 Task: Search Airbnb stays in Lake Placid, New York. 
Action: Mouse moved to (419, 74)
Screenshot: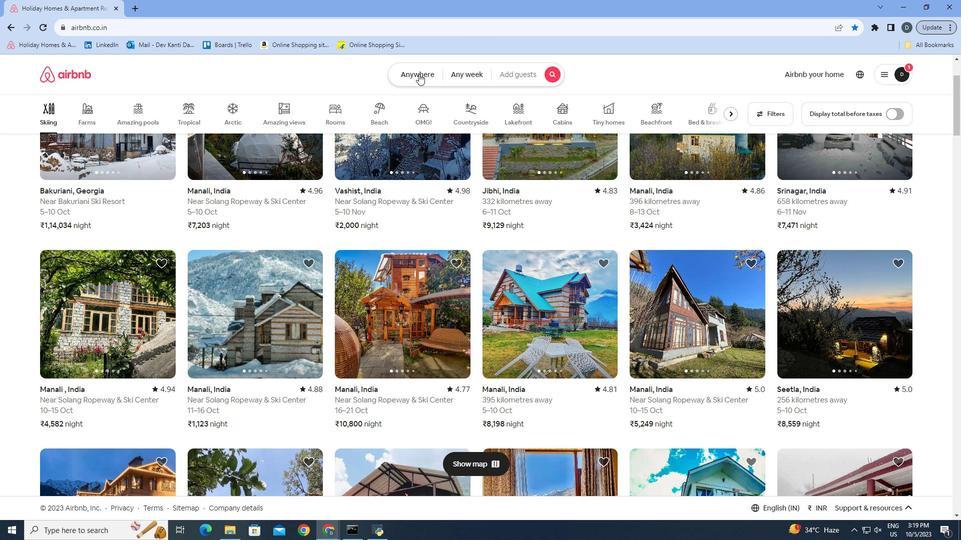 
Action: Mouse pressed left at (419, 74)
Screenshot: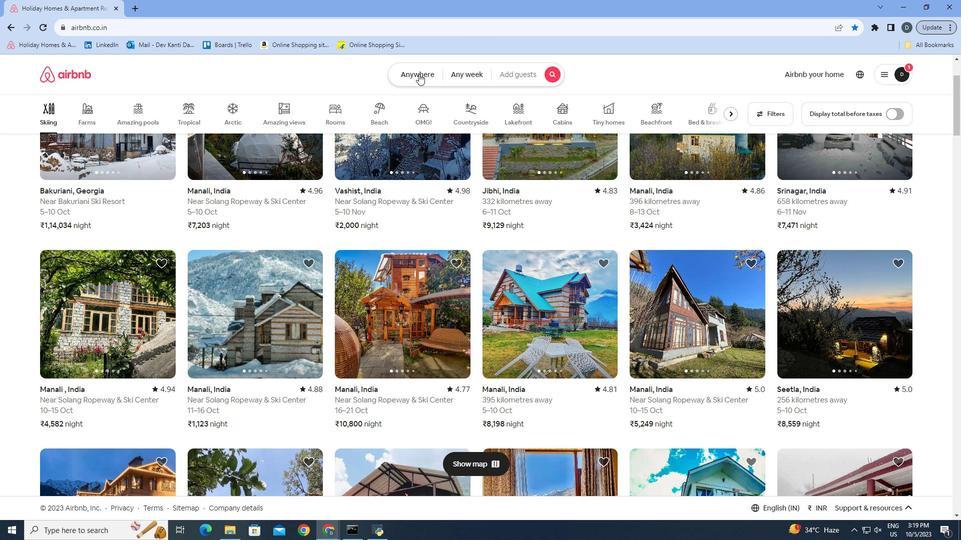 
Action: Mouse moved to (349, 115)
Screenshot: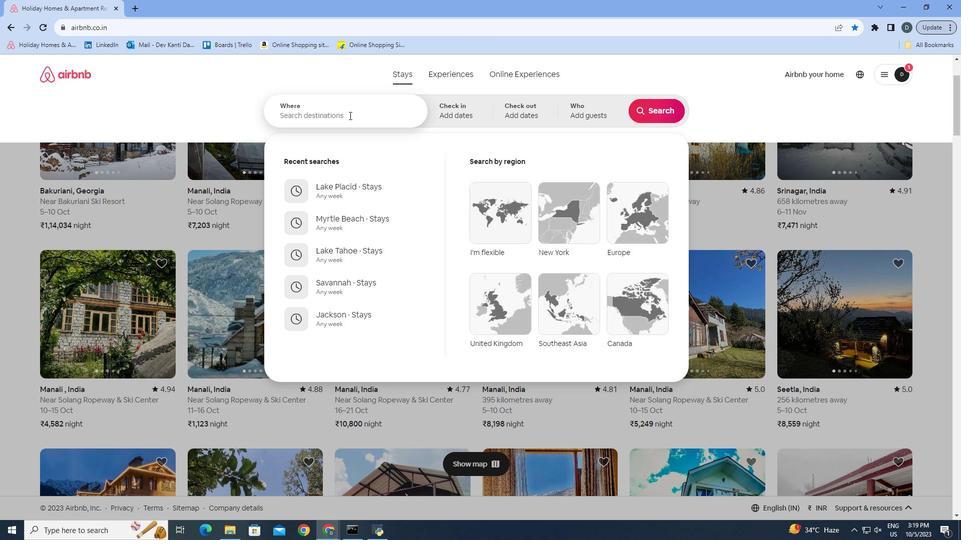
Action: Mouse pressed left at (349, 115)
Screenshot: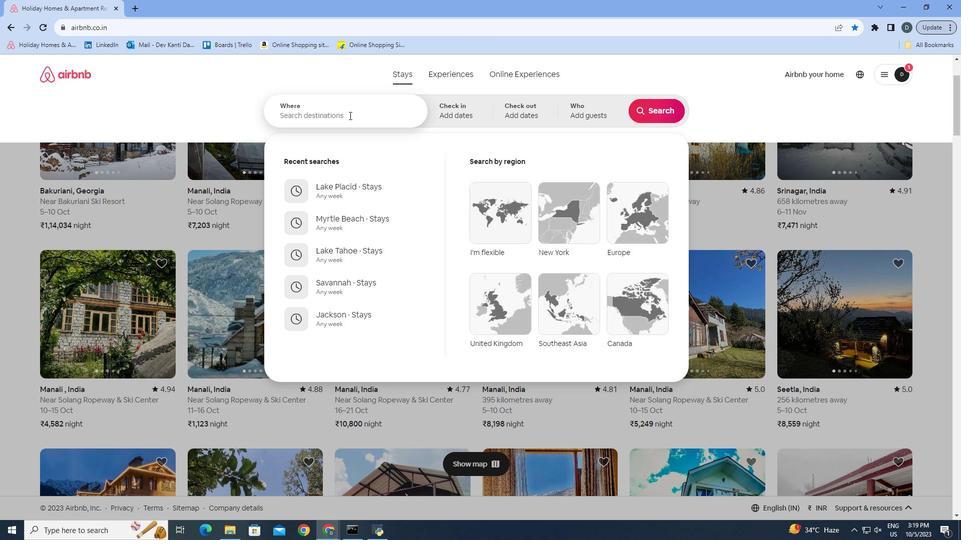 
Action: Mouse moved to (336, 117)
Screenshot: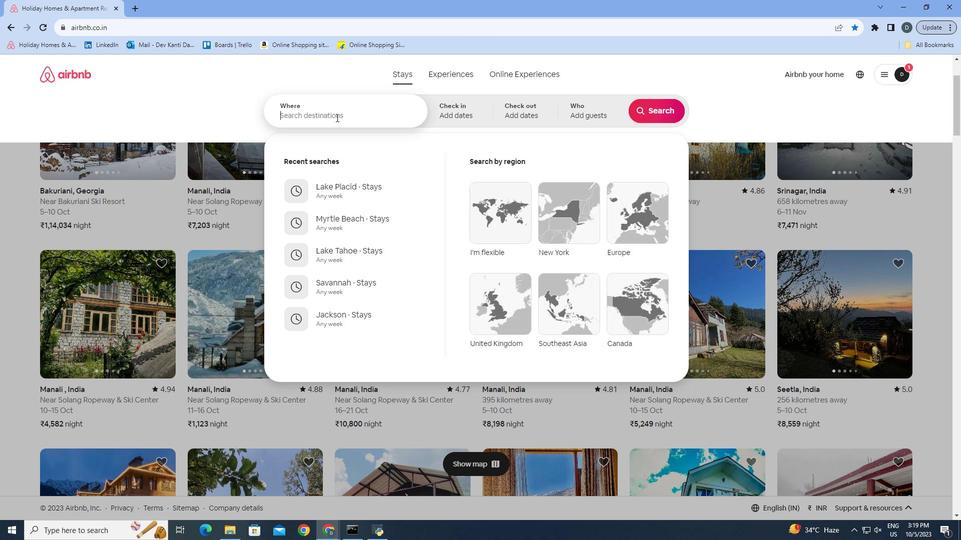 
Action: Key pressed <Key.shift>
Screenshot: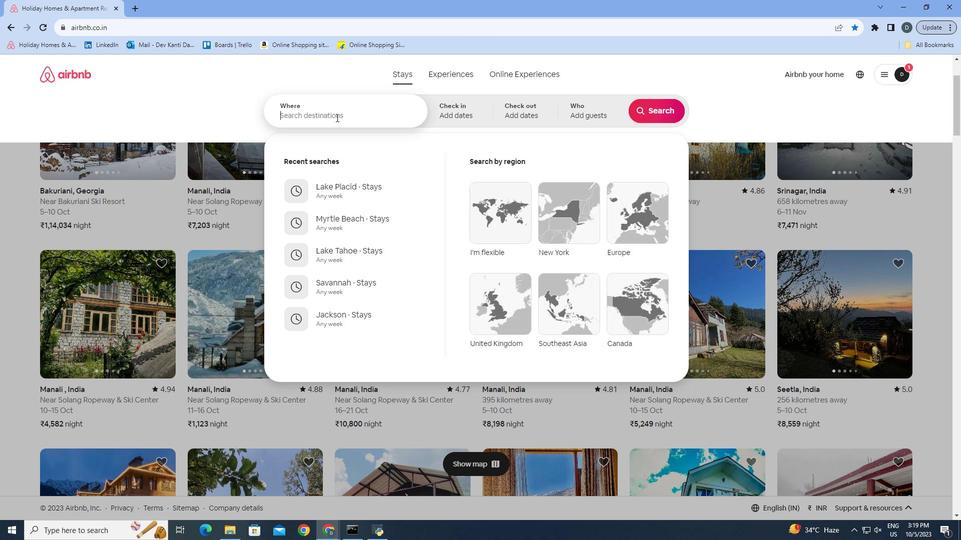 
Action: Mouse moved to (334, 114)
Screenshot: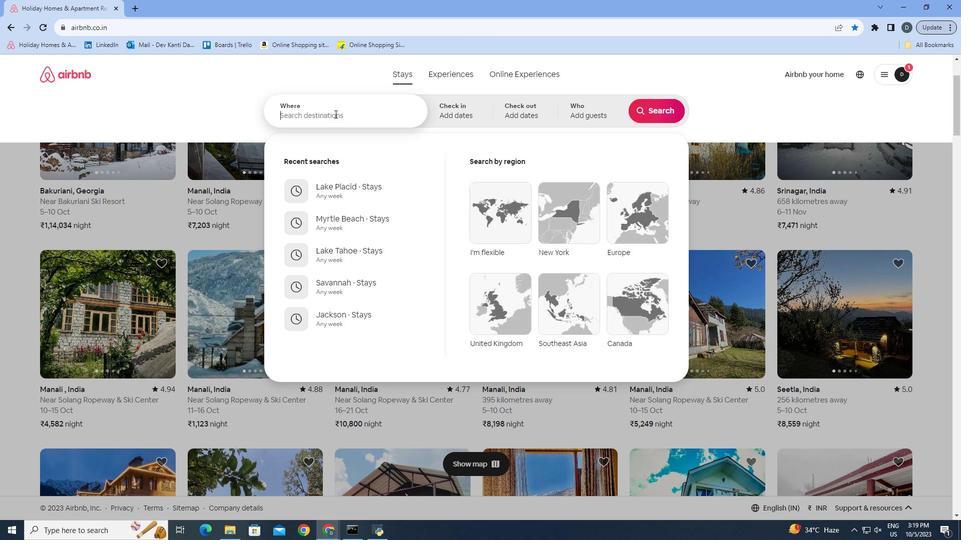
Action: Key pressed <Key.shift><Key.shift><Key.shift><Key.shift>
Screenshot: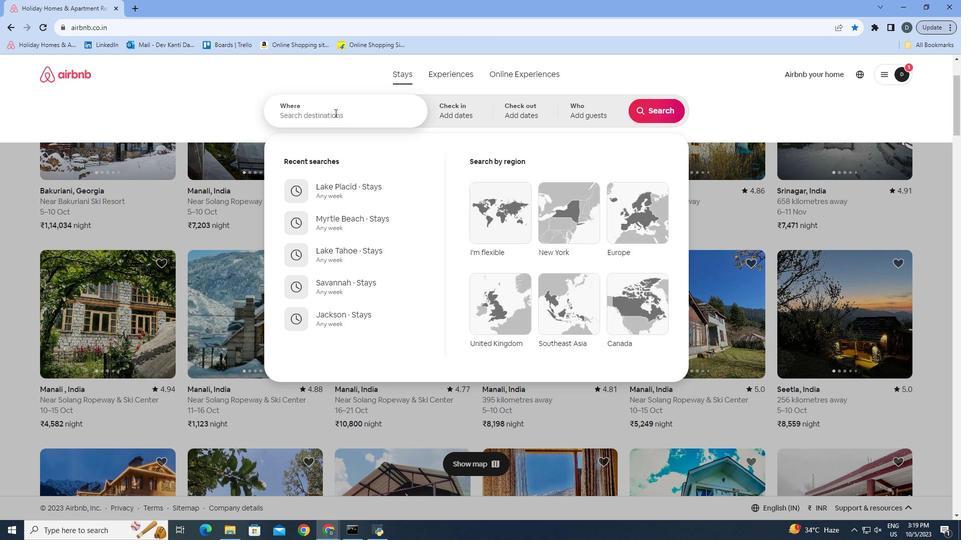 
Action: Mouse moved to (334, 113)
Screenshot: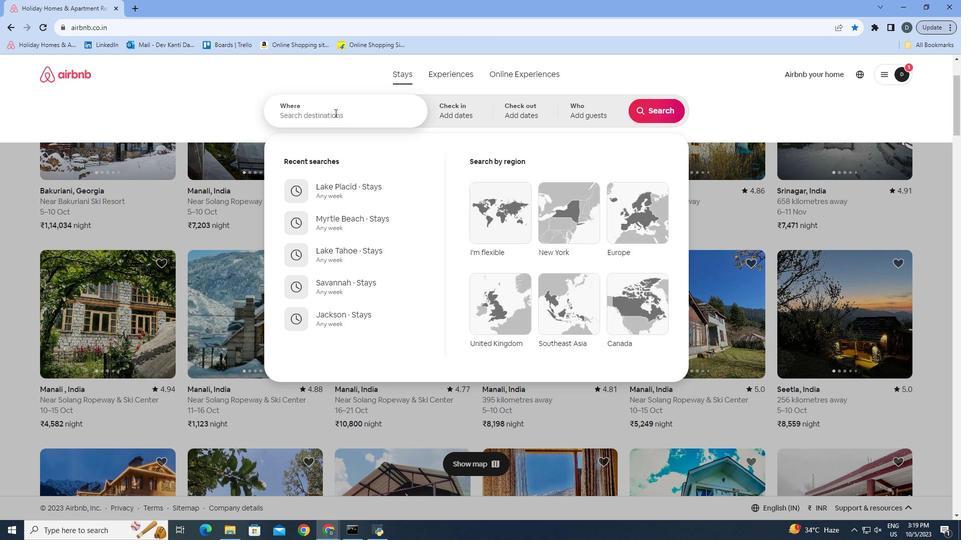 
Action: Key pressed <Key.shift>
Screenshot: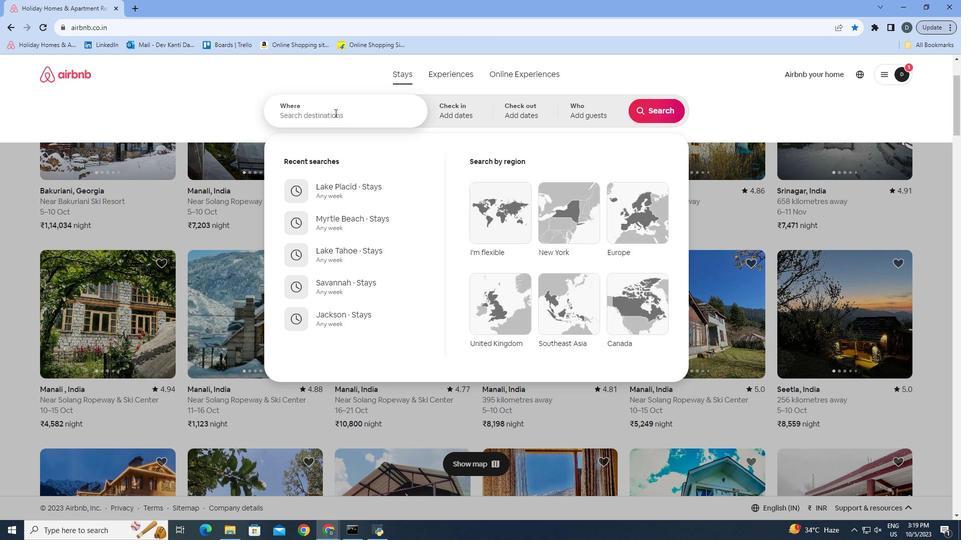 
Action: Mouse moved to (334, 113)
Screenshot: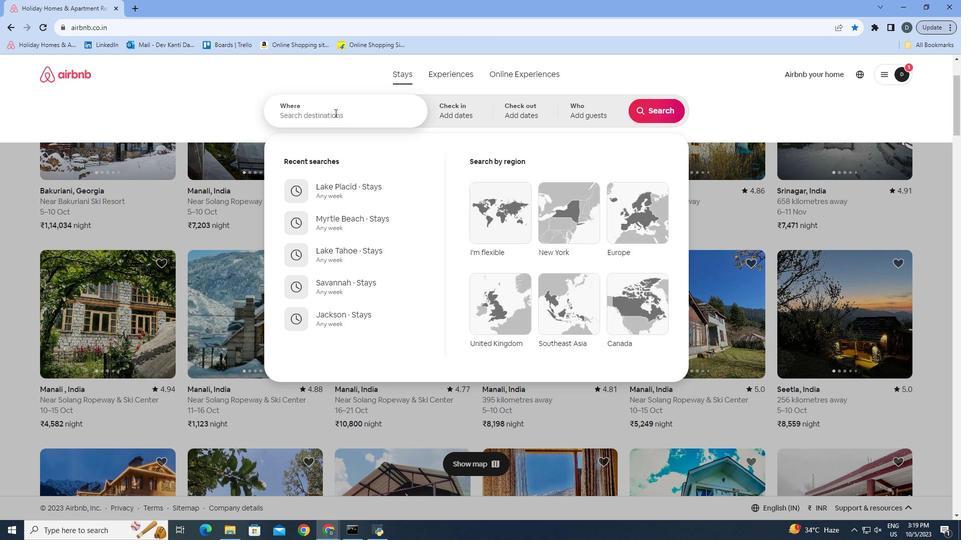 
Action: Key pressed <Key.shift>
Screenshot: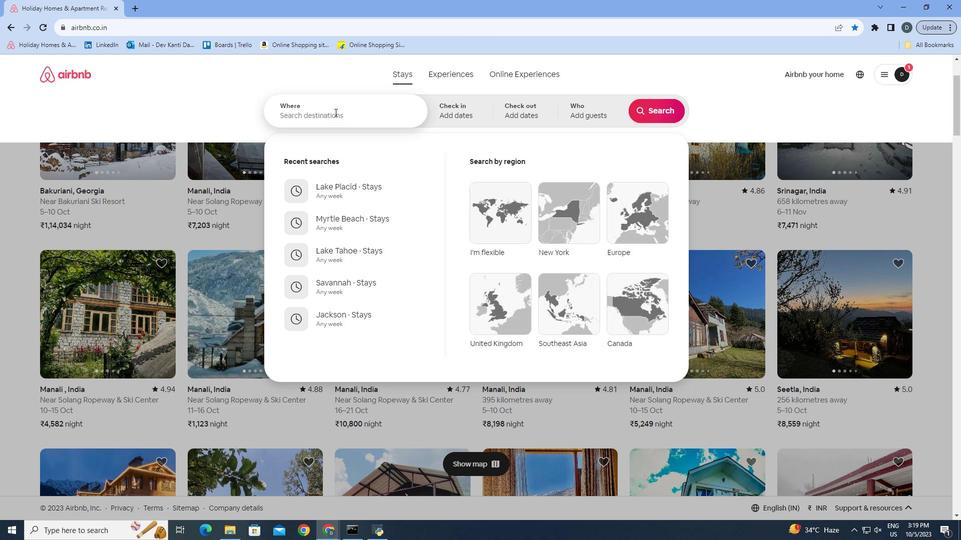 
Action: Mouse moved to (334, 112)
Screenshot: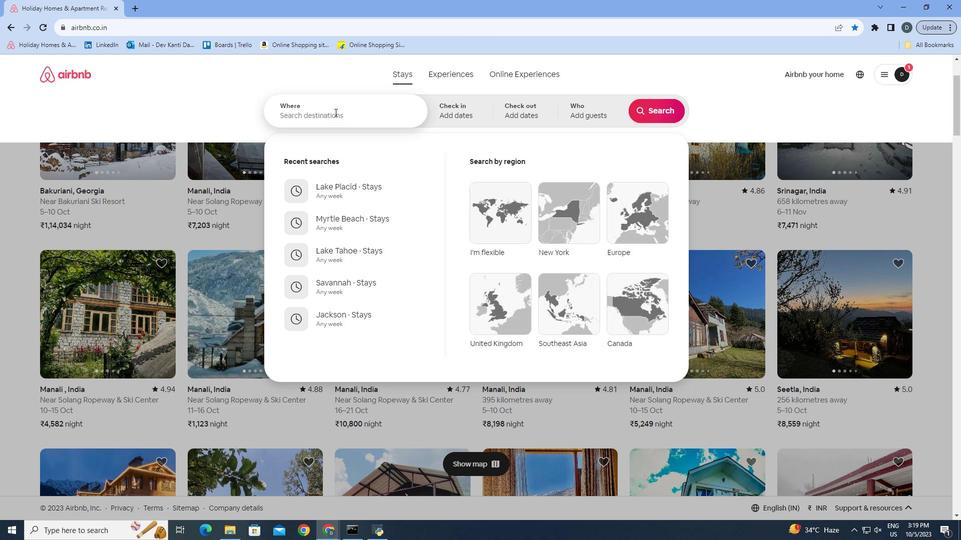 
Action: Key pressed <Key.shift>
Screenshot: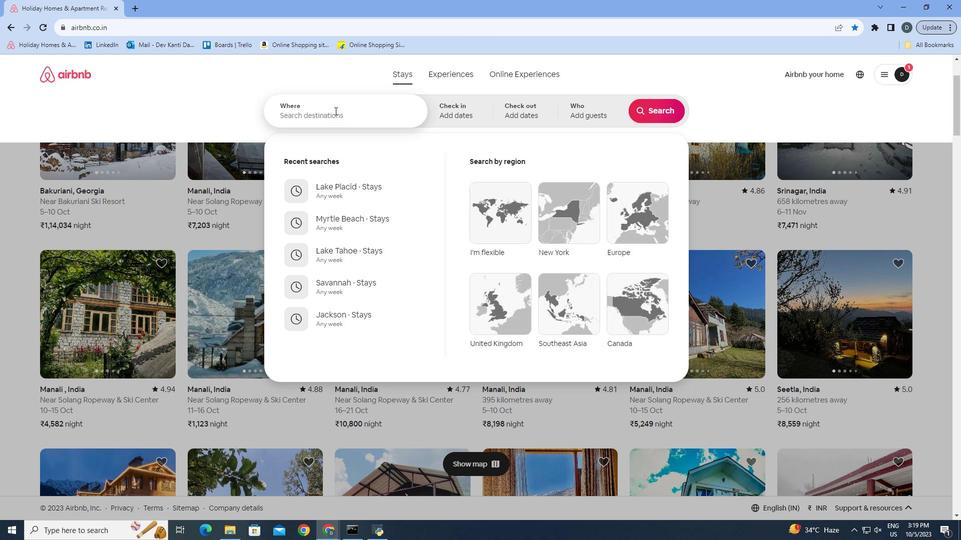 
Action: Mouse moved to (334, 112)
Screenshot: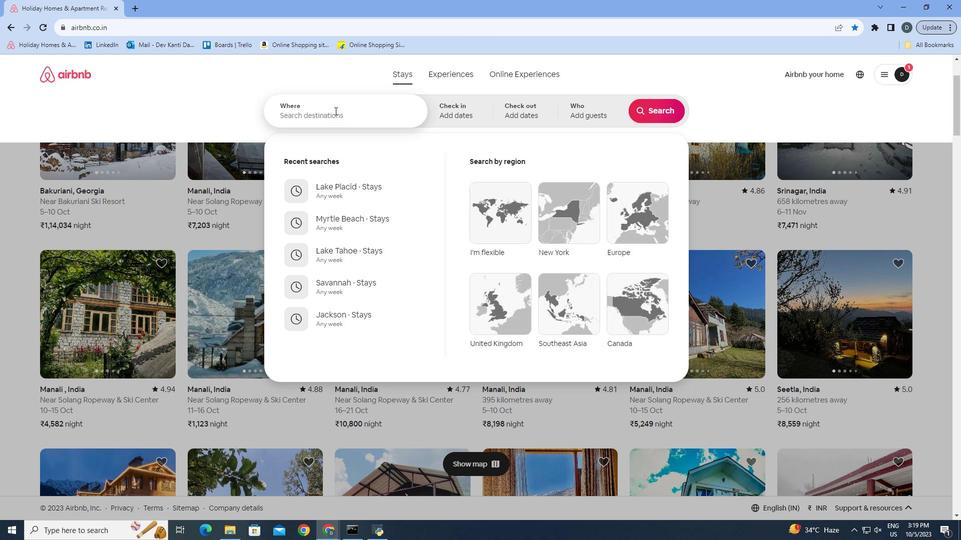 
Action: Key pressed <Key.shift>
Screenshot: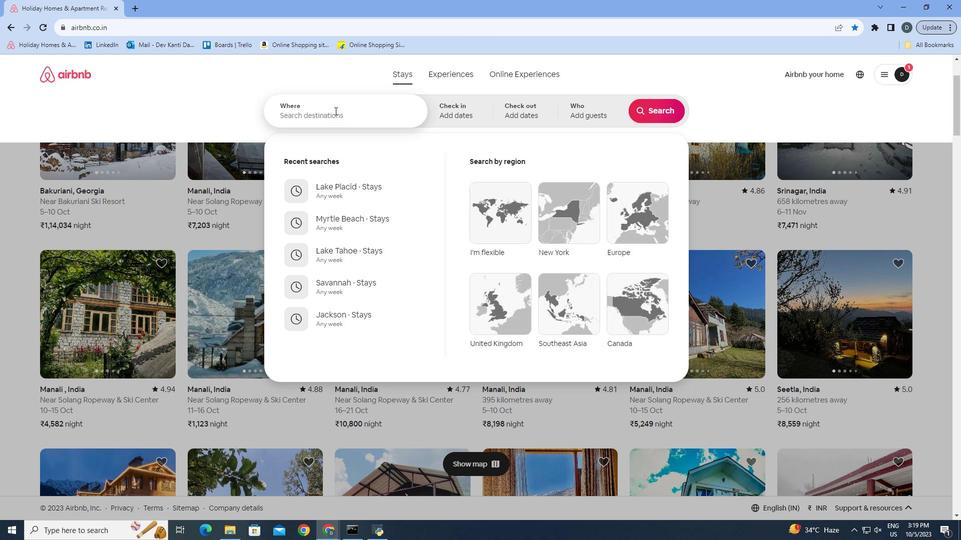 
Action: Mouse moved to (334, 111)
Screenshot: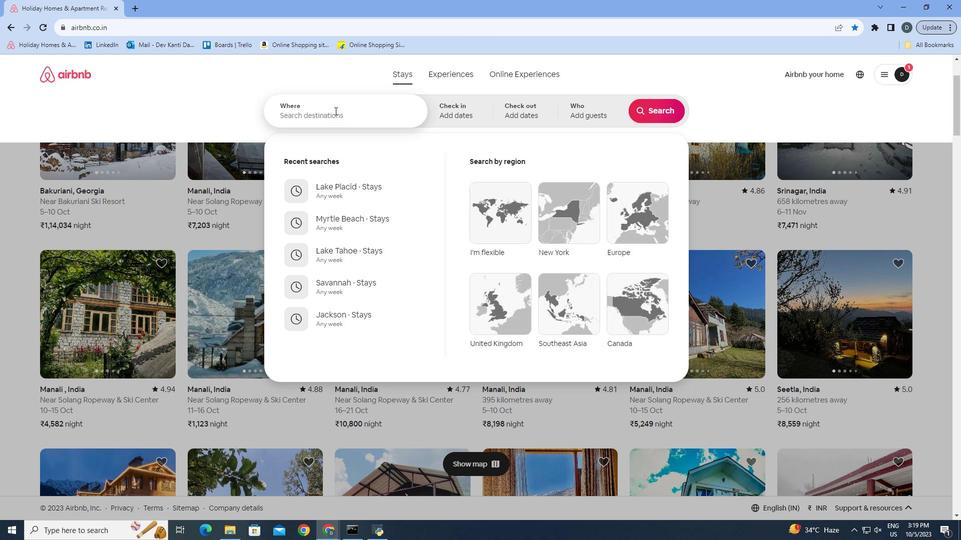 
Action: Key pressed L
Screenshot: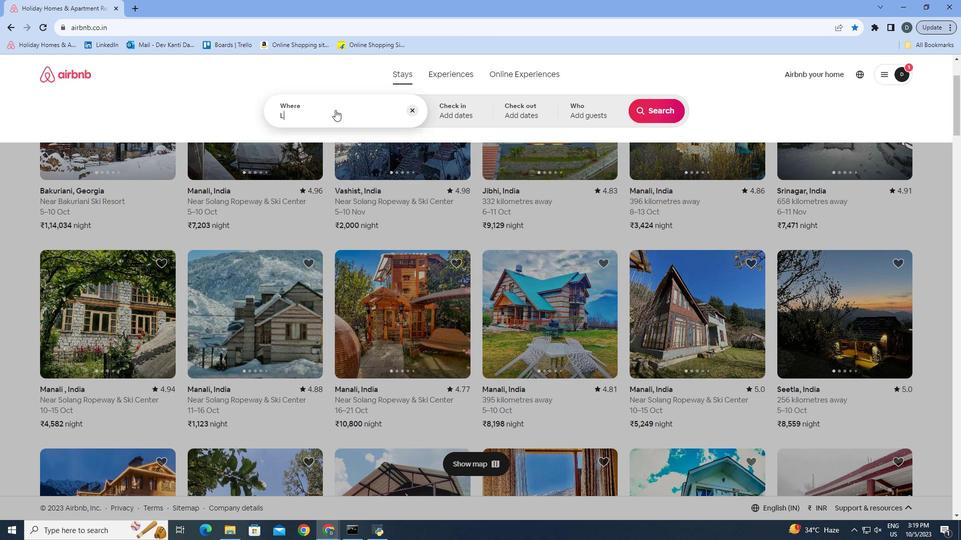 
Action: Mouse moved to (336, 105)
Screenshot: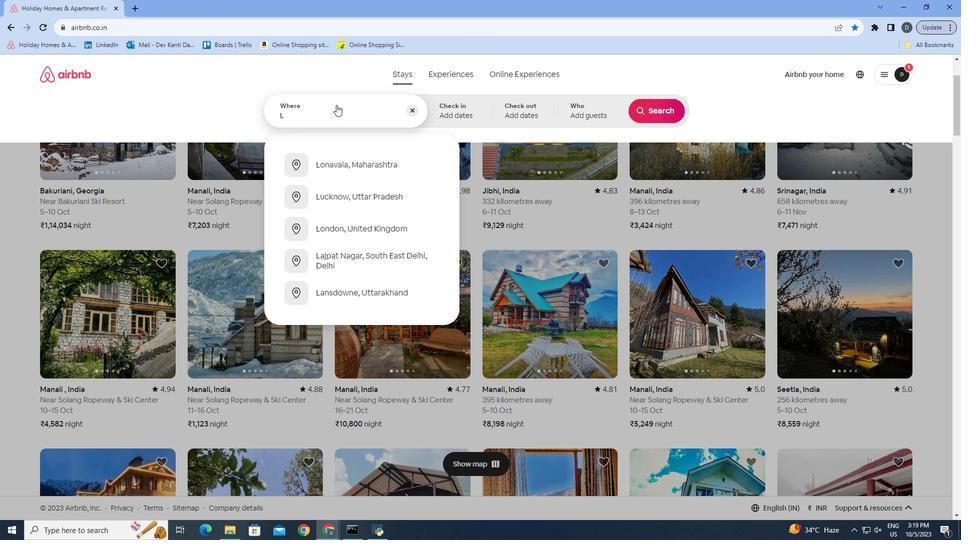 
Action: Key pressed a
Screenshot: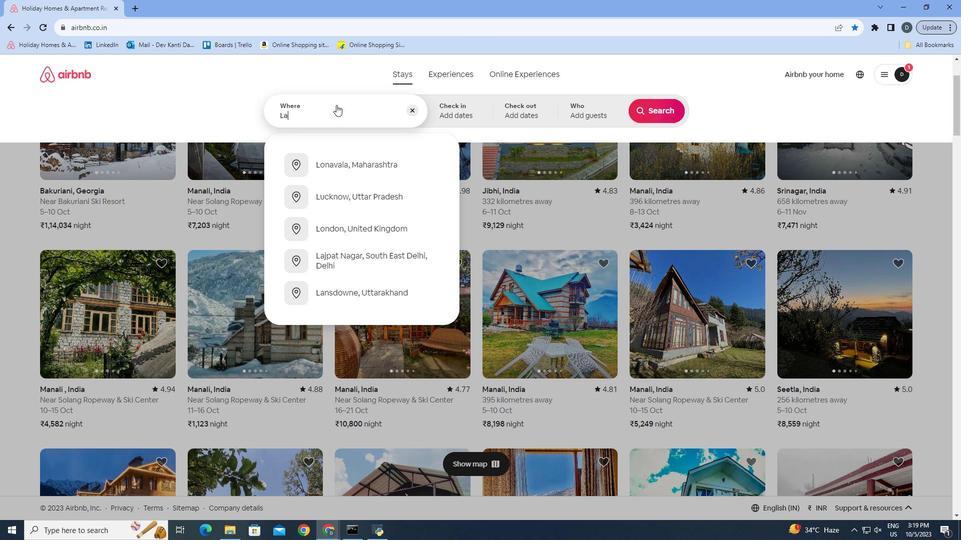 
Action: Mouse moved to (335, 106)
Screenshot: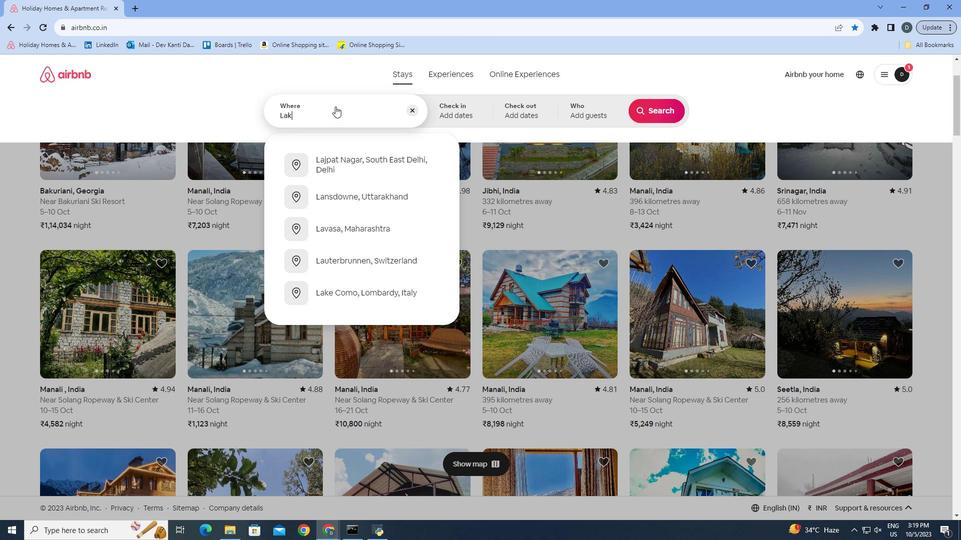 
Action: Key pressed k
Screenshot: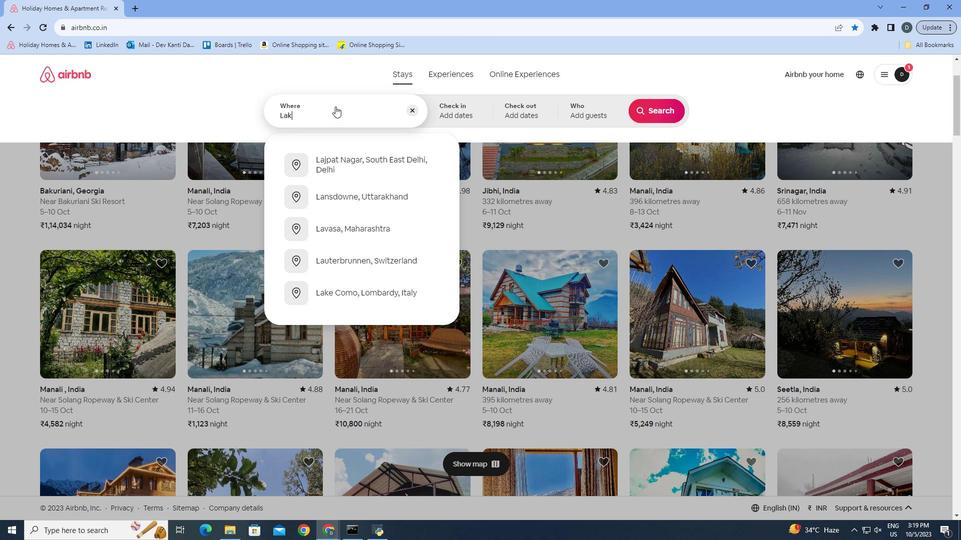 
Action: Mouse moved to (335, 106)
Screenshot: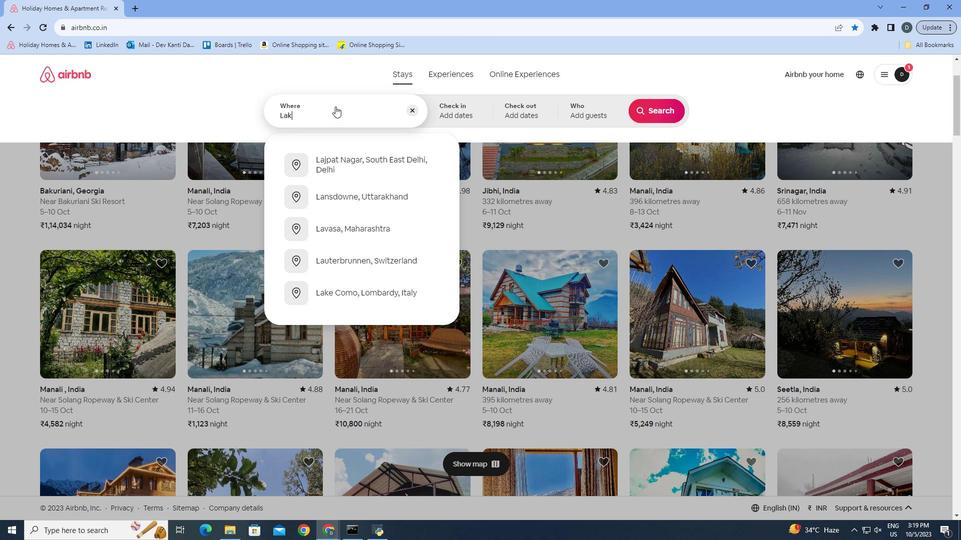 
Action: Key pressed e<Key.space><Key.shift><Key.shift><Key.shift><Key.shift><Key.shift><Key.shift><Key.shift>P
Screenshot: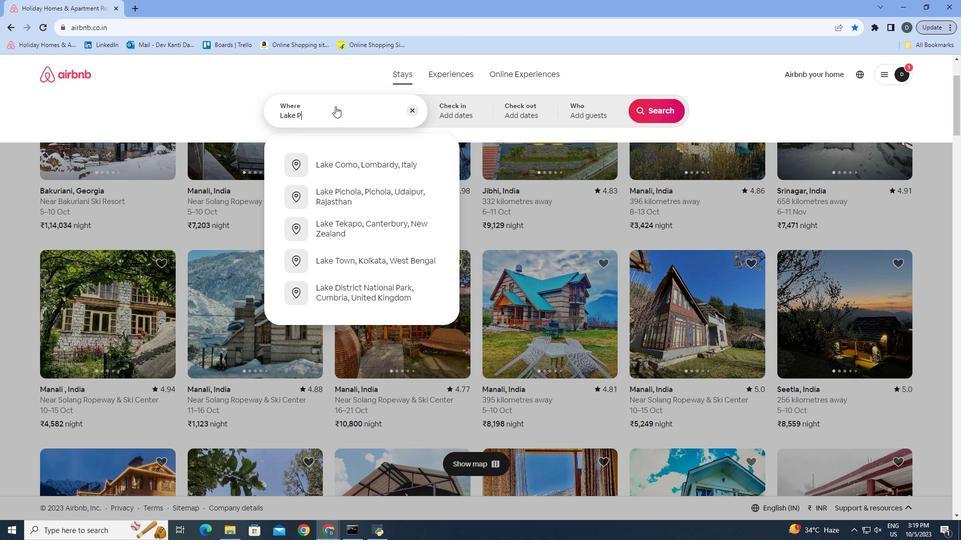
Action: Mouse moved to (309, 109)
Screenshot: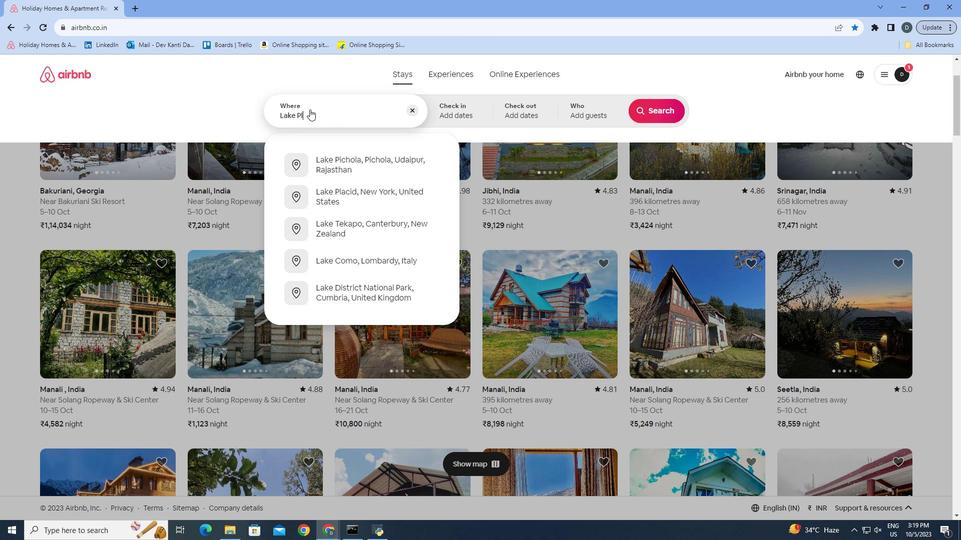
Action: Key pressed la
Screenshot: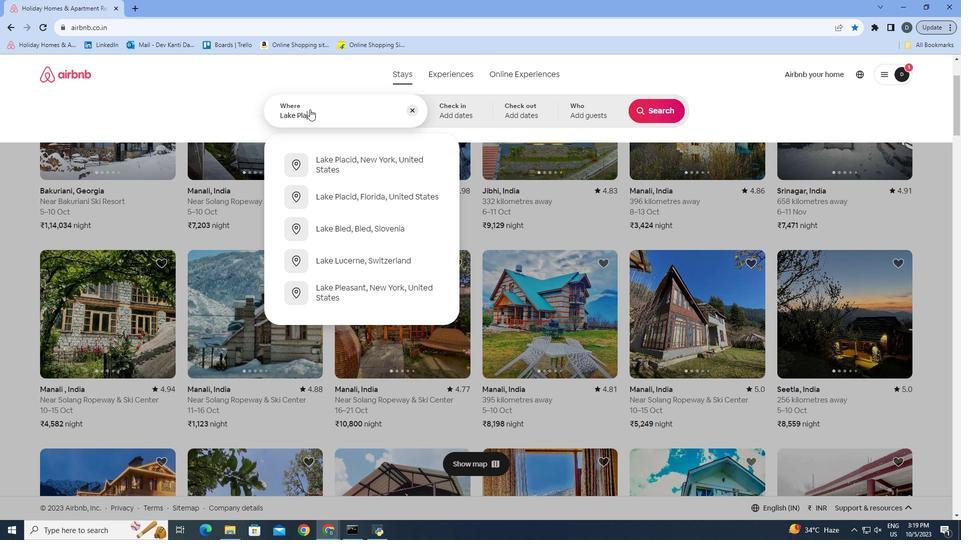 
Action: Mouse moved to (309, 109)
Screenshot: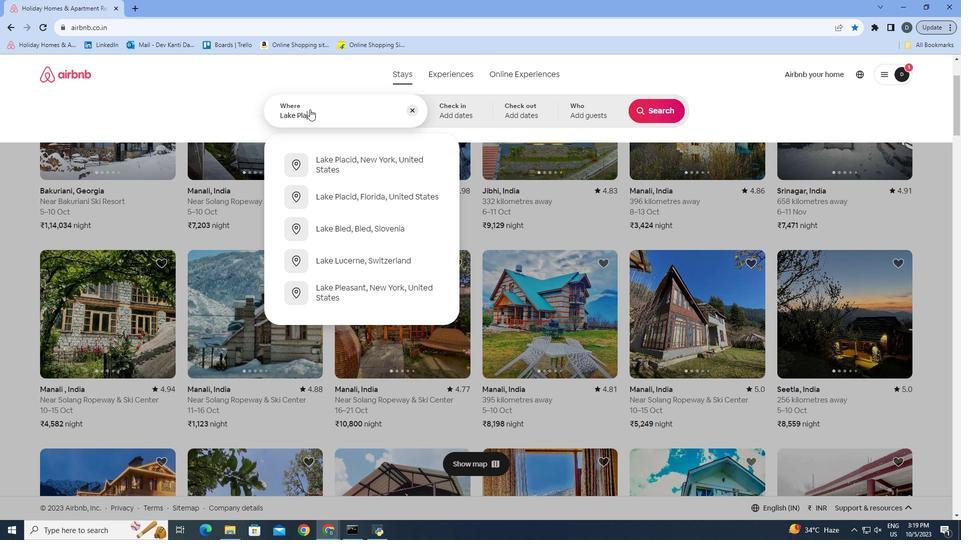 
Action: Key pressed cid
Screenshot: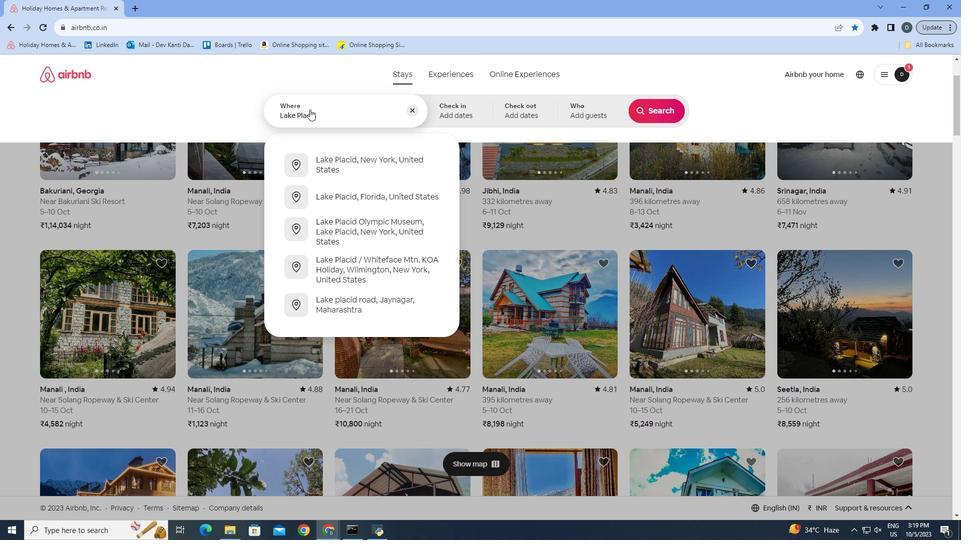 
Action: Mouse moved to (356, 160)
Screenshot: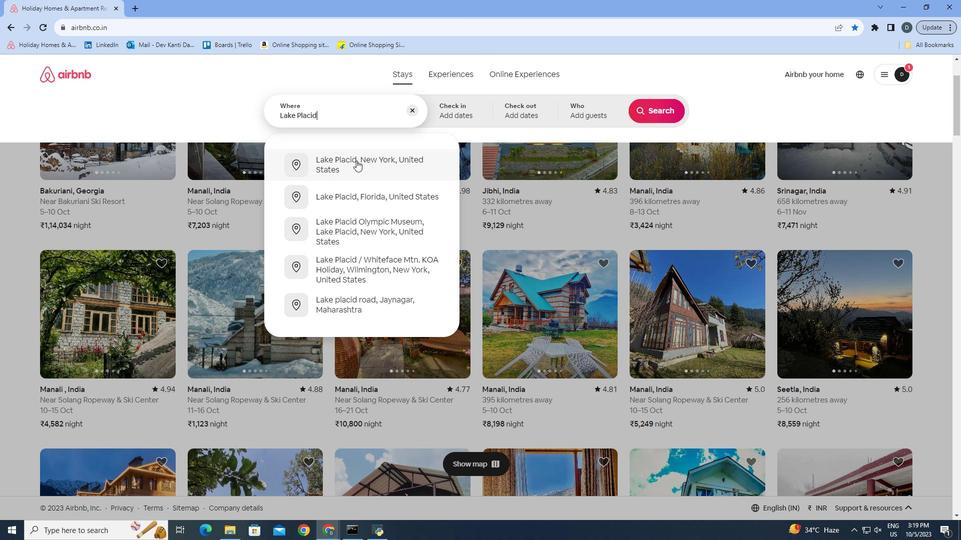 
Action: Mouse pressed left at (356, 160)
Screenshot: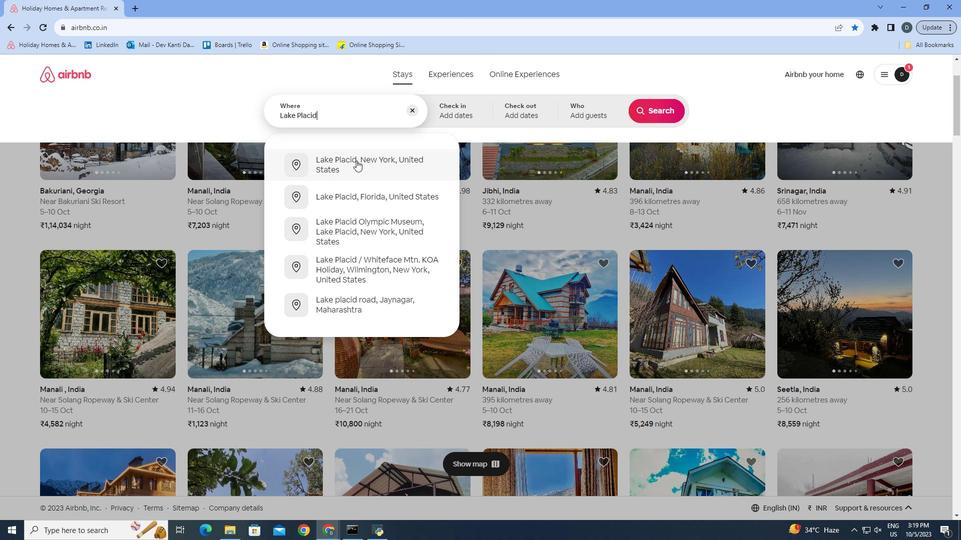 
Action: Mouse moved to (647, 110)
Screenshot: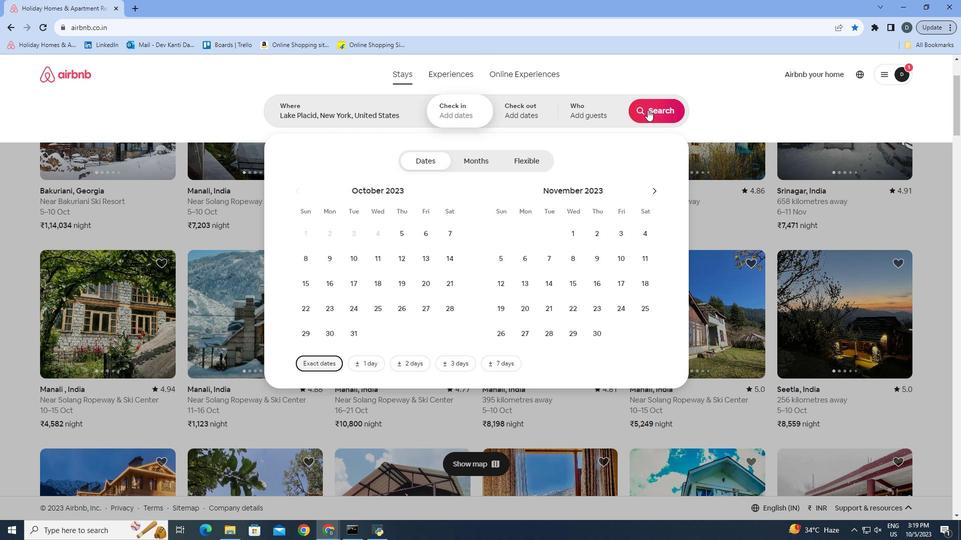 
Action: Mouse pressed left at (647, 110)
Screenshot: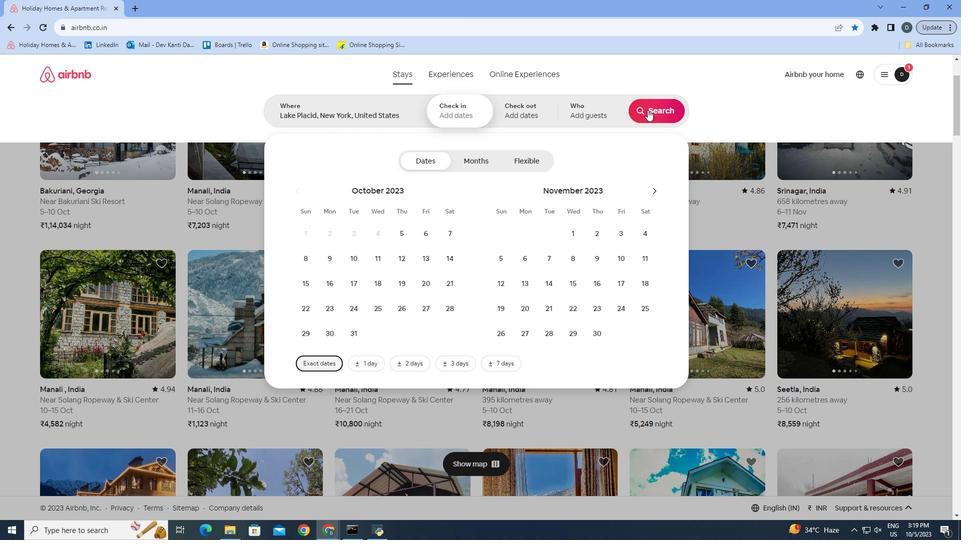 
Action: Mouse moved to (584, 151)
Screenshot: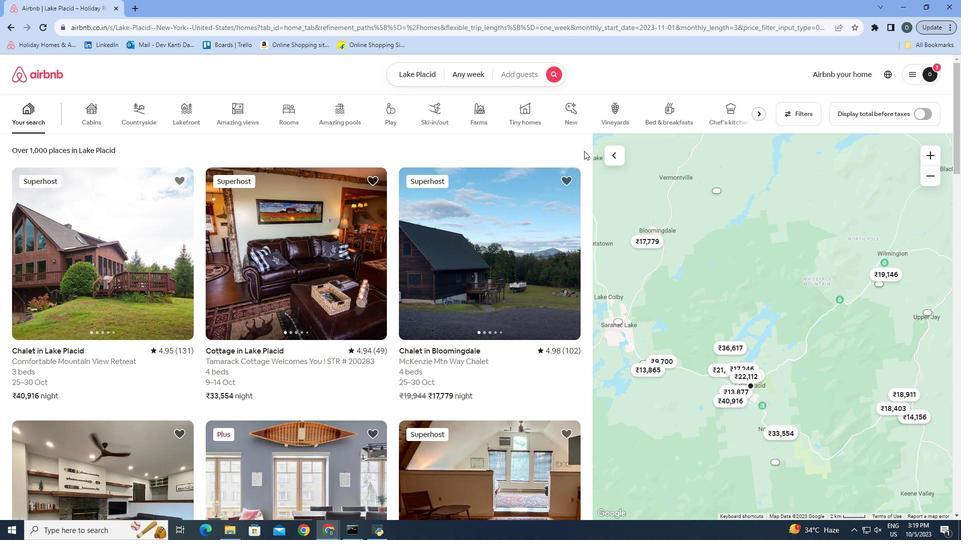 
Action: Mouse scrolled (584, 150) with delta (0, 0)
Screenshot: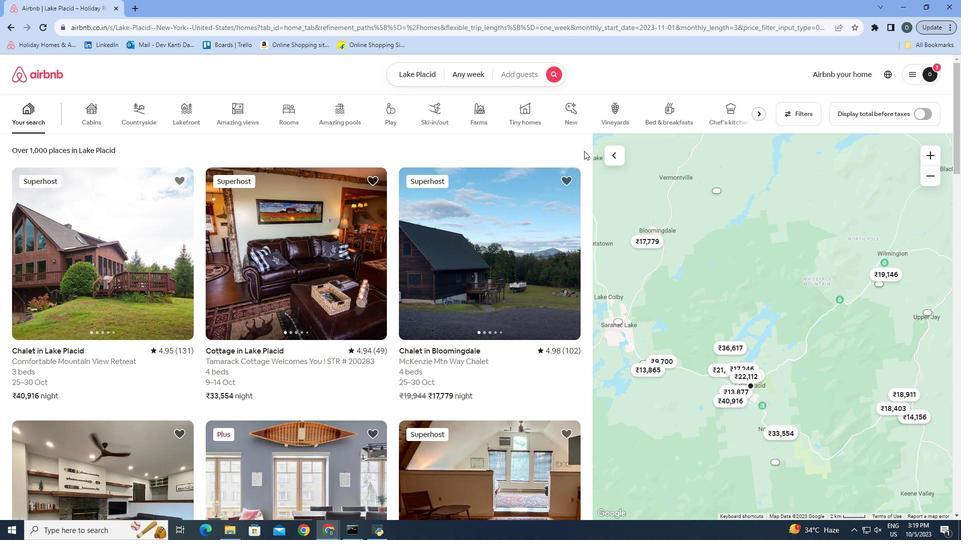 
Action: Mouse moved to (583, 152)
Screenshot: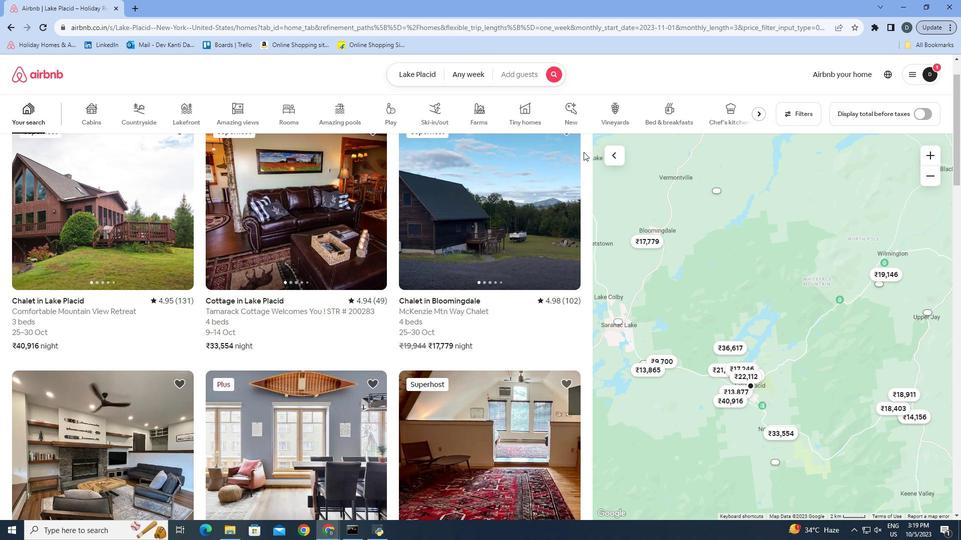 
Action: Mouse scrolled (583, 151) with delta (0, 0)
Screenshot: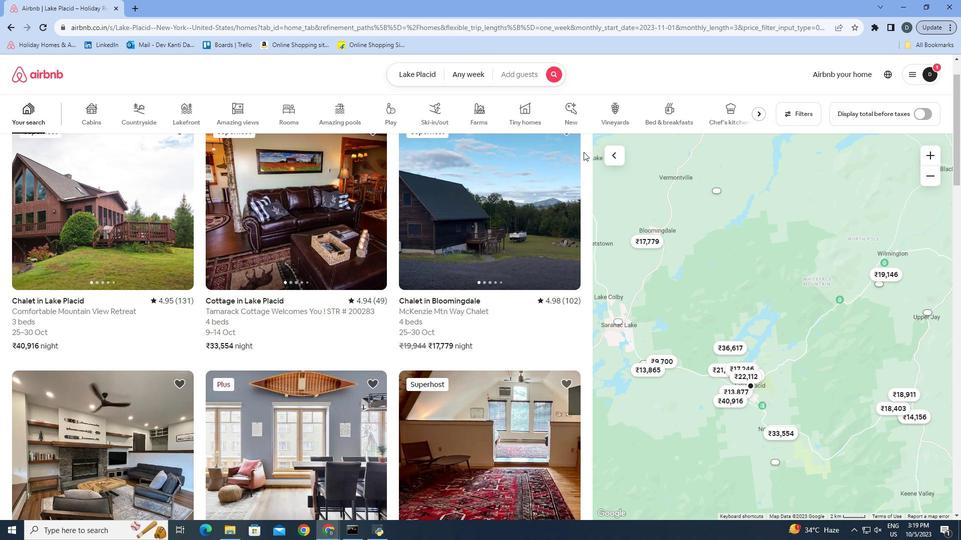 
Action: Mouse scrolled (583, 152) with delta (0, 0)
Screenshot: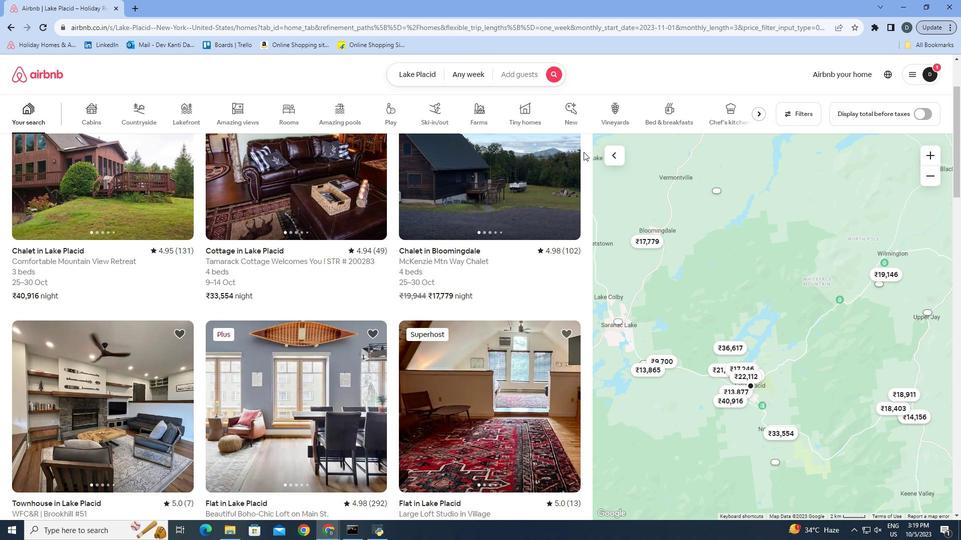
Action: Mouse scrolled (583, 152) with delta (0, 0)
Screenshot: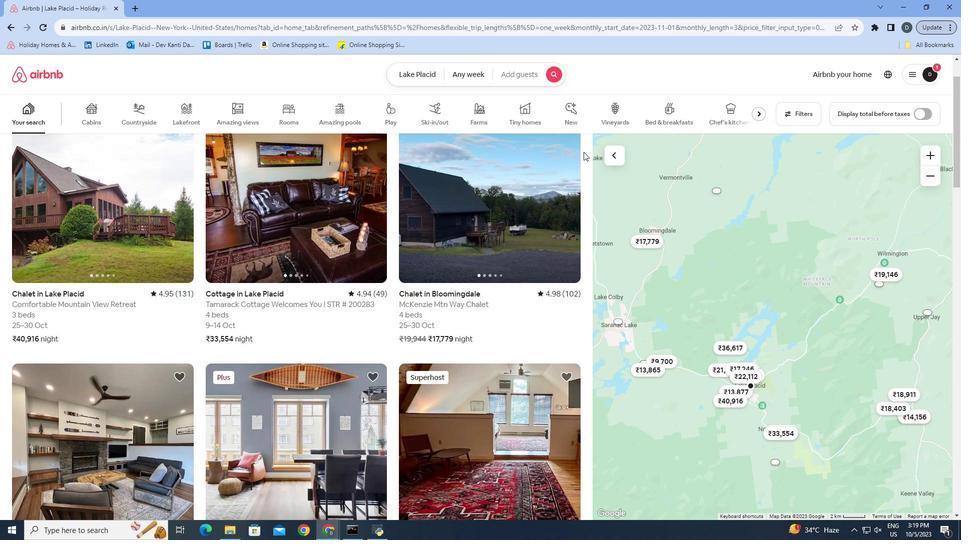 
Action: Mouse moved to (158, 257)
Screenshot: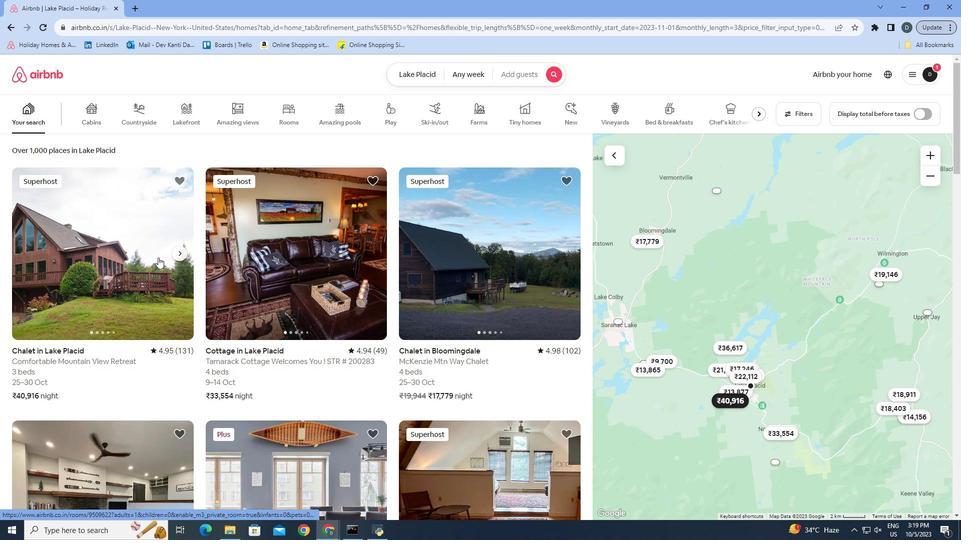 
Action: Mouse pressed left at (158, 257)
Screenshot: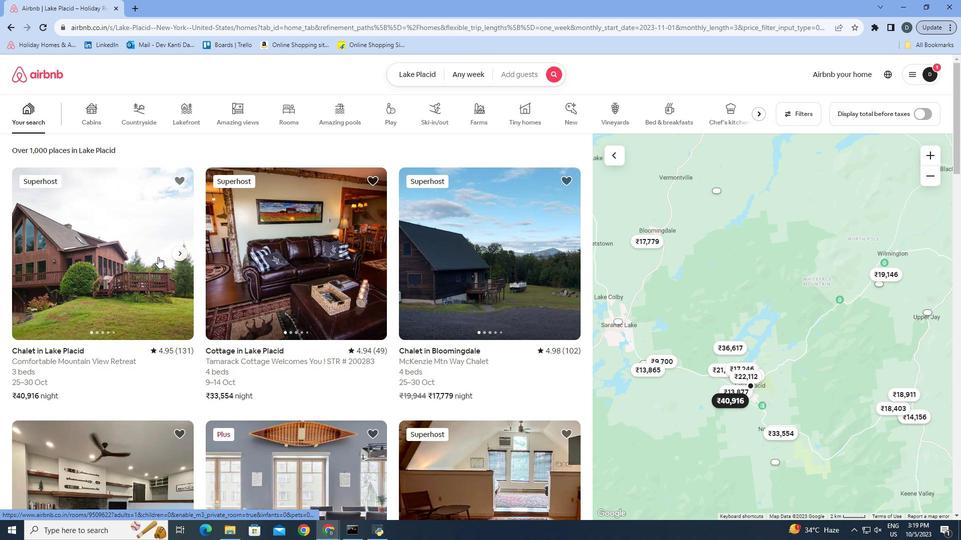
Action: Mouse moved to (720, 372)
Screenshot: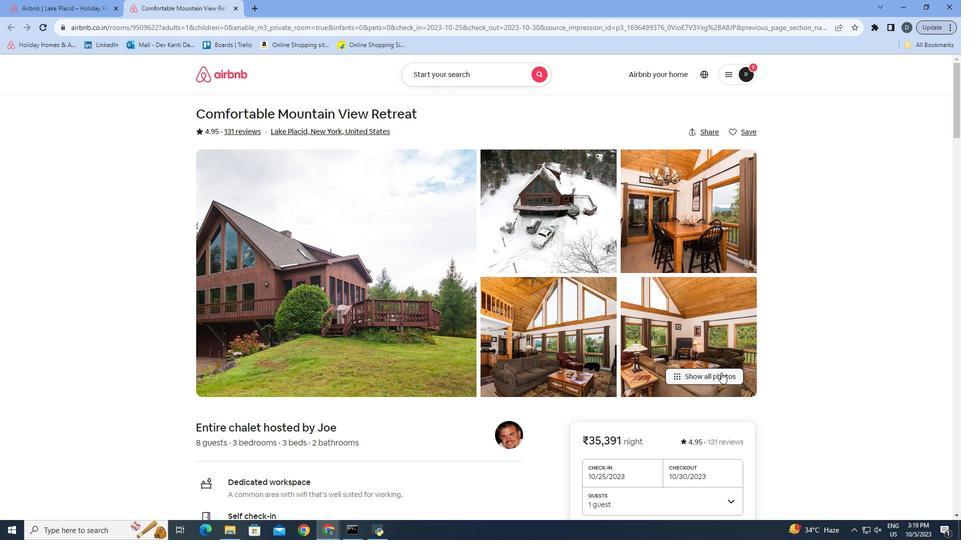 
Action: Mouse pressed left at (720, 372)
Screenshot: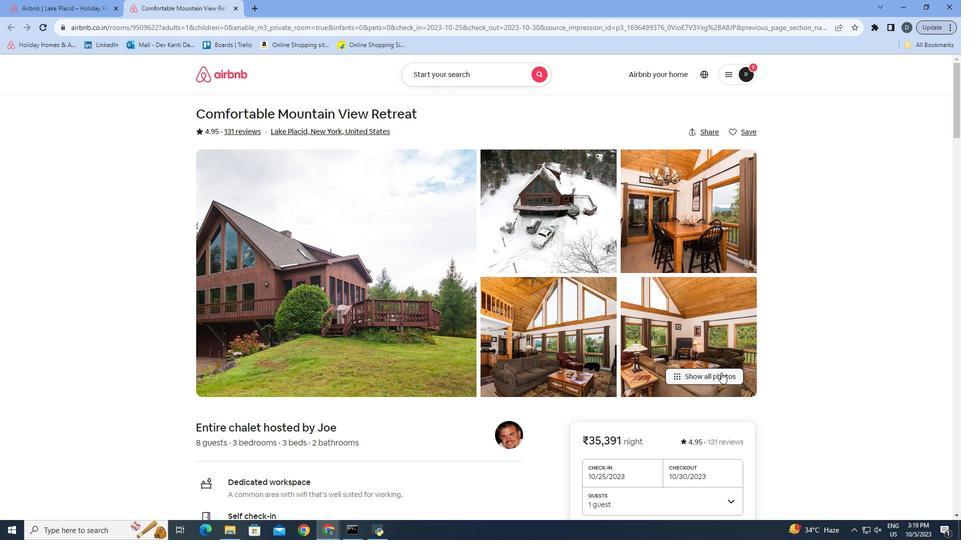 
Action: Mouse moved to (728, 292)
Screenshot: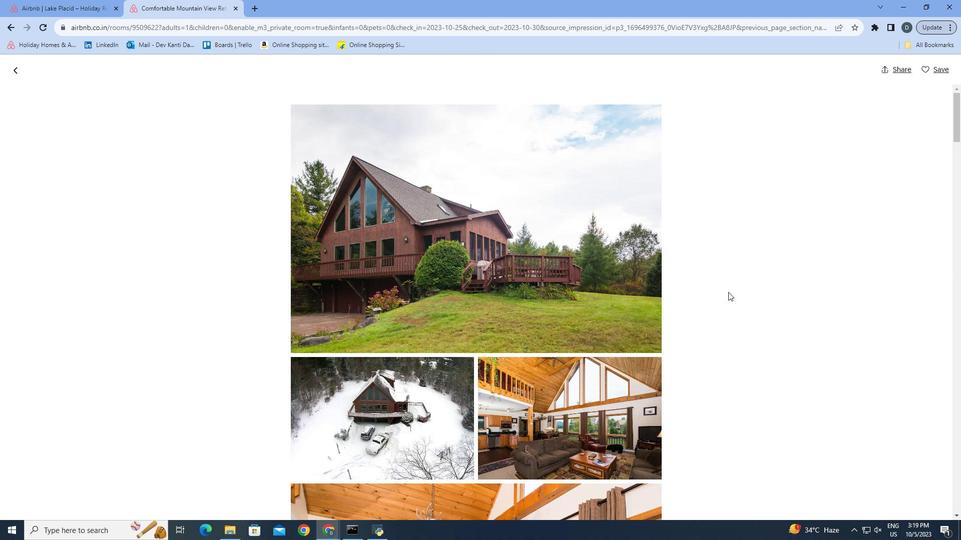 
Action: Mouse scrolled (728, 291) with delta (0, 0)
Screenshot: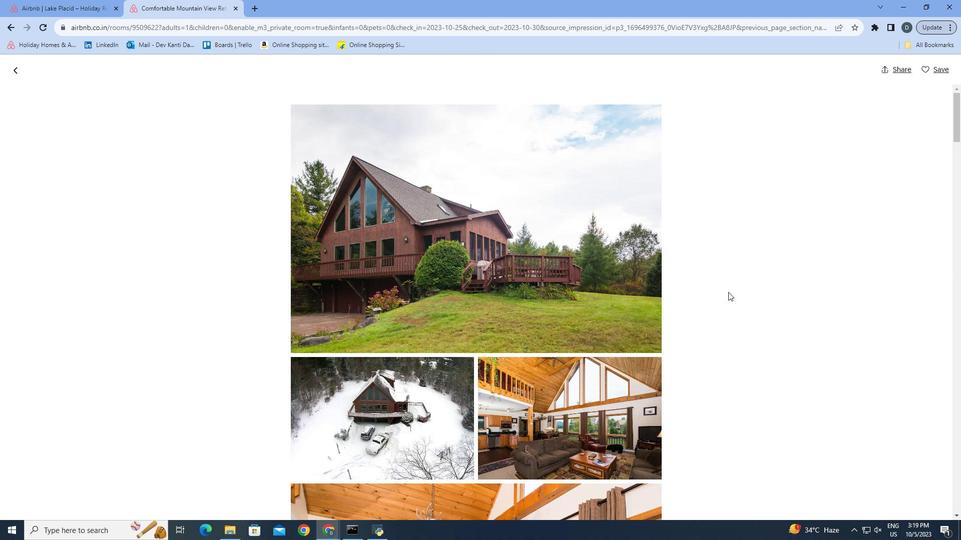 
Action: Mouse scrolled (728, 291) with delta (0, 0)
Screenshot: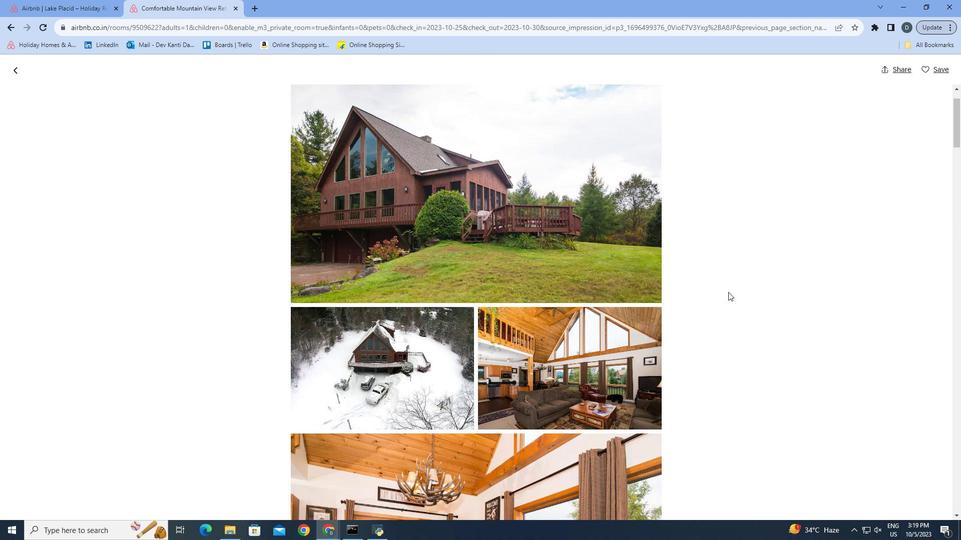 
Action: Mouse moved to (727, 293)
Screenshot: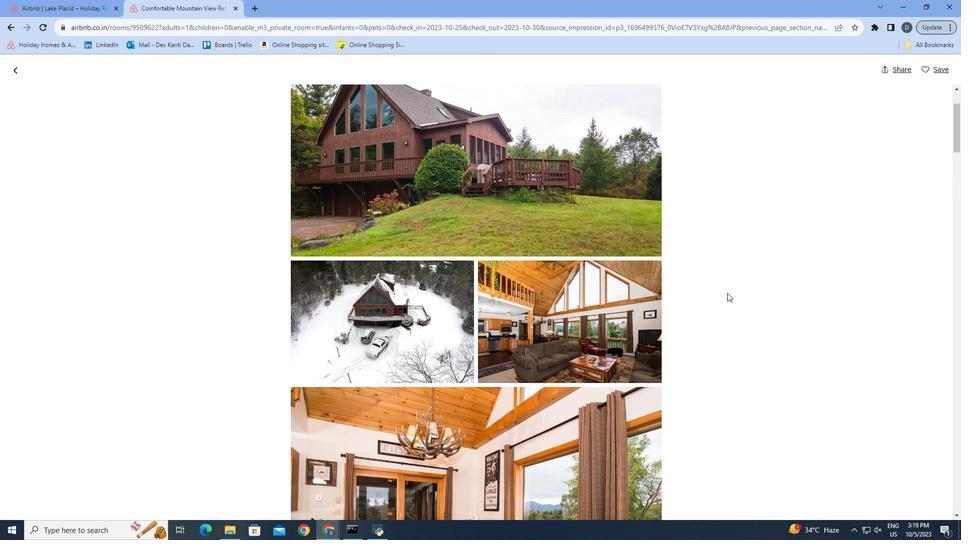 
Action: Mouse scrolled (727, 292) with delta (0, 0)
Screenshot: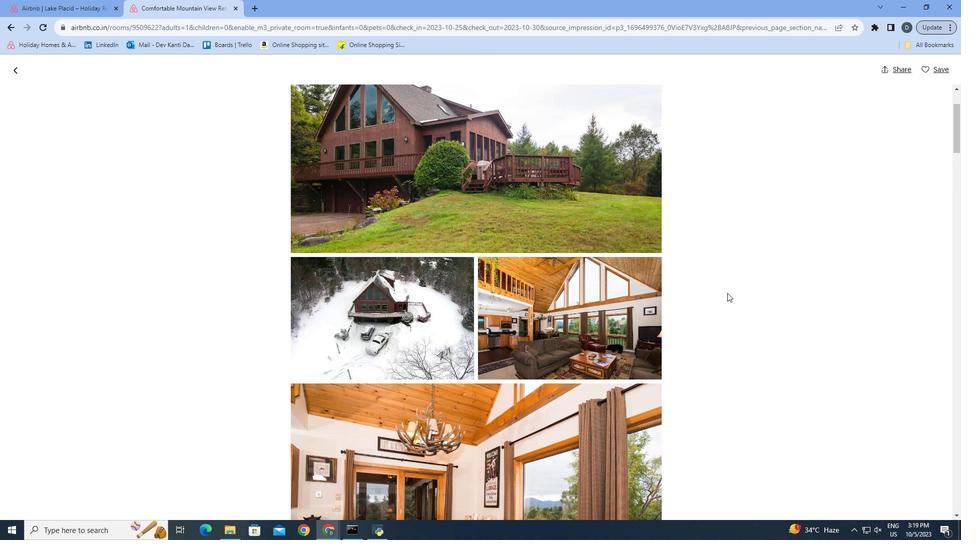 
Action: Mouse scrolled (727, 292) with delta (0, 0)
Screenshot: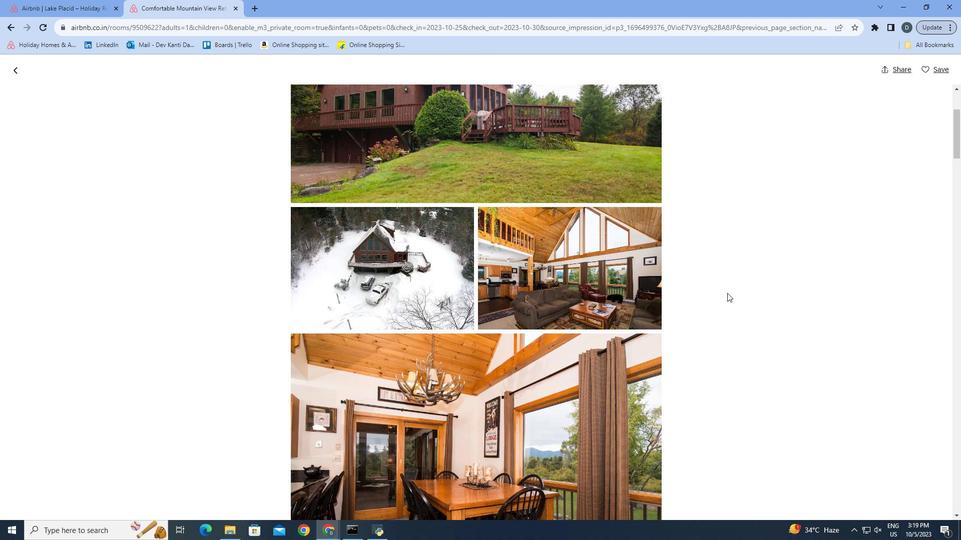 
Action: Mouse scrolled (727, 292) with delta (0, 0)
Screenshot: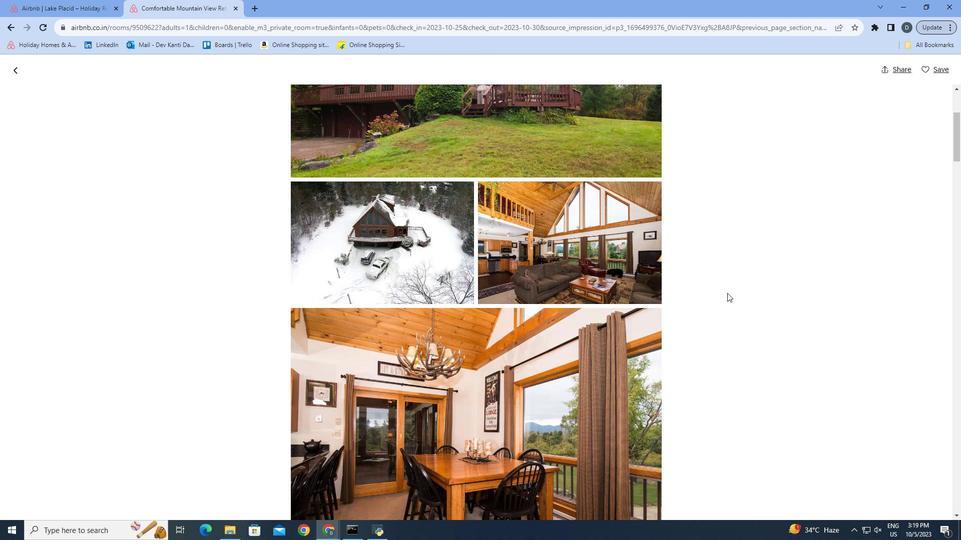 
Action: Mouse scrolled (727, 292) with delta (0, 0)
Screenshot: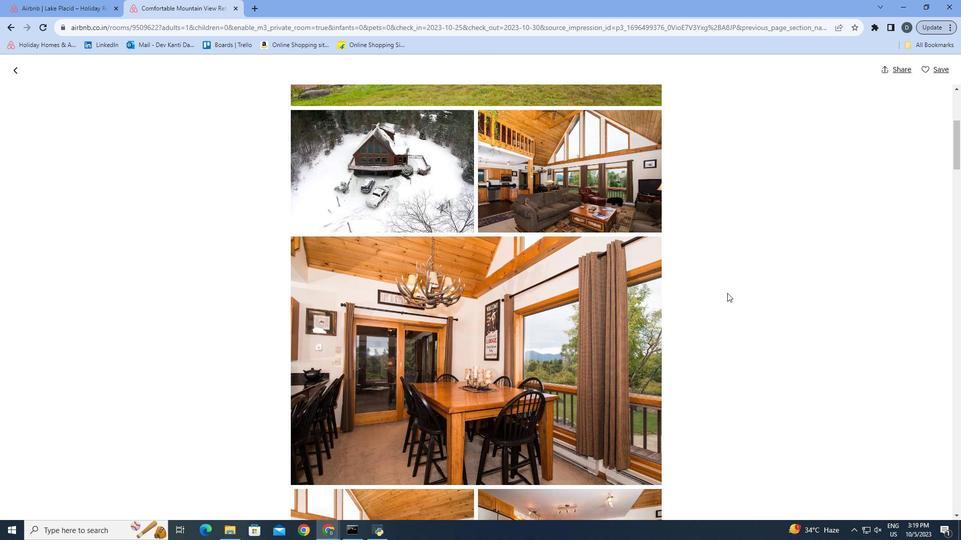 
Action: Mouse scrolled (727, 292) with delta (0, 0)
Screenshot: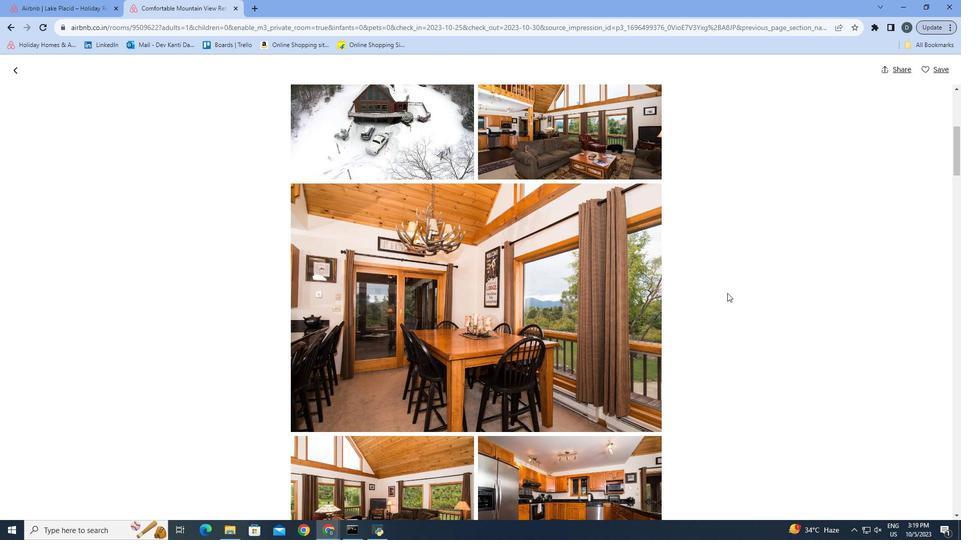 
Action: Mouse scrolled (727, 292) with delta (0, 0)
Screenshot: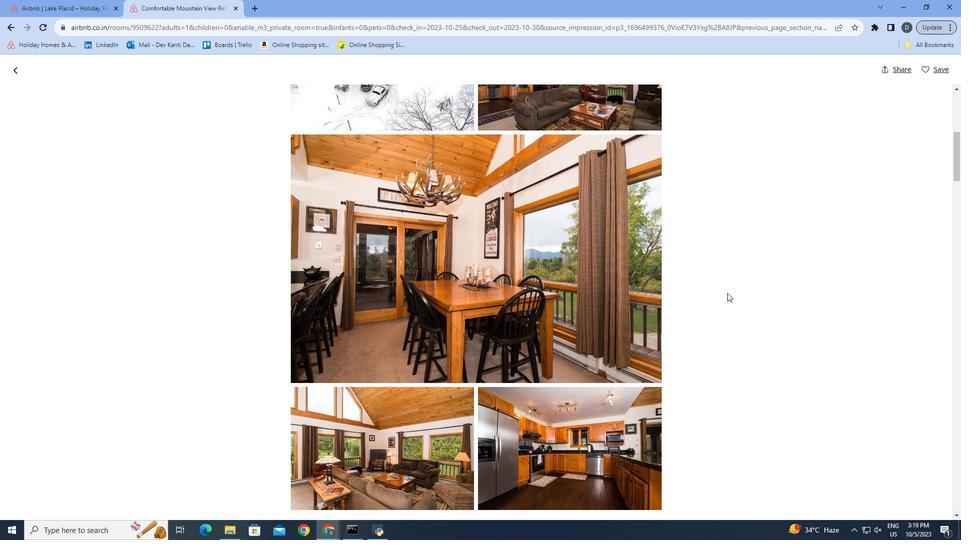 
Action: Mouse scrolled (727, 292) with delta (0, 0)
Screenshot: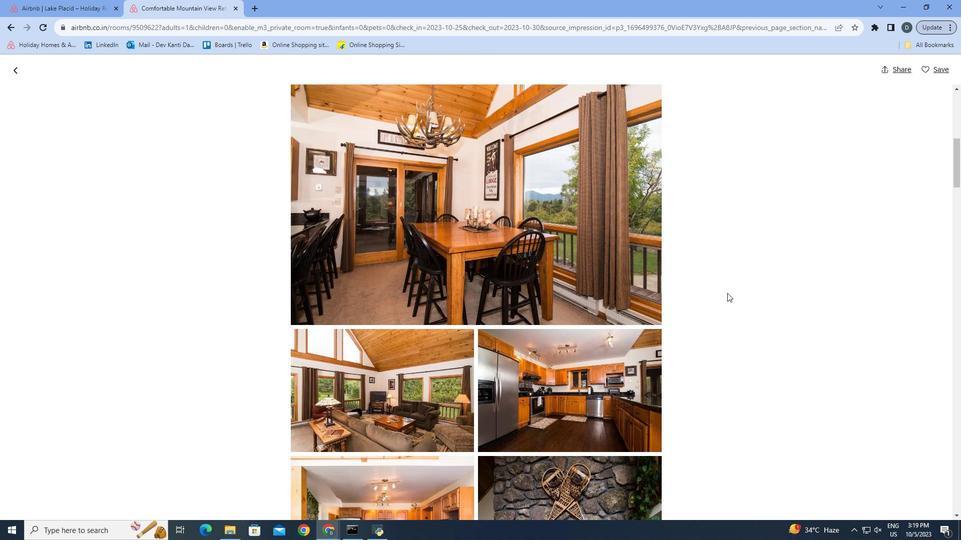 
Action: Mouse scrolled (727, 292) with delta (0, 0)
Screenshot: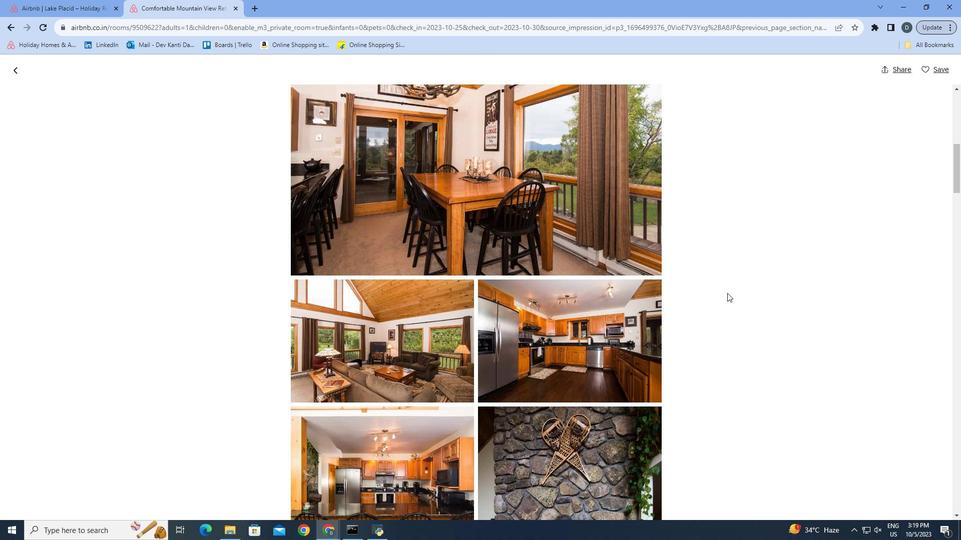 
Action: Mouse scrolled (727, 292) with delta (0, 0)
Screenshot: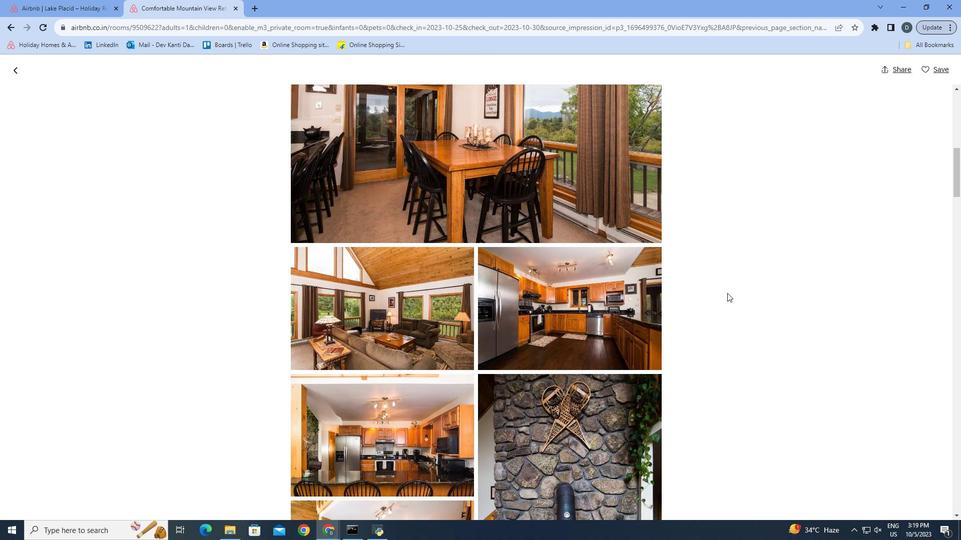 
Action: Mouse scrolled (727, 292) with delta (0, 0)
Screenshot: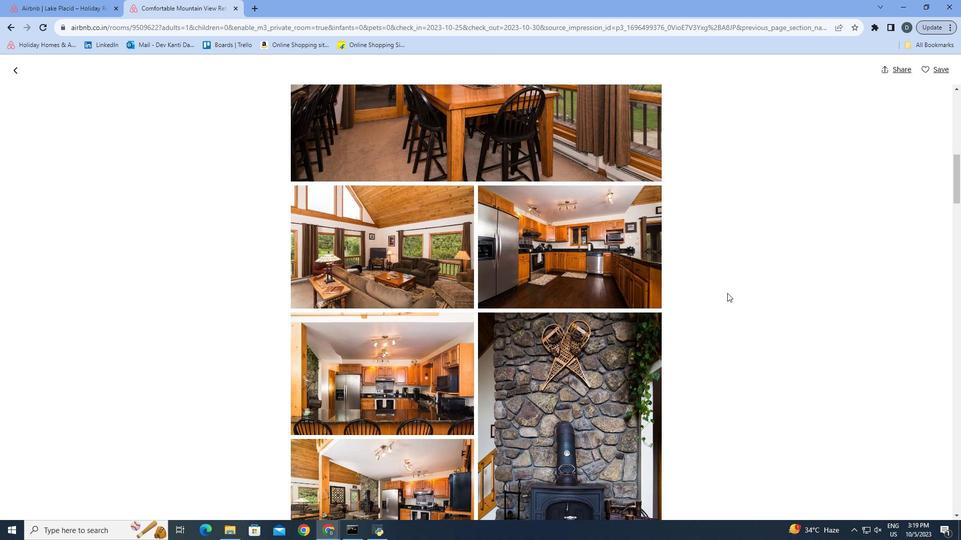 
Action: Mouse scrolled (727, 292) with delta (0, 0)
Screenshot: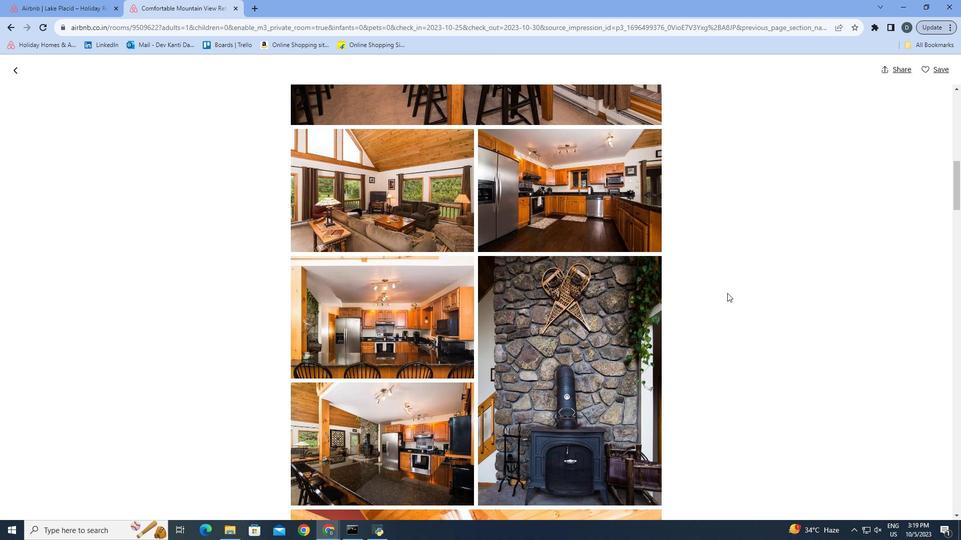 
Action: Mouse scrolled (727, 292) with delta (0, 0)
Screenshot: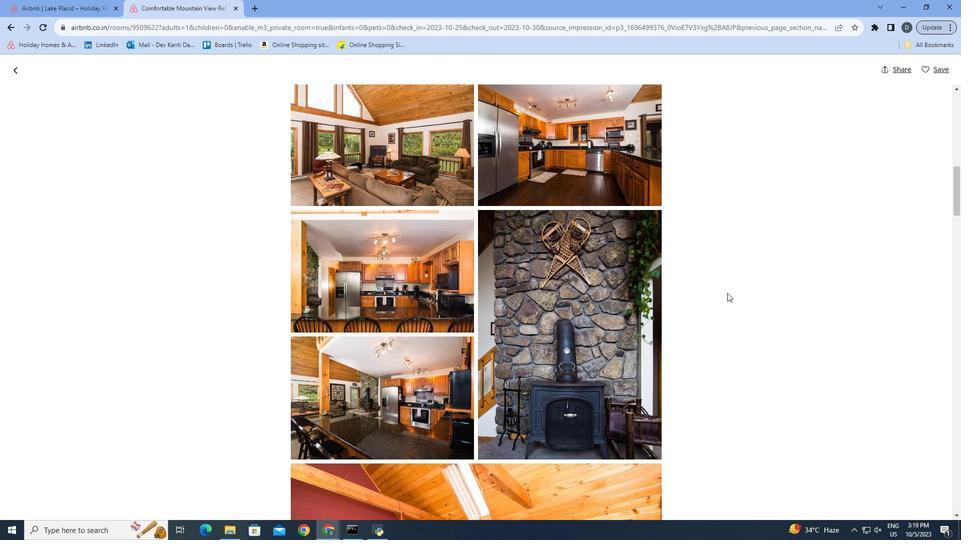 
Action: Mouse scrolled (727, 292) with delta (0, 0)
Screenshot: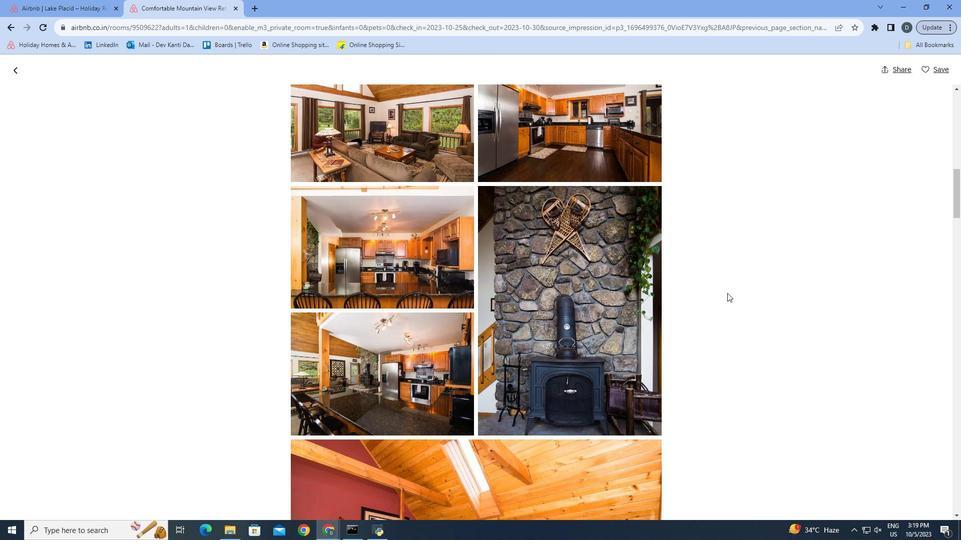 
Action: Mouse scrolled (727, 292) with delta (0, 0)
Screenshot: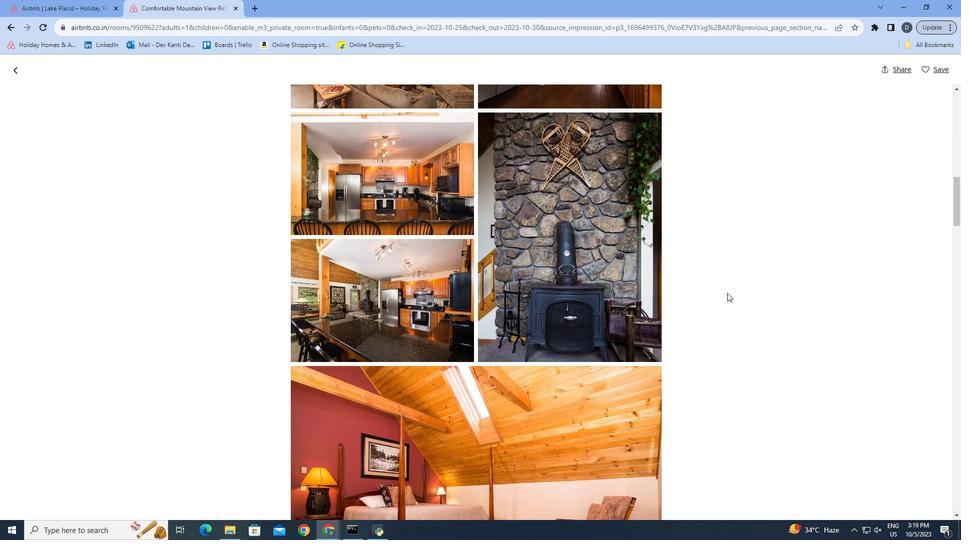 
Action: Mouse scrolled (727, 292) with delta (0, 0)
Screenshot: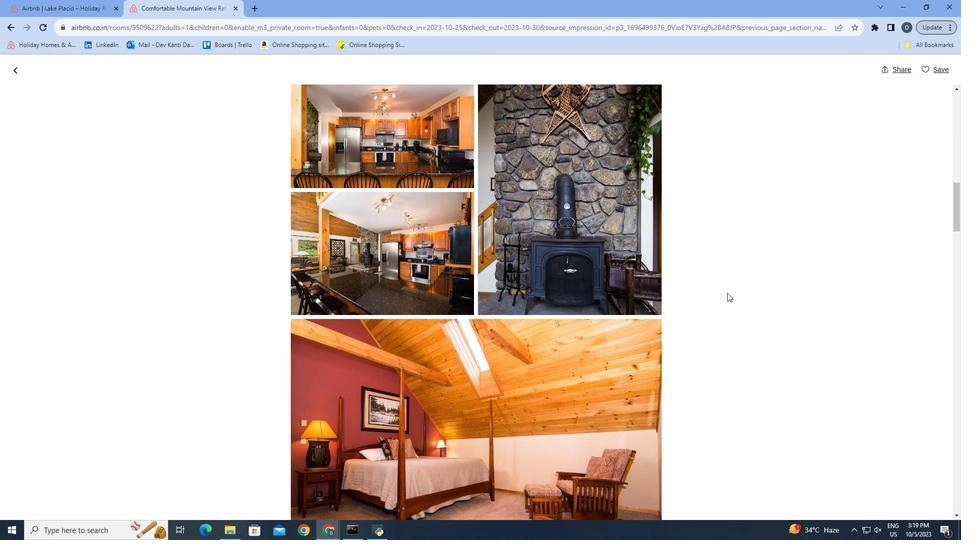 
Action: Mouse moved to (726, 293)
Screenshot: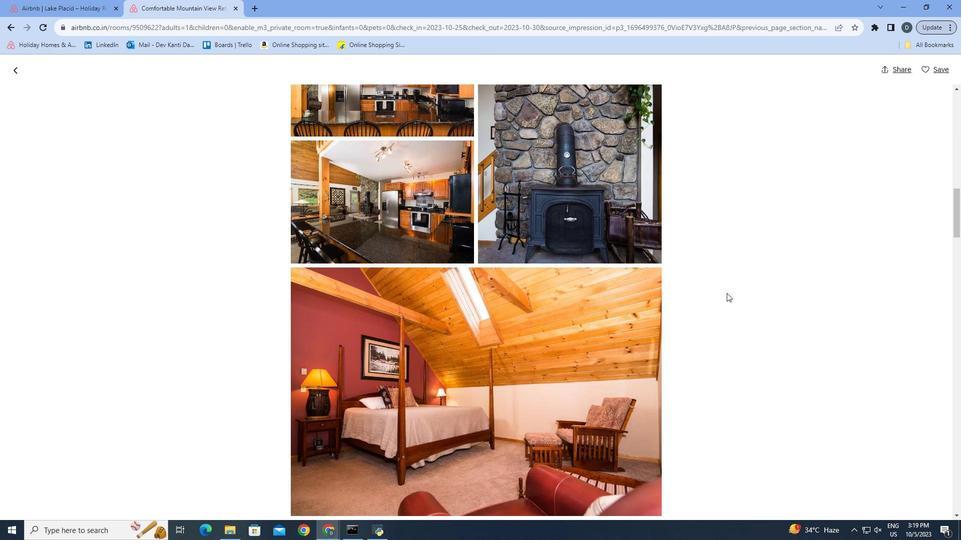 
Action: Mouse scrolled (726, 292) with delta (0, 0)
Screenshot: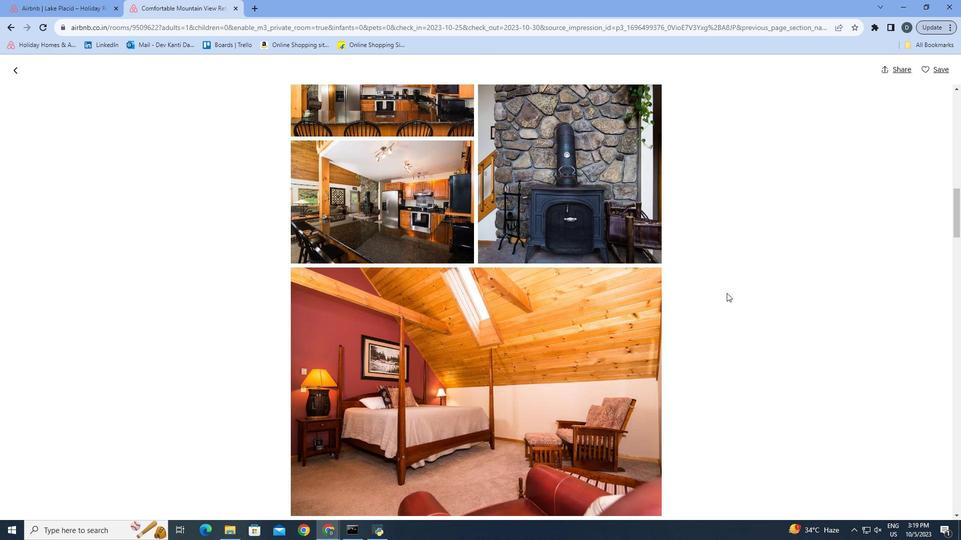 
Action: Mouse scrolled (726, 292) with delta (0, 0)
Screenshot: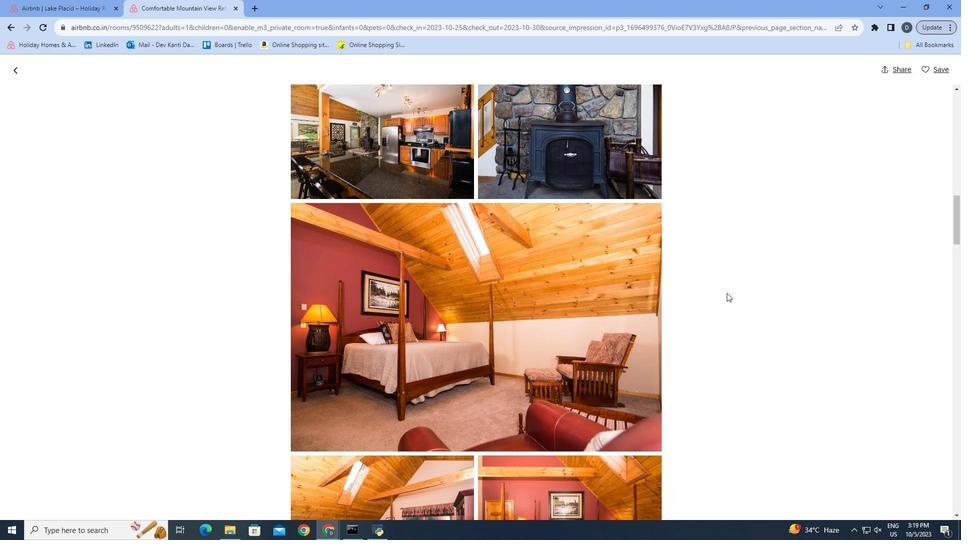 
Action: Mouse moved to (725, 293)
Screenshot: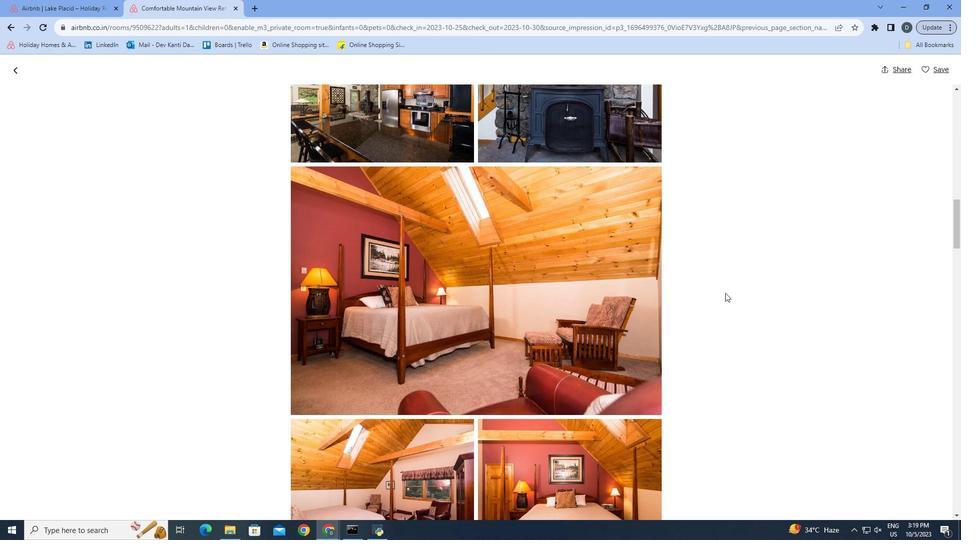 
Action: Mouse scrolled (725, 292) with delta (0, 0)
Screenshot: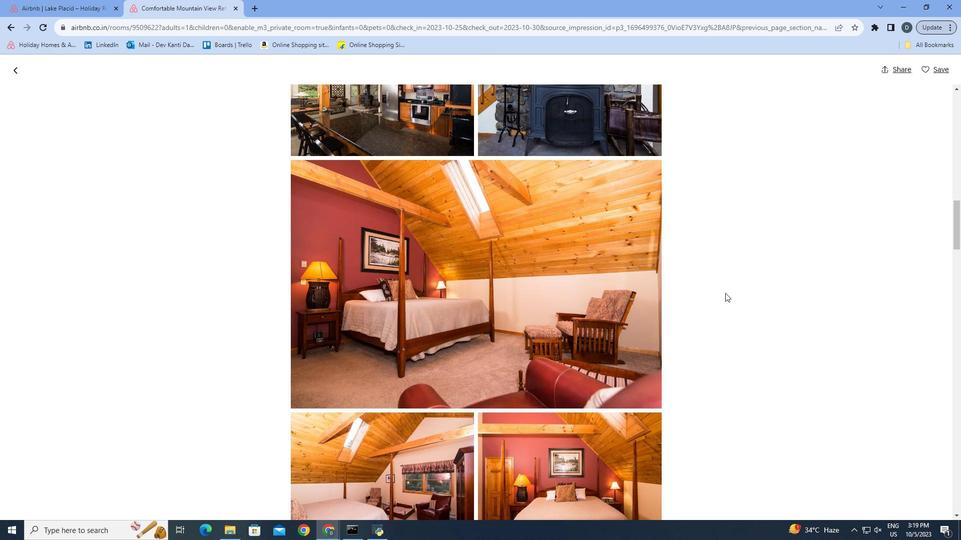 
Action: Mouse moved to (725, 293)
Screenshot: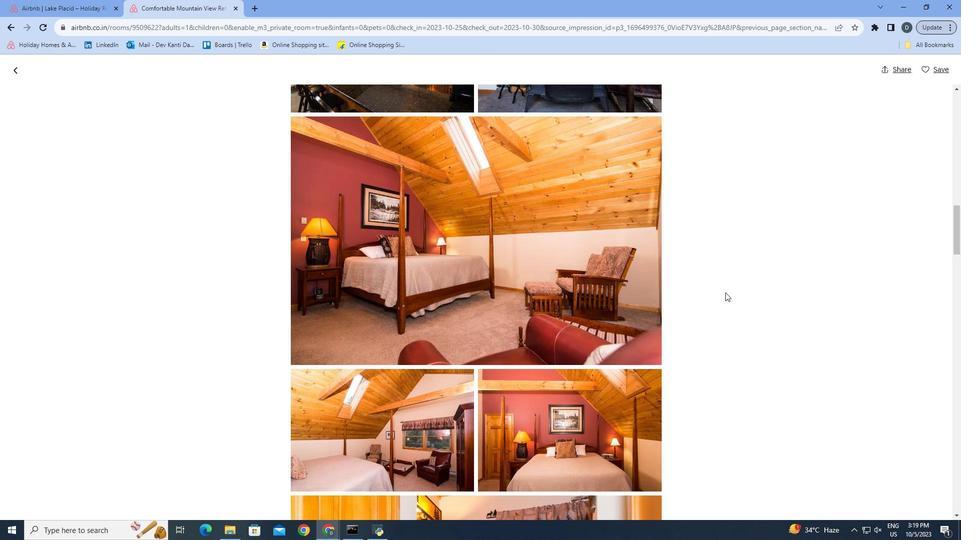 
Action: Mouse scrolled (725, 292) with delta (0, 0)
Screenshot: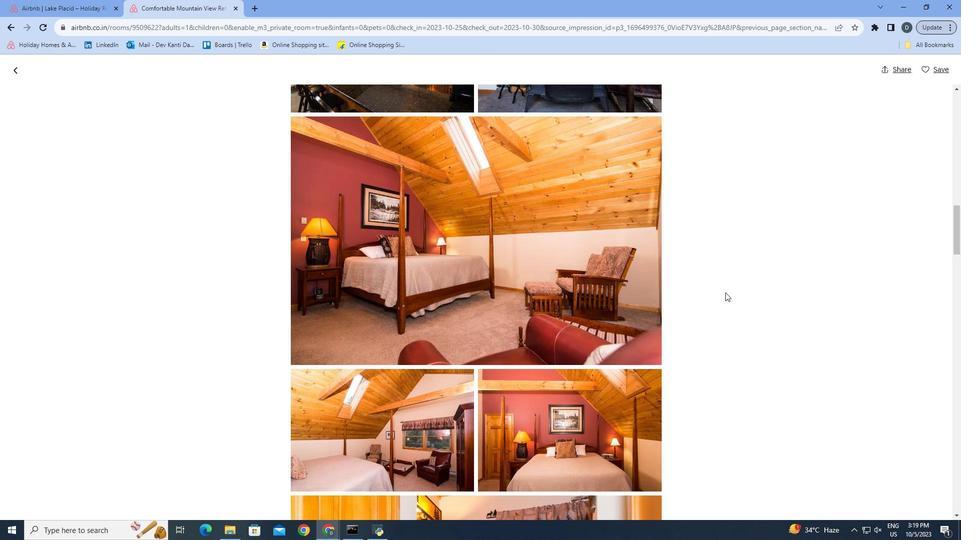 
Action: Mouse moved to (725, 292)
Screenshot: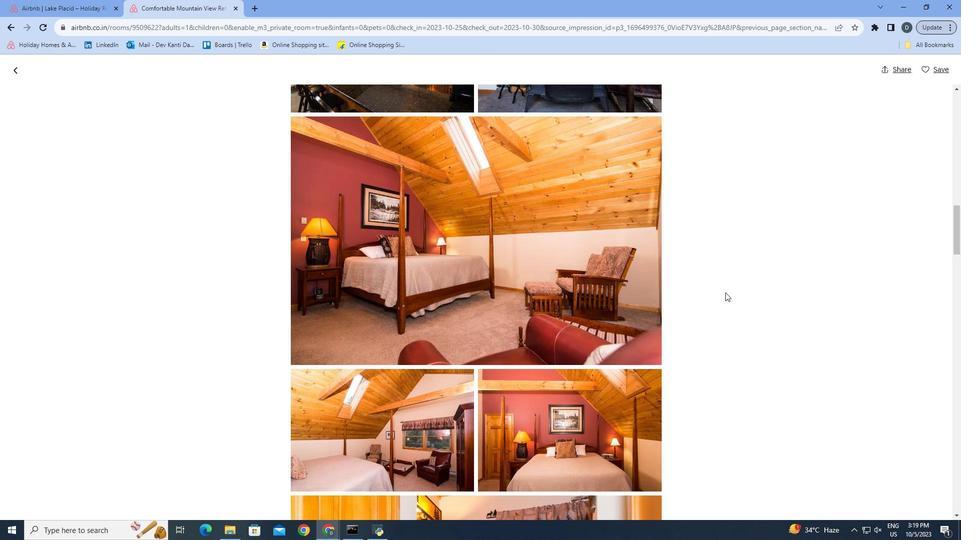 
Action: Mouse scrolled (725, 292) with delta (0, 0)
Screenshot: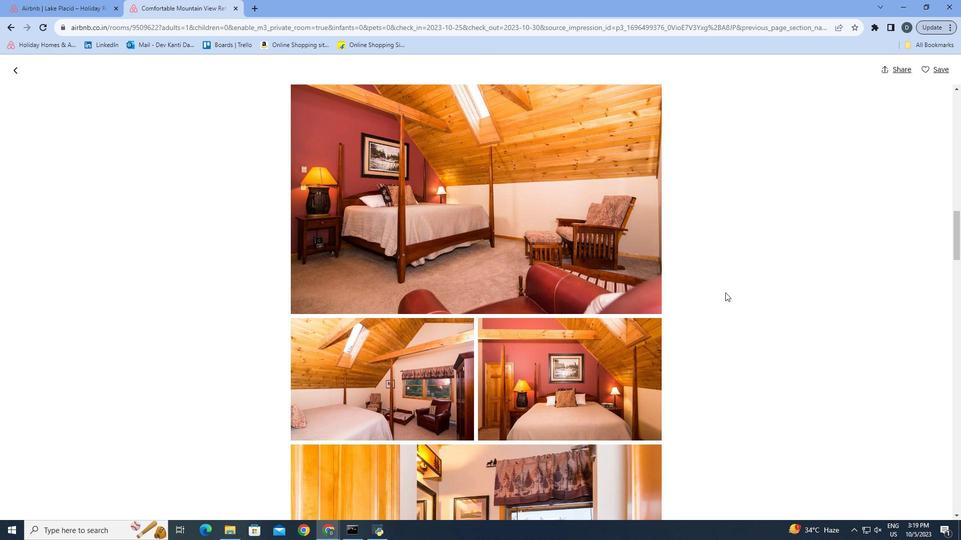 
Action: Mouse scrolled (725, 292) with delta (0, 0)
Screenshot: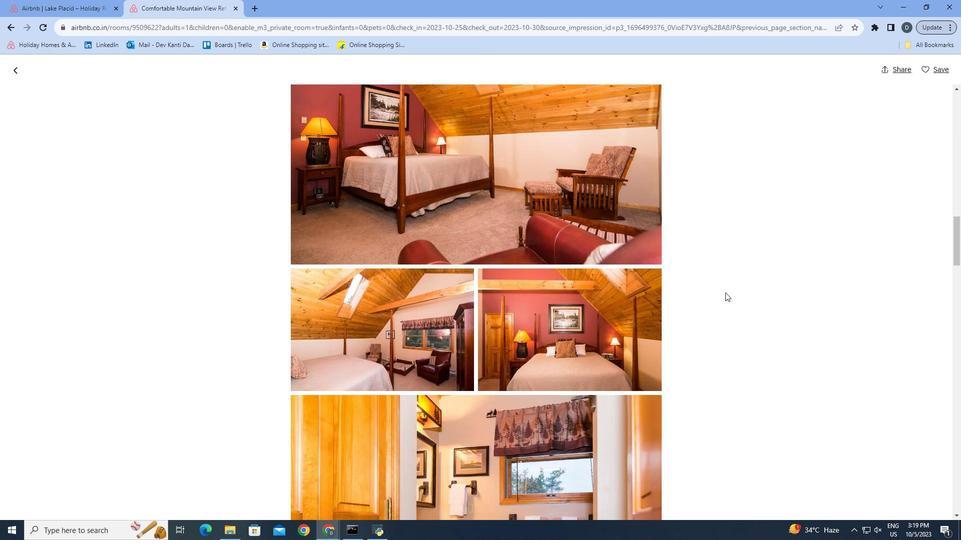 
Action: Mouse scrolled (725, 292) with delta (0, 0)
Screenshot: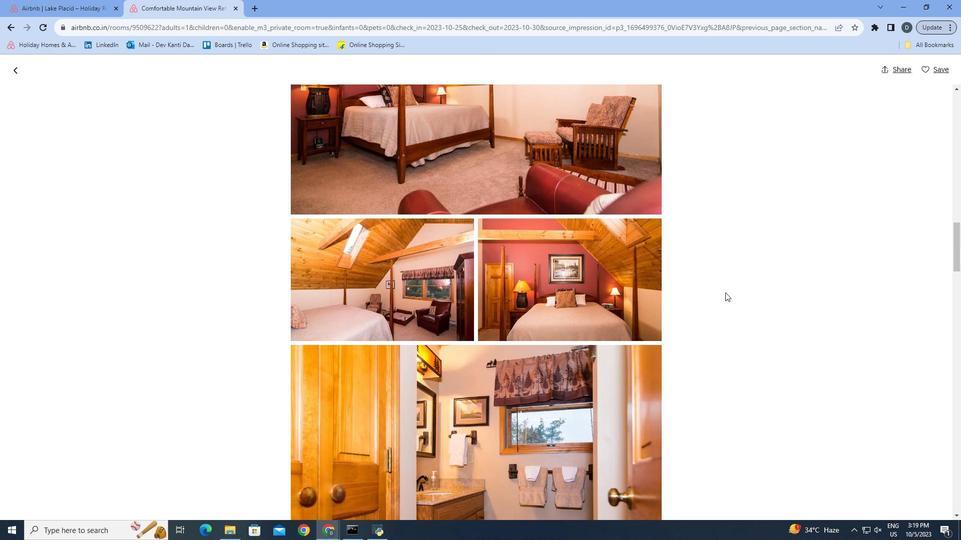 
Action: Mouse scrolled (725, 292) with delta (0, 0)
Screenshot: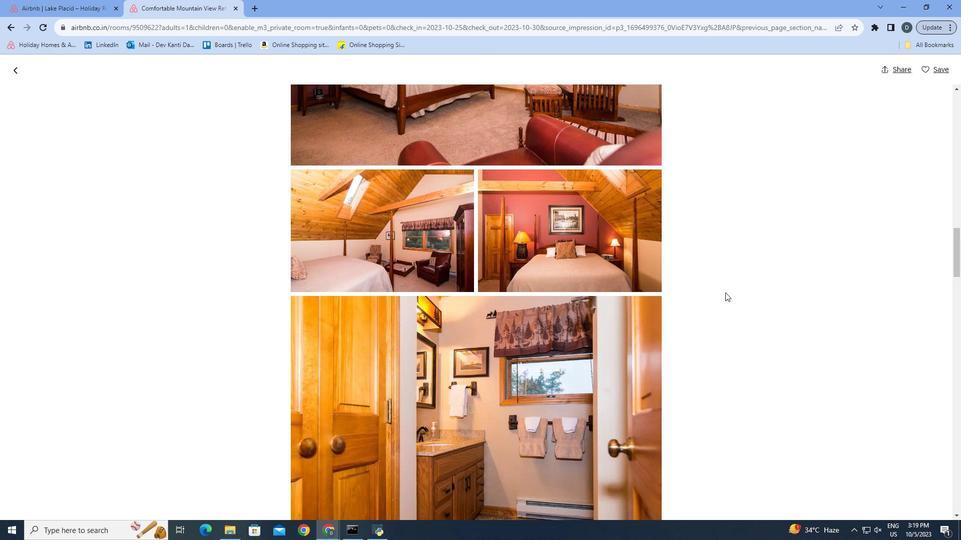 
Action: Mouse scrolled (725, 292) with delta (0, 0)
Screenshot: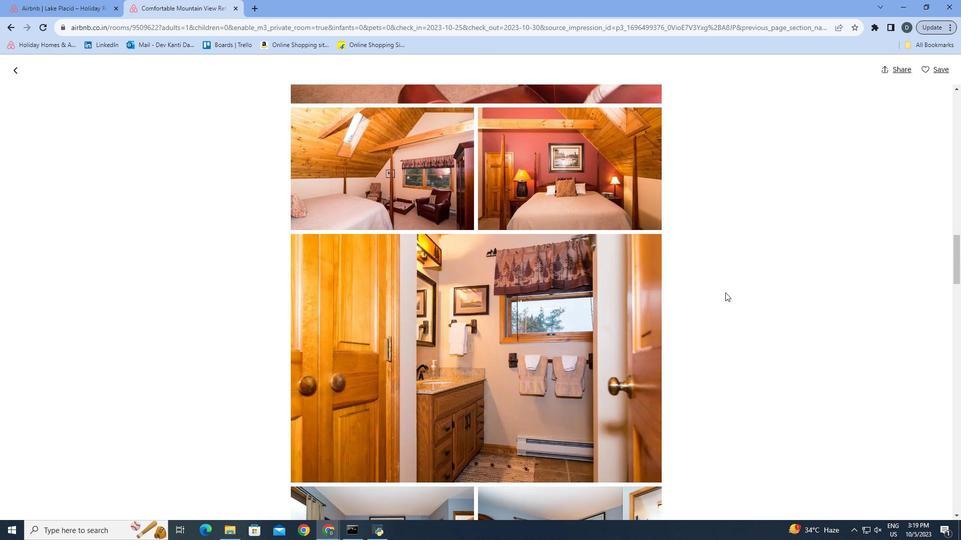 
Action: Mouse scrolled (725, 292) with delta (0, 0)
Screenshot: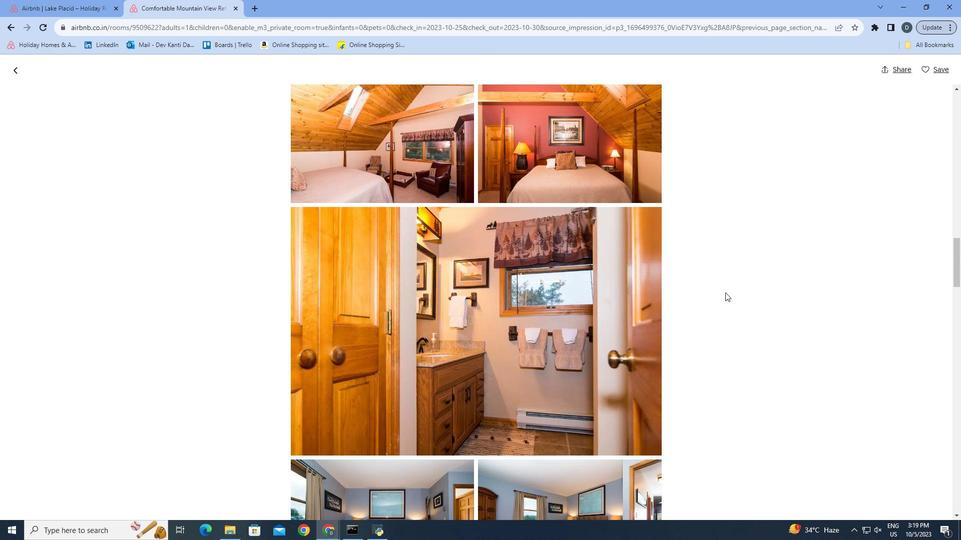 
Action: Mouse scrolled (725, 292) with delta (0, 0)
Screenshot: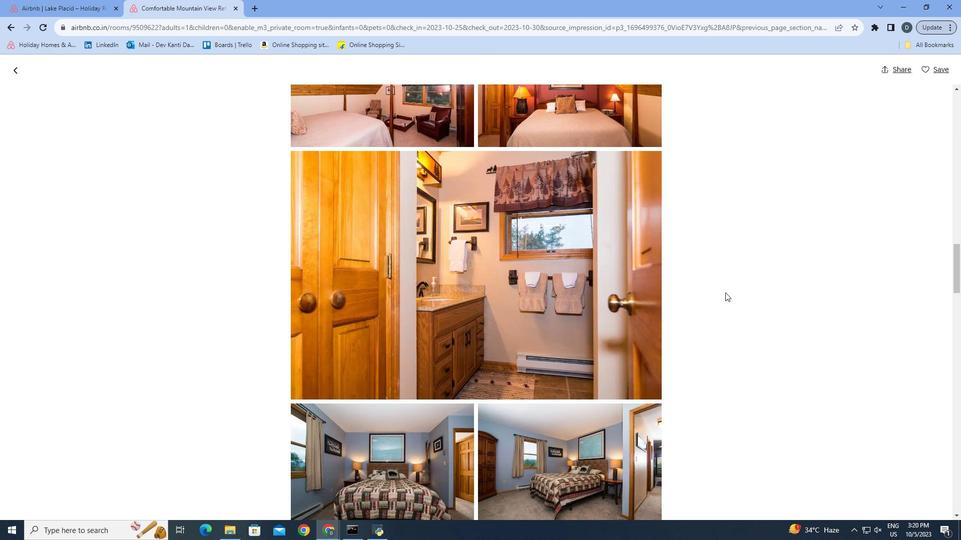 
Action: Mouse scrolled (725, 292) with delta (0, 0)
Screenshot: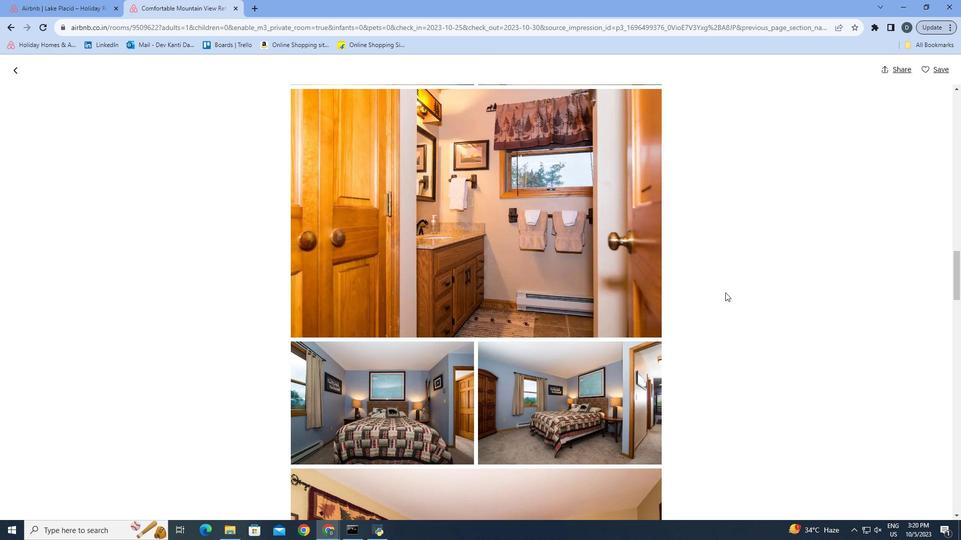 
Action: Mouse scrolled (725, 292) with delta (0, 0)
Screenshot: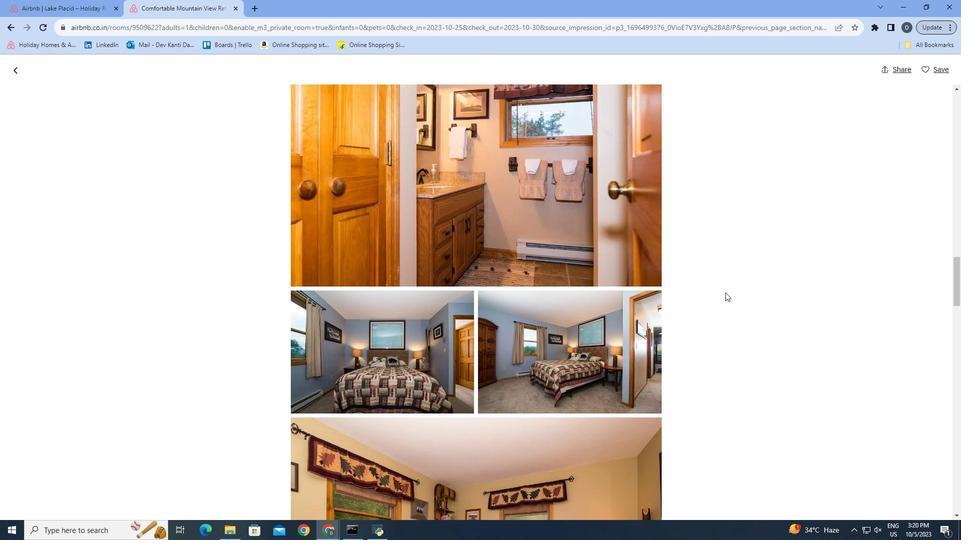 
Action: Mouse scrolled (725, 292) with delta (0, 0)
Screenshot: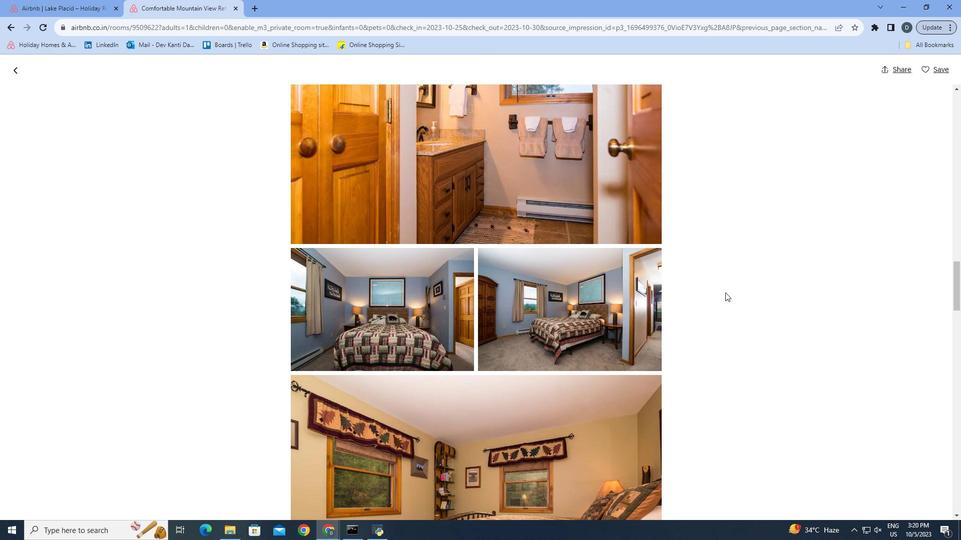 
Action: Mouse scrolled (725, 292) with delta (0, 0)
Screenshot: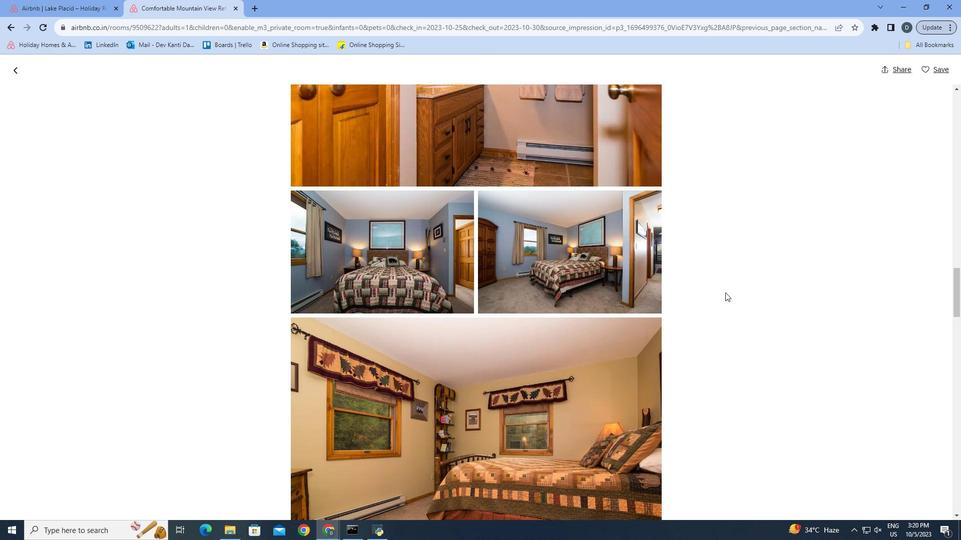 
Action: Mouse scrolled (725, 292) with delta (0, 0)
Screenshot: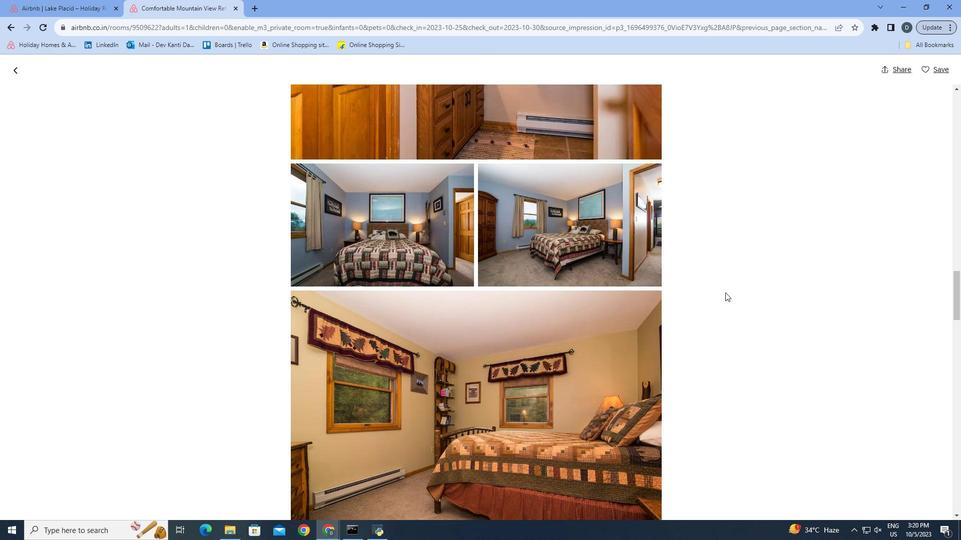 
Action: Mouse scrolled (725, 292) with delta (0, 0)
Screenshot: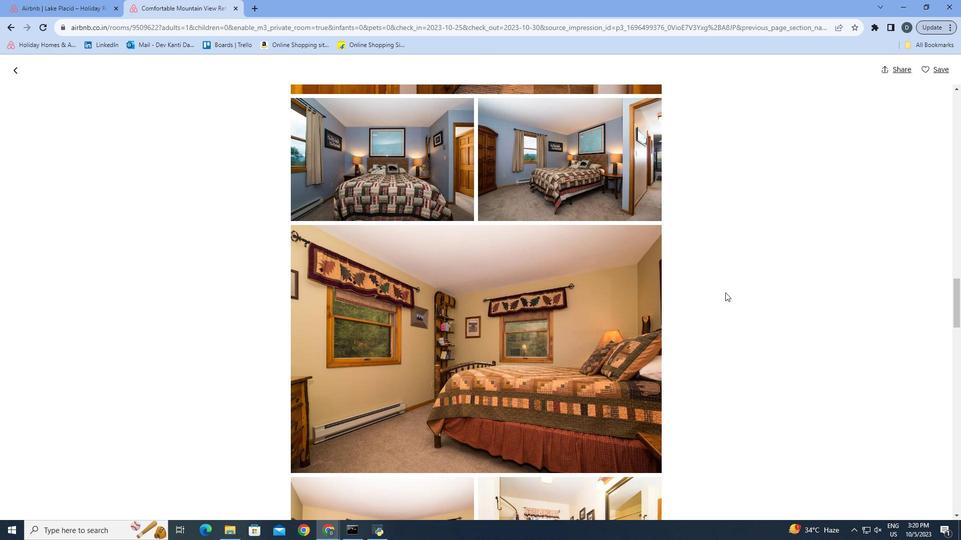 
Action: Mouse scrolled (725, 292) with delta (0, 0)
Screenshot: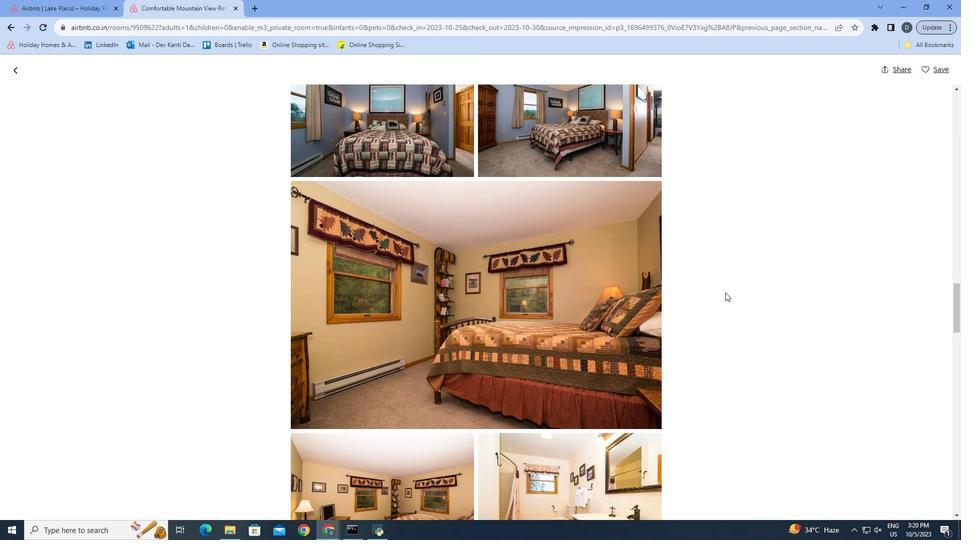 
Action: Mouse scrolled (725, 292) with delta (0, 0)
Screenshot: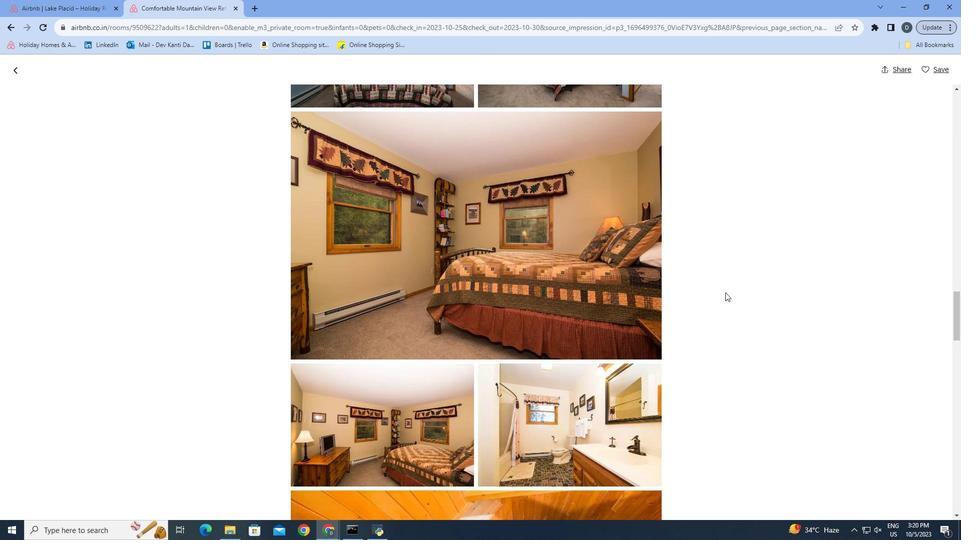 
Action: Mouse scrolled (725, 292) with delta (0, 0)
Screenshot: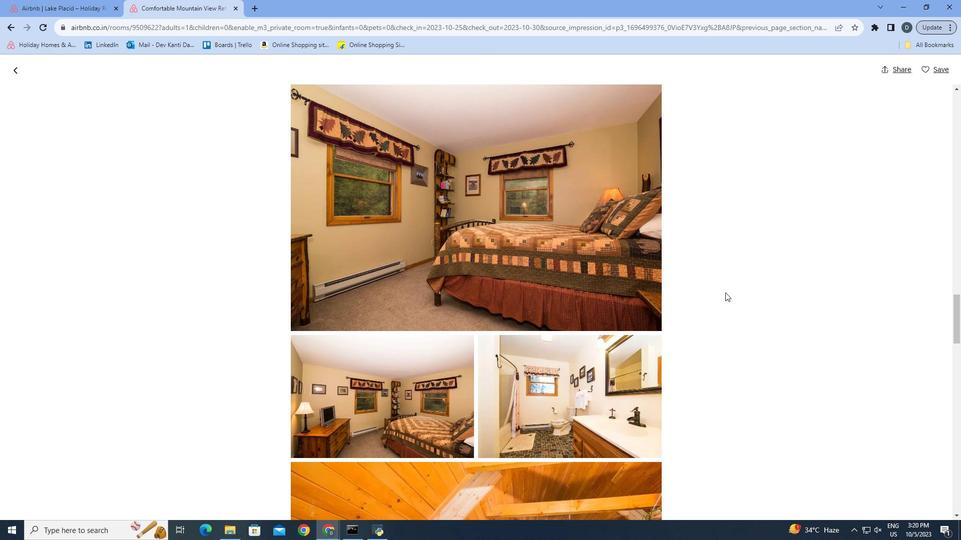 
Action: Mouse scrolled (725, 292) with delta (0, 0)
Screenshot: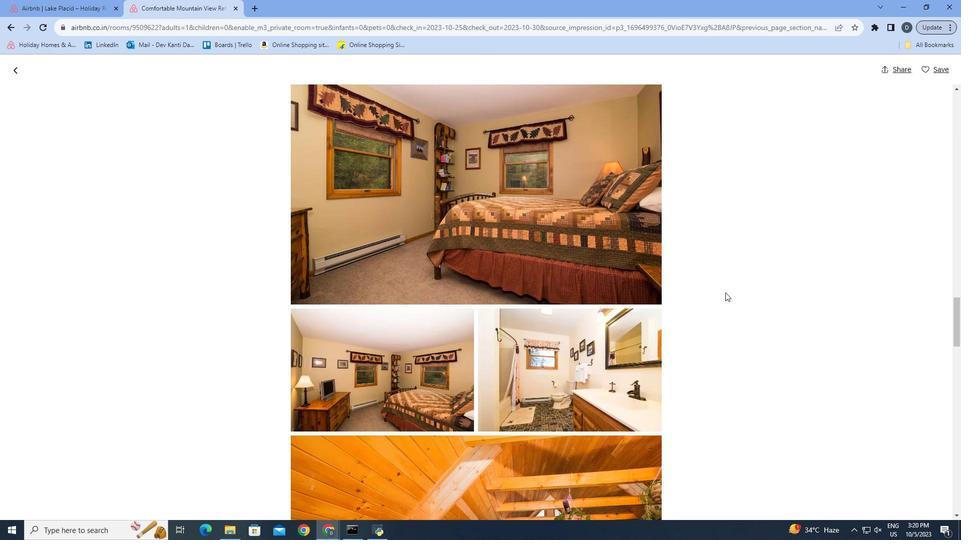 
Action: Mouse scrolled (725, 292) with delta (0, 0)
Screenshot: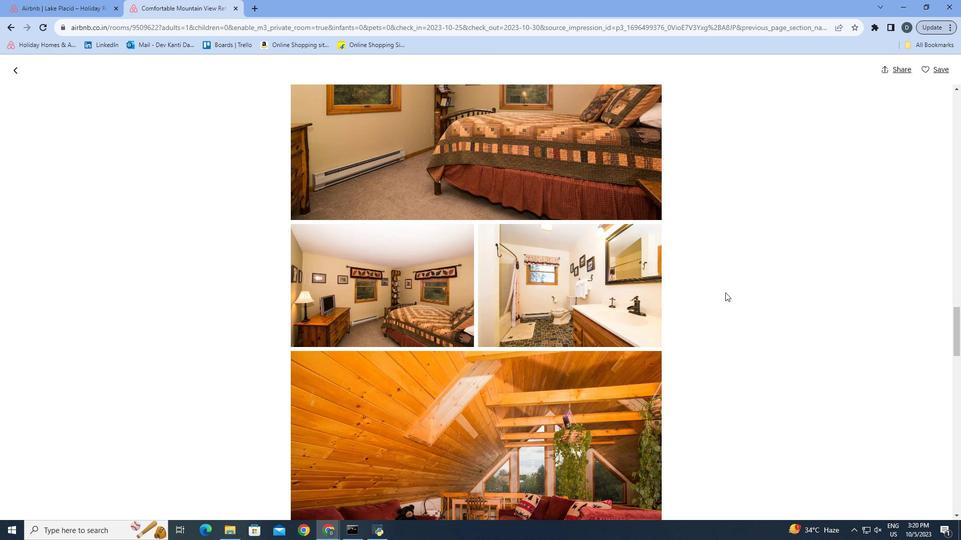 
Action: Mouse scrolled (725, 292) with delta (0, 0)
Screenshot: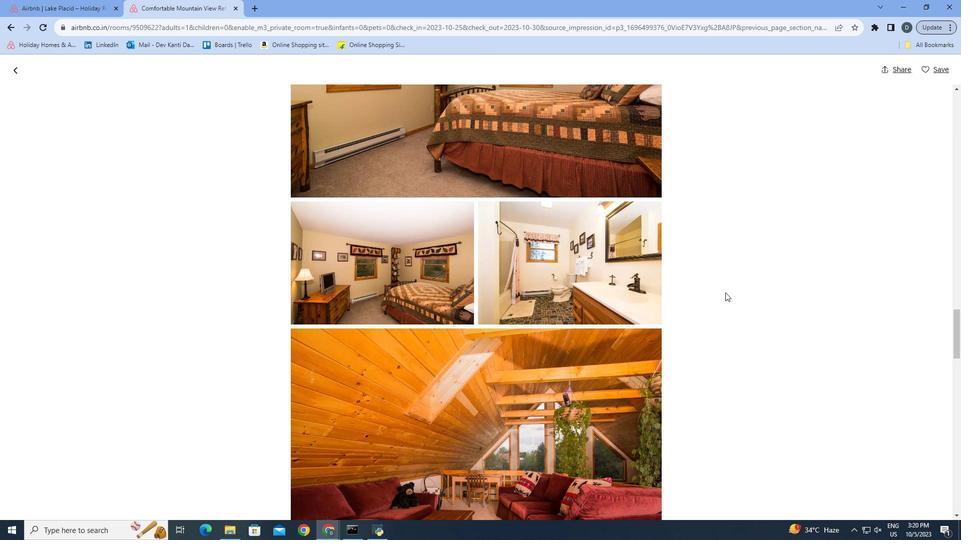 
Action: Mouse scrolled (725, 292) with delta (0, 0)
Screenshot: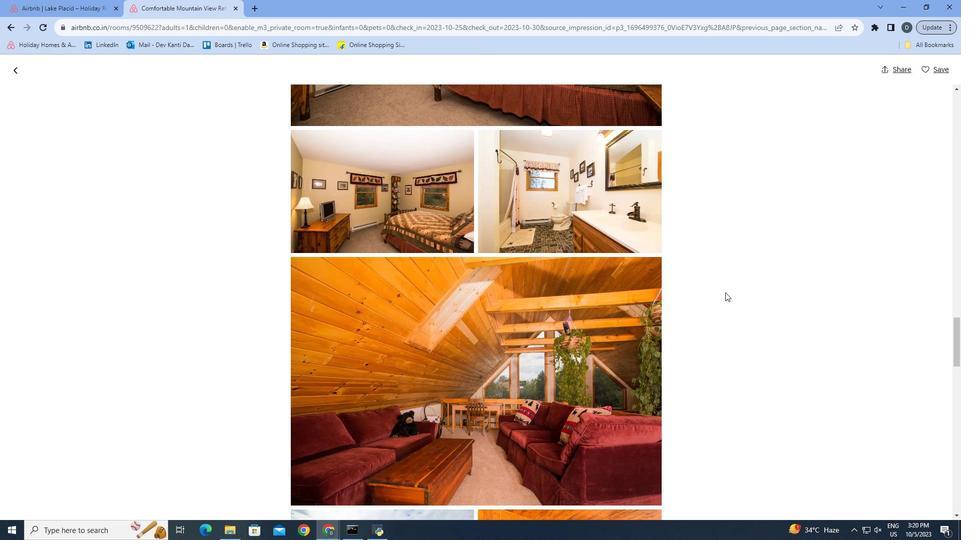 
Action: Mouse scrolled (725, 292) with delta (0, 0)
Screenshot: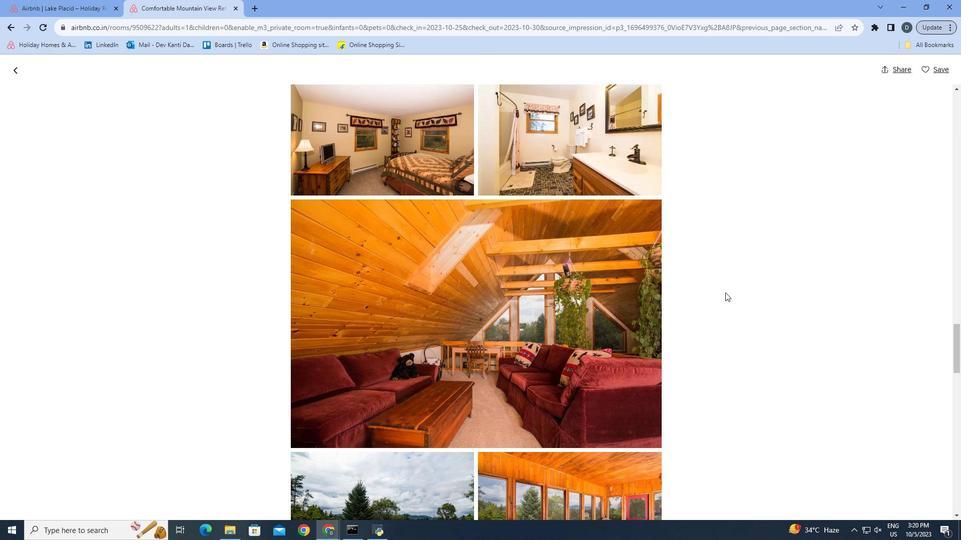 
Action: Mouse scrolled (725, 292) with delta (0, 0)
Screenshot: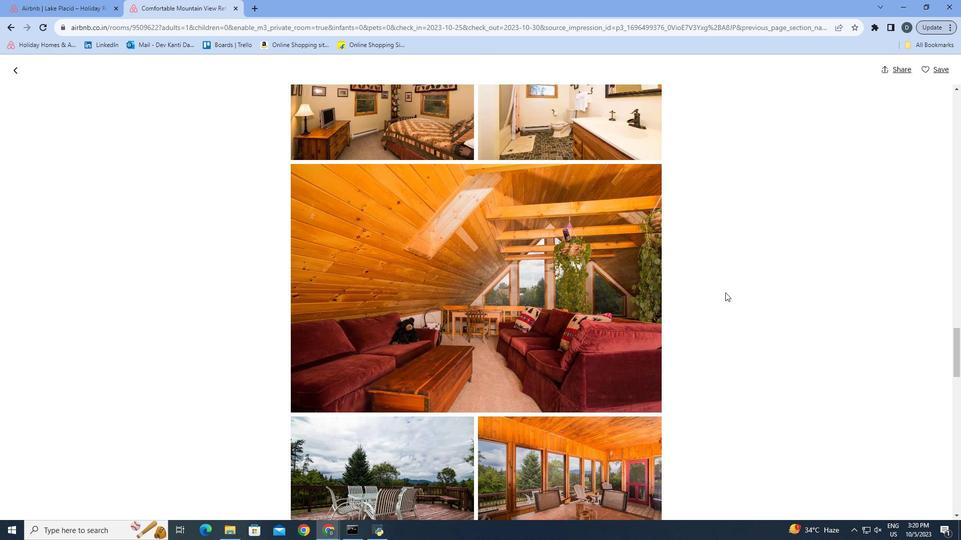 
Action: Mouse scrolled (725, 292) with delta (0, 0)
Screenshot: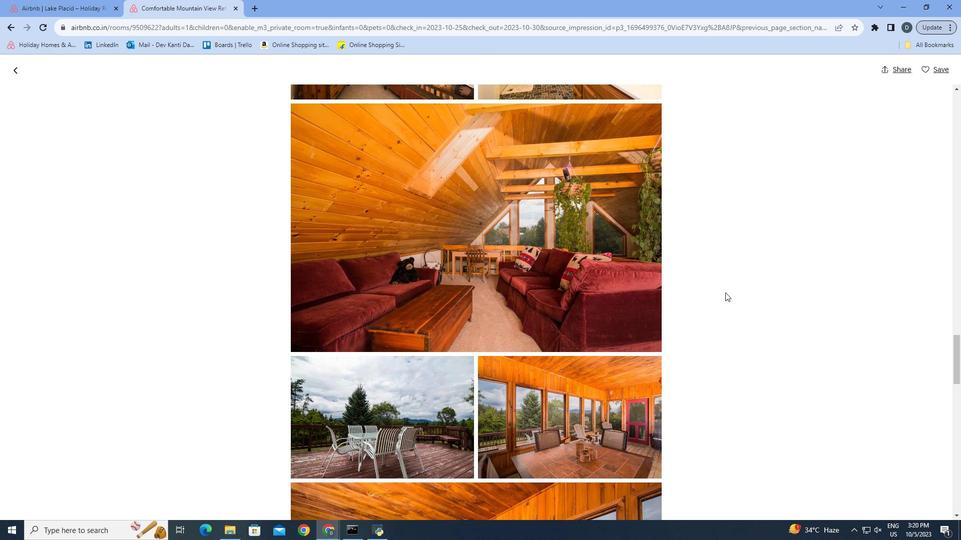 
Action: Mouse scrolled (725, 292) with delta (0, 0)
Screenshot: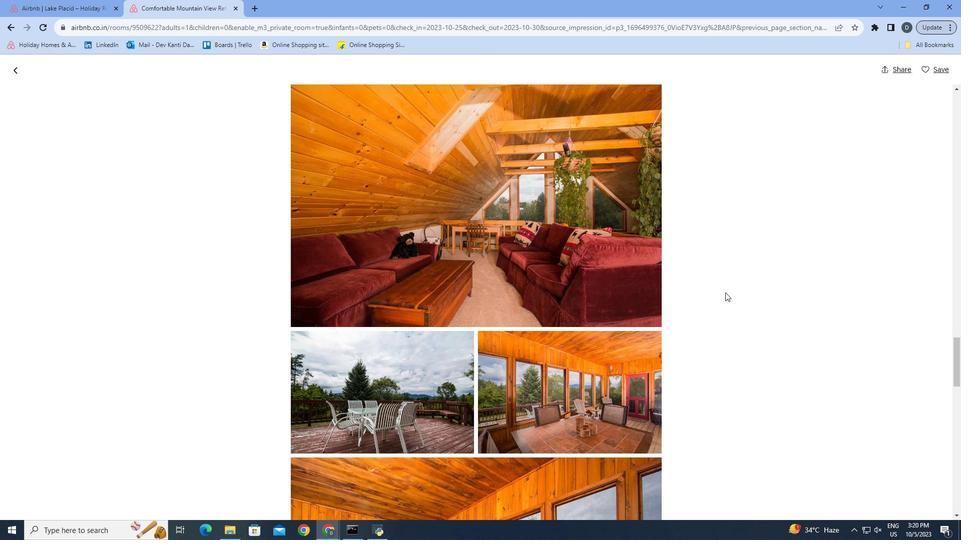 
Action: Mouse scrolled (725, 292) with delta (0, 0)
Screenshot: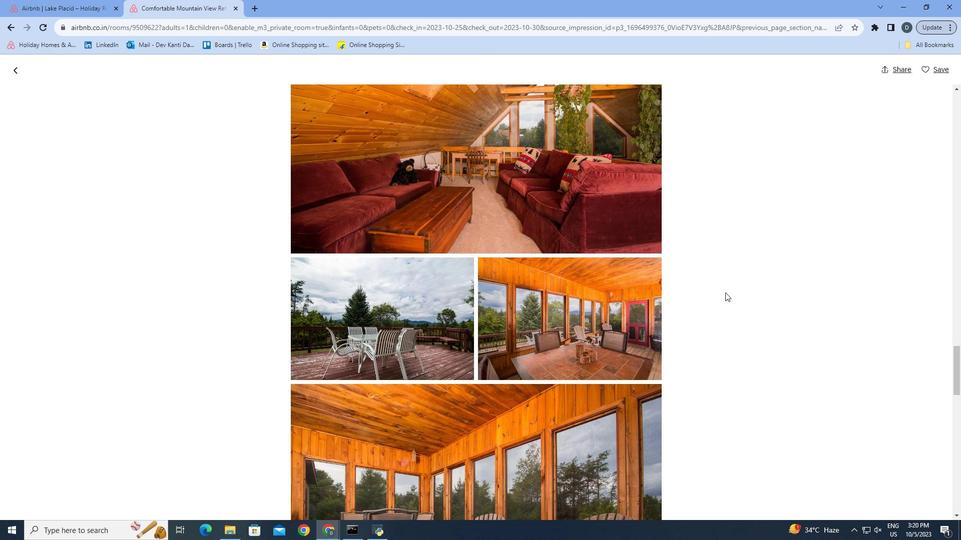 
Action: Mouse scrolled (725, 292) with delta (0, 0)
Screenshot: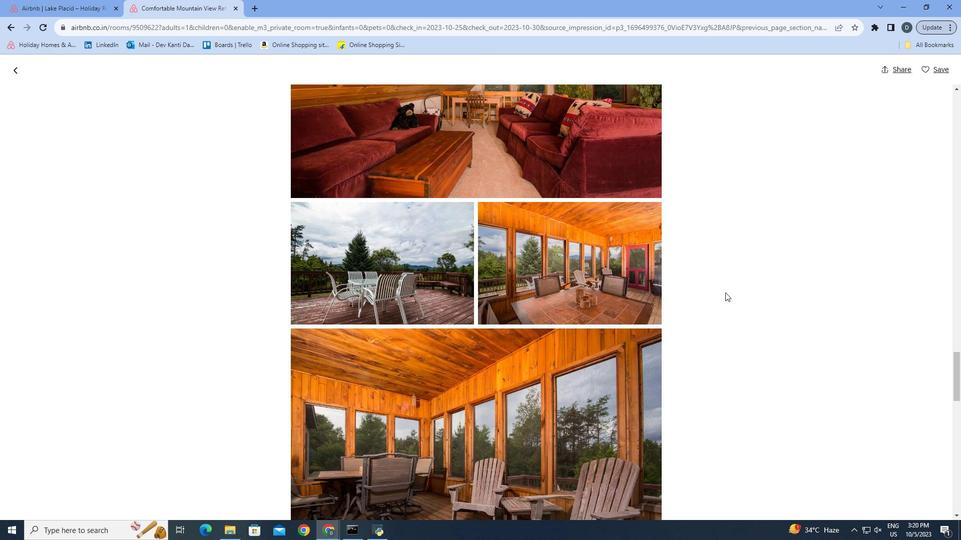 
Action: Mouse scrolled (725, 292) with delta (0, 0)
Screenshot: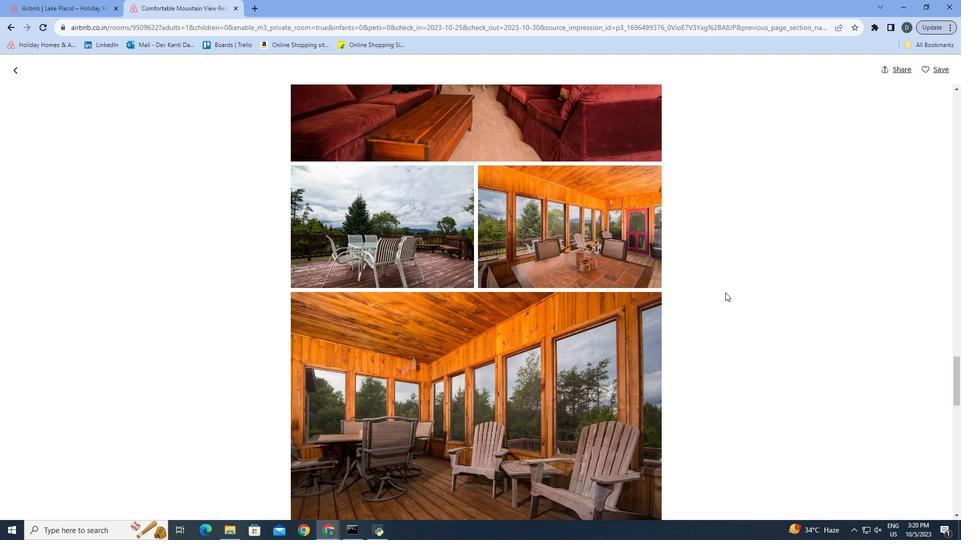 
Action: Mouse scrolled (725, 292) with delta (0, 0)
Screenshot: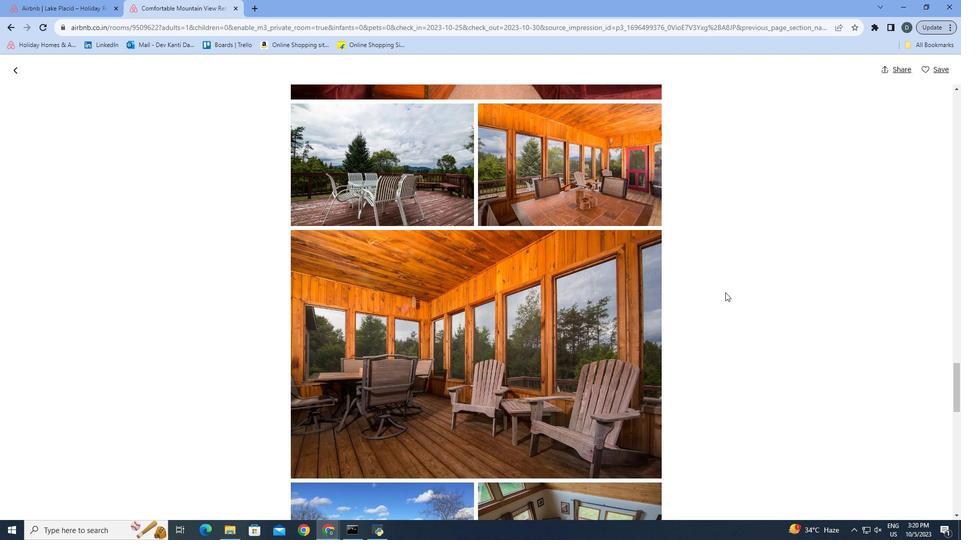 
Action: Mouse scrolled (725, 292) with delta (0, 0)
Screenshot: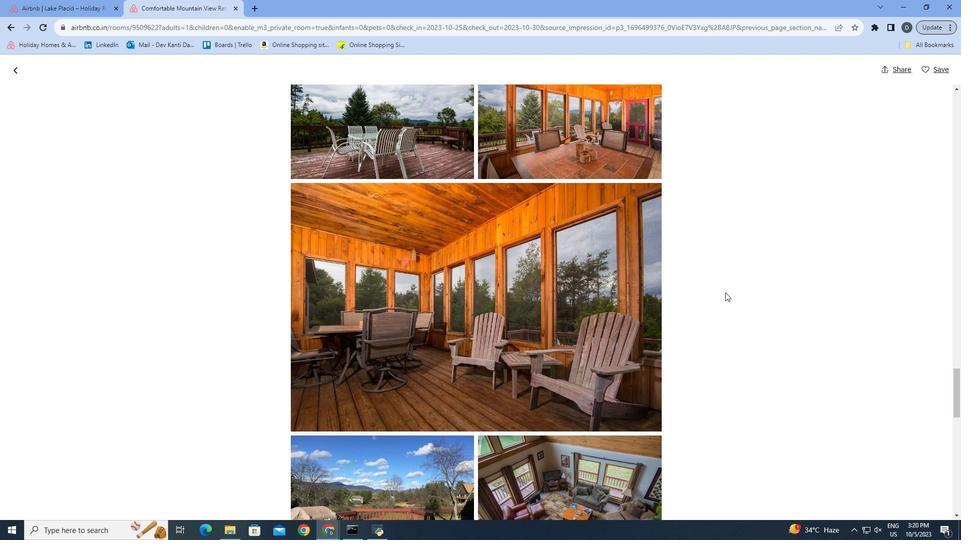 
Action: Mouse scrolled (725, 292) with delta (0, 0)
Screenshot: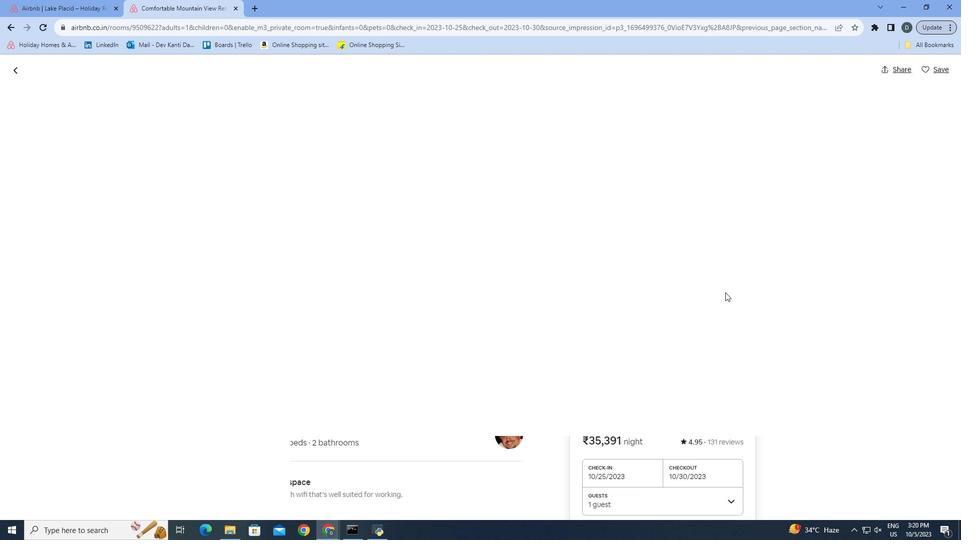 
Action: Mouse scrolled (725, 292) with delta (0, 0)
Screenshot: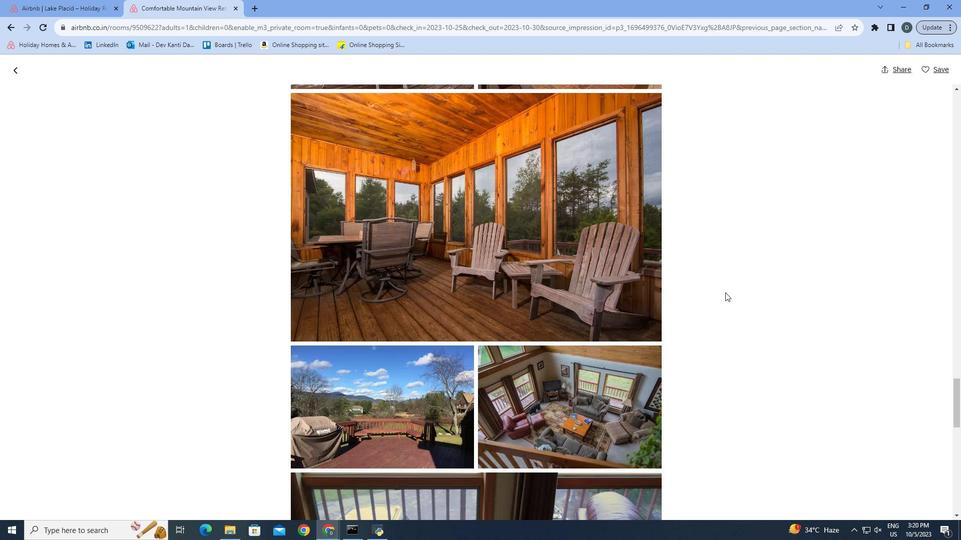 
Action: Mouse scrolled (725, 292) with delta (0, 0)
Screenshot: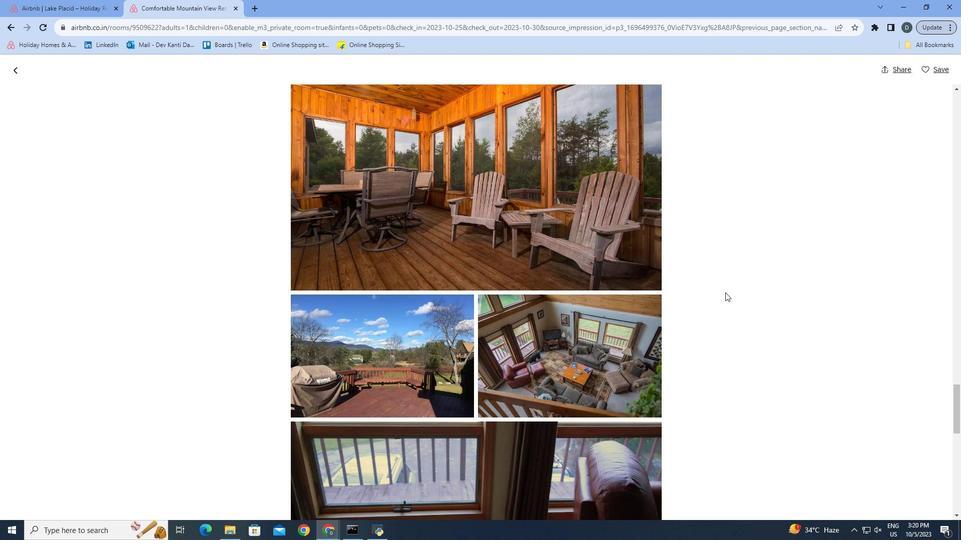 
Action: Mouse scrolled (725, 292) with delta (0, 0)
Screenshot: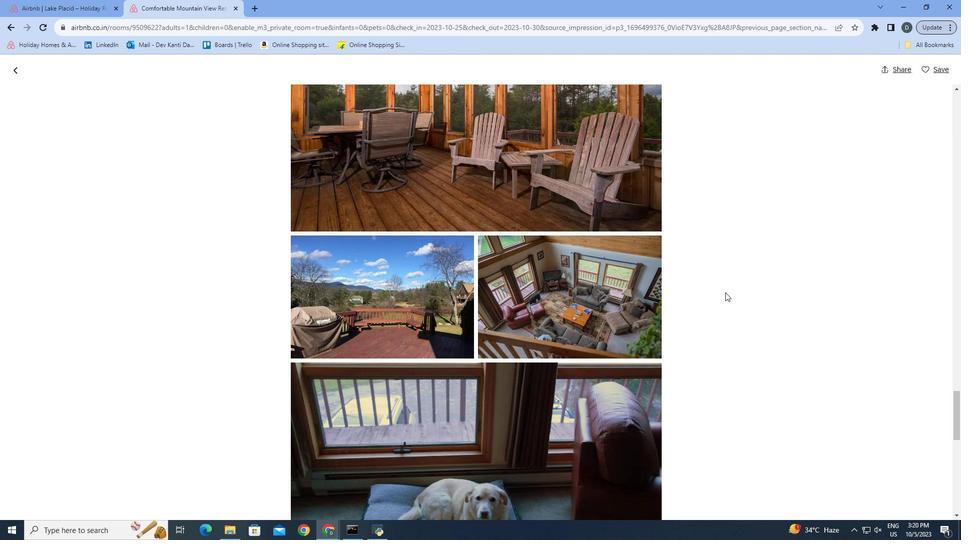 
Action: Mouse scrolled (725, 292) with delta (0, 0)
Screenshot: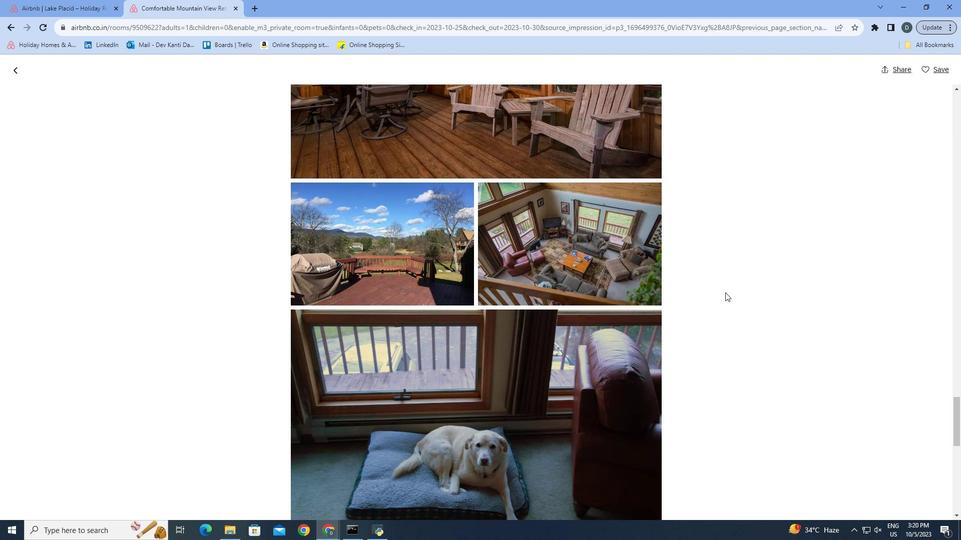 
Action: Mouse moved to (725, 292)
Screenshot: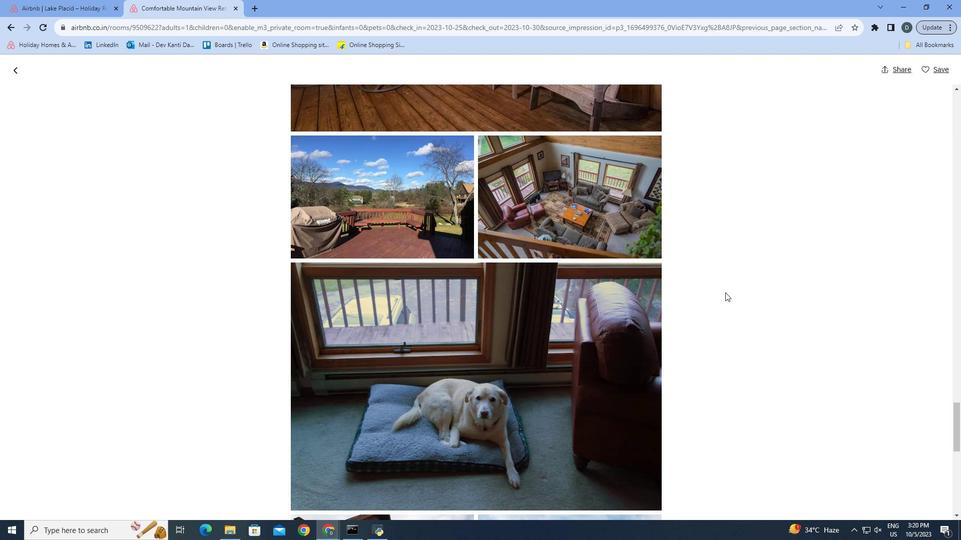 
Action: Mouse scrolled (725, 292) with delta (0, 0)
Screenshot: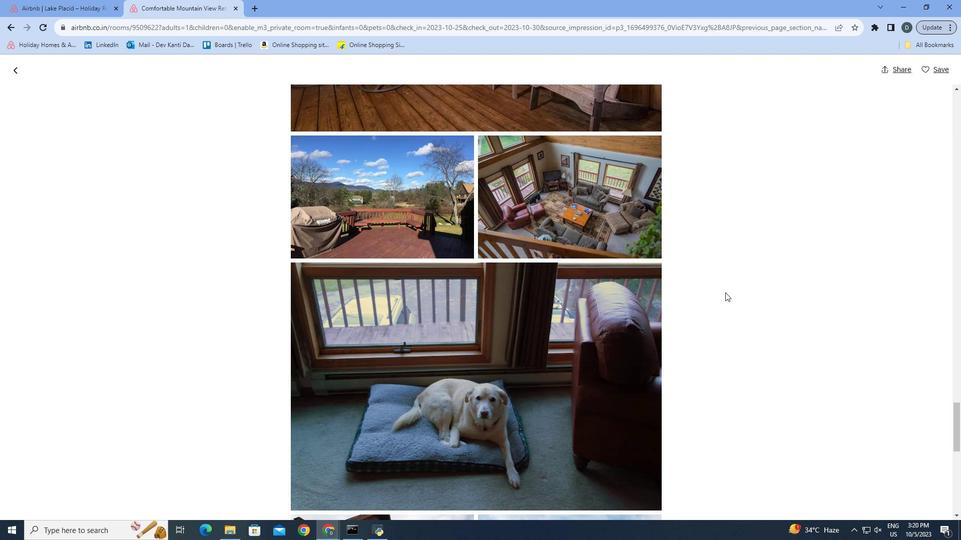 
Action: Mouse scrolled (725, 292) with delta (0, 0)
Screenshot: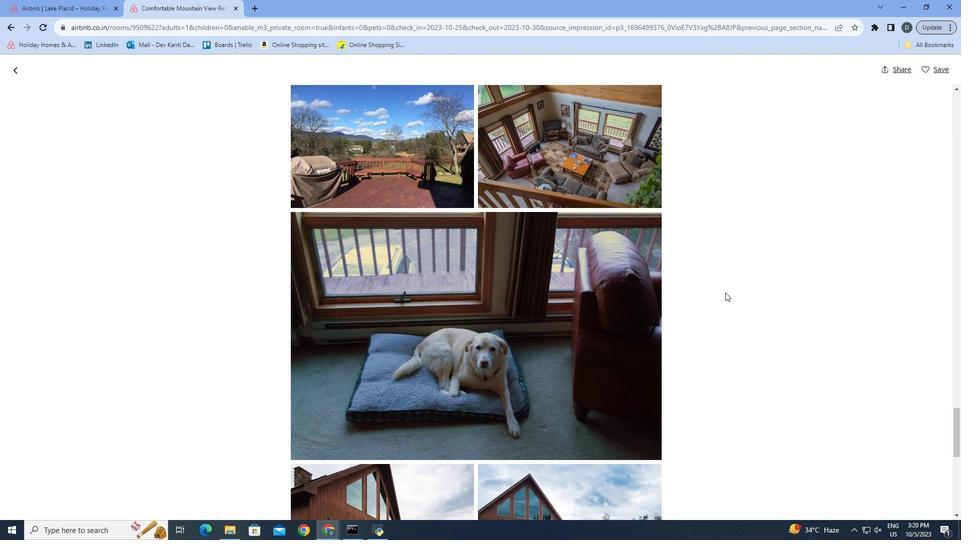 
Action: Mouse scrolled (725, 292) with delta (0, 0)
Screenshot: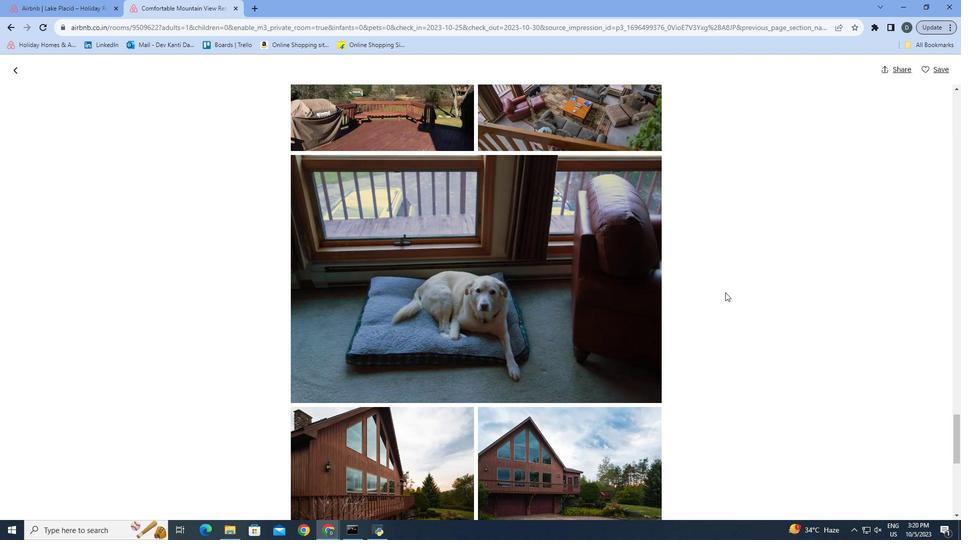 
Action: Mouse scrolled (725, 292) with delta (0, 0)
Screenshot: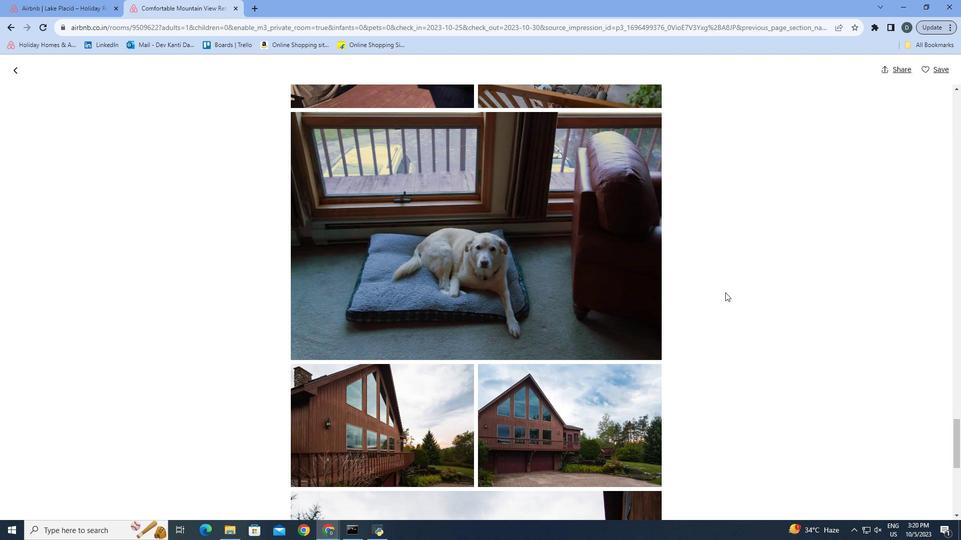 
Action: Mouse scrolled (725, 292) with delta (0, 0)
Screenshot: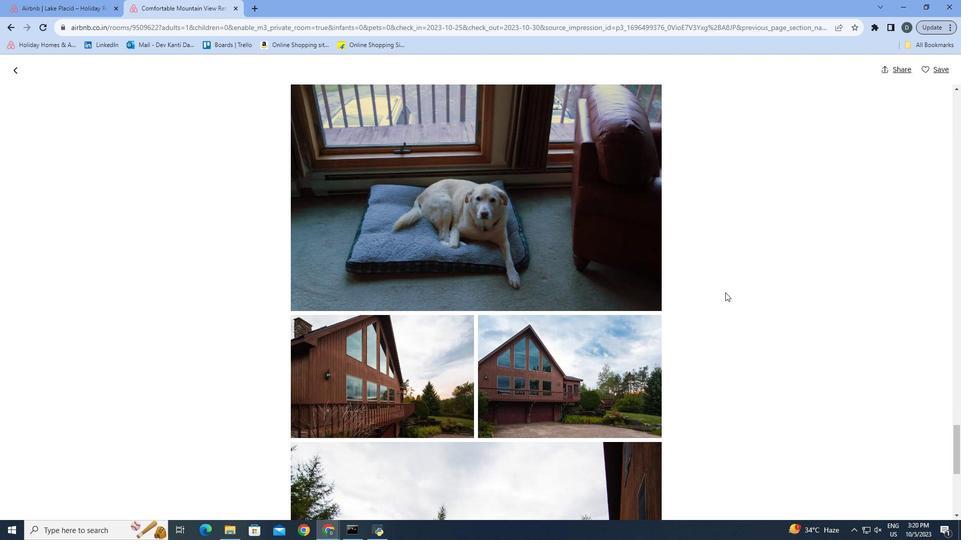 
Action: Mouse scrolled (725, 292) with delta (0, 0)
Screenshot: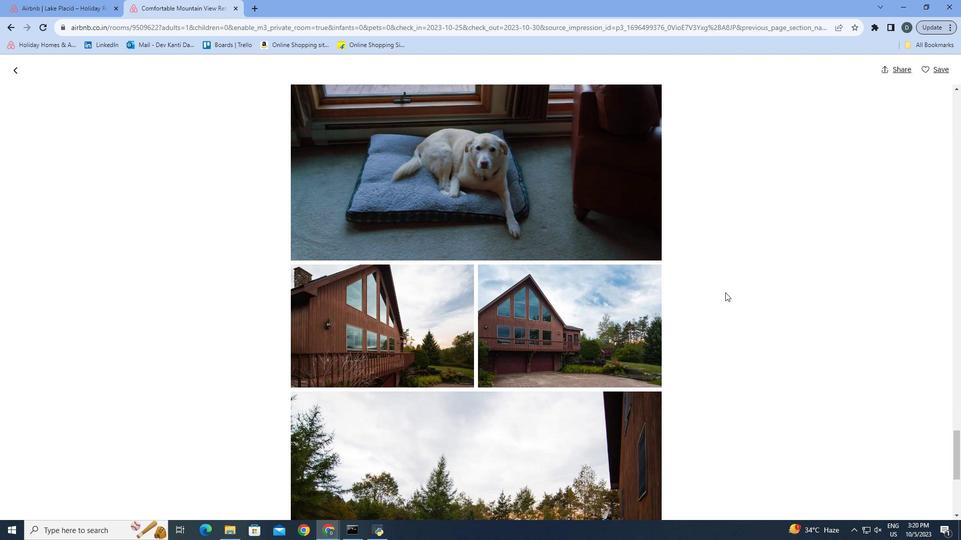 
Action: Mouse scrolled (725, 292) with delta (0, 0)
Screenshot: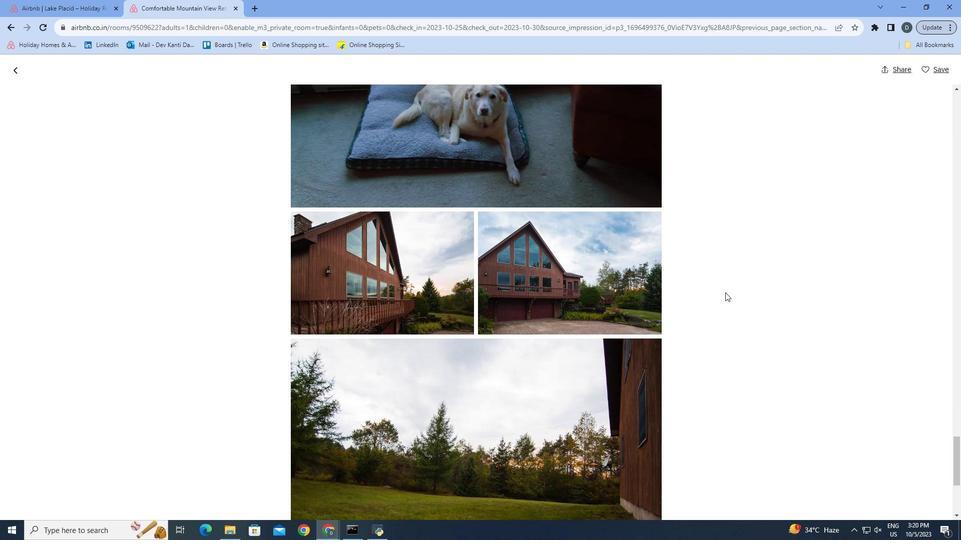 
Action: Mouse scrolled (725, 292) with delta (0, 0)
Screenshot: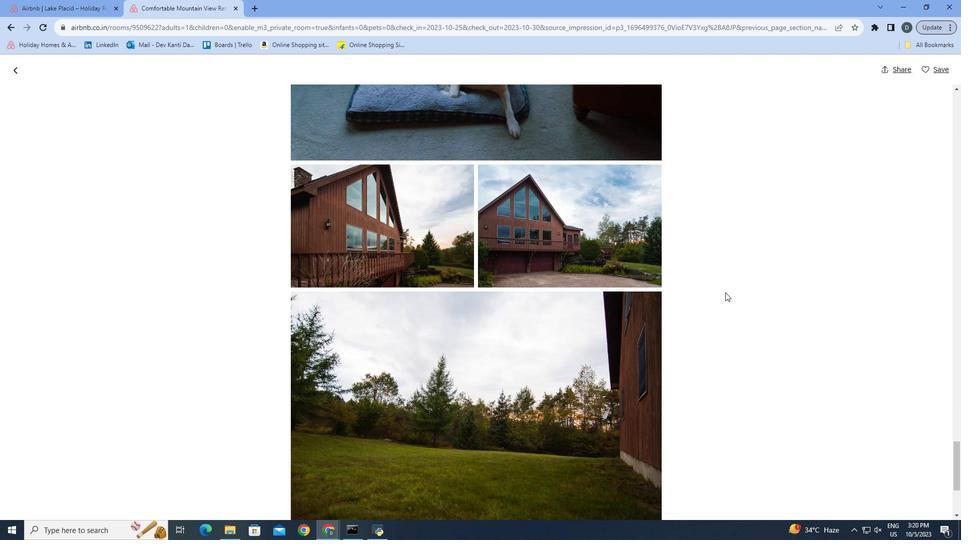 
Action: Mouse scrolled (725, 292) with delta (0, 0)
Screenshot: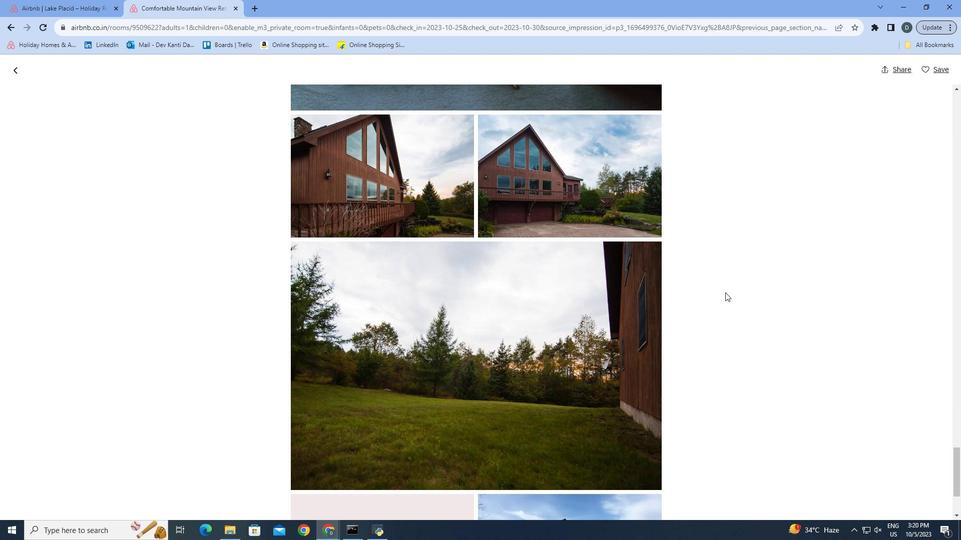 
Action: Mouse moved to (725, 292)
Screenshot: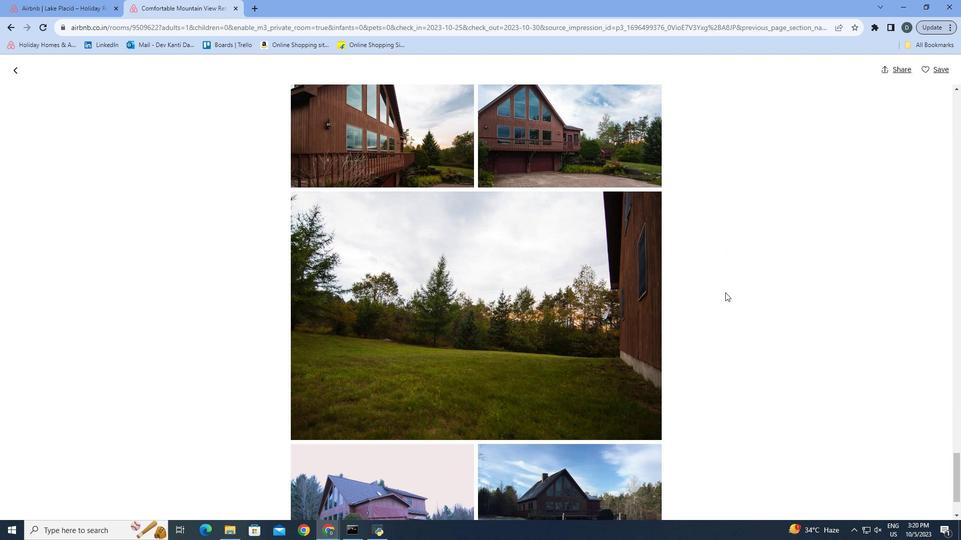 
Action: Mouse scrolled (725, 292) with delta (0, 0)
Screenshot: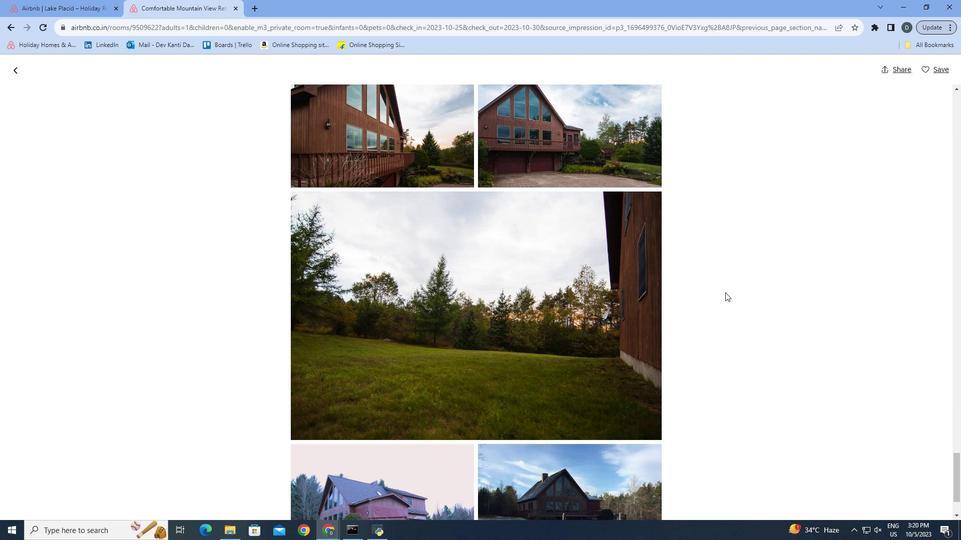
Action: Mouse scrolled (725, 292) with delta (0, 0)
Screenshot: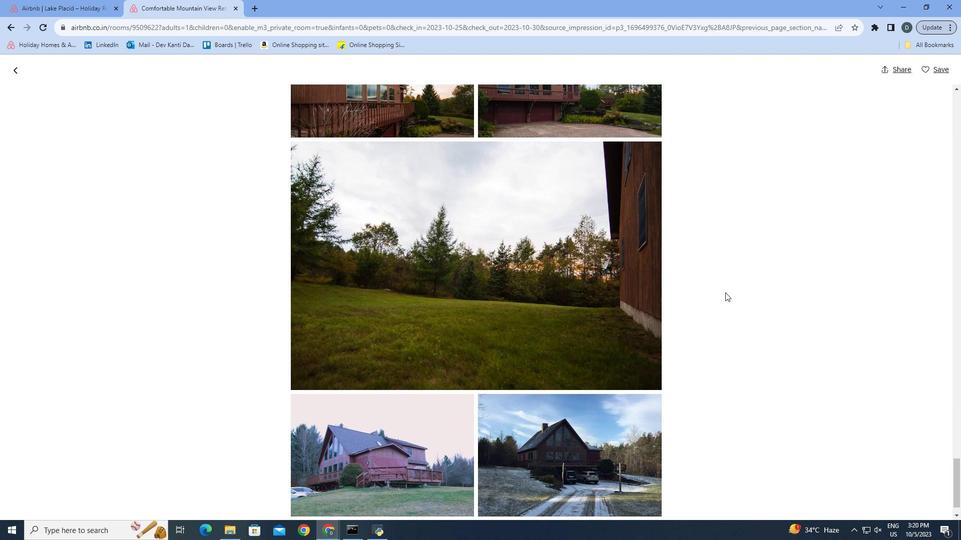 
Action: Mouse scrolled (725, 292) with delta (0, 0)
Screenshot: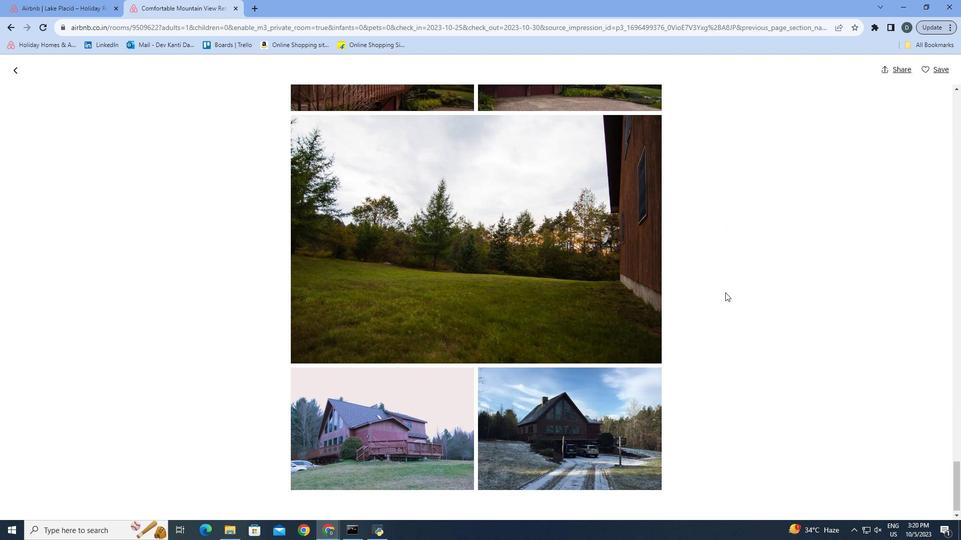 
Action: Mouse scrolled (725, 292) with delta (0, 0)
Screenshot: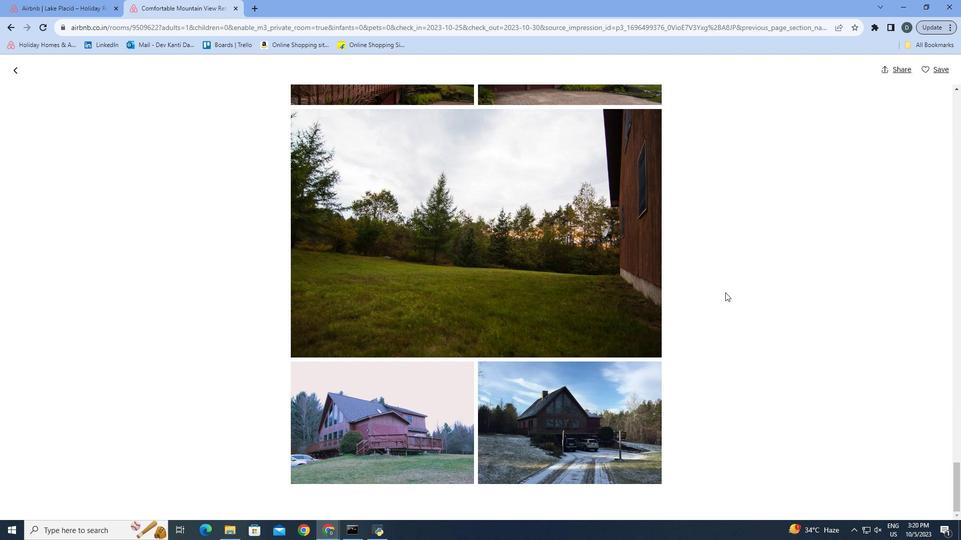 
Action: Mouse moved to (20, 71)
Screenshot: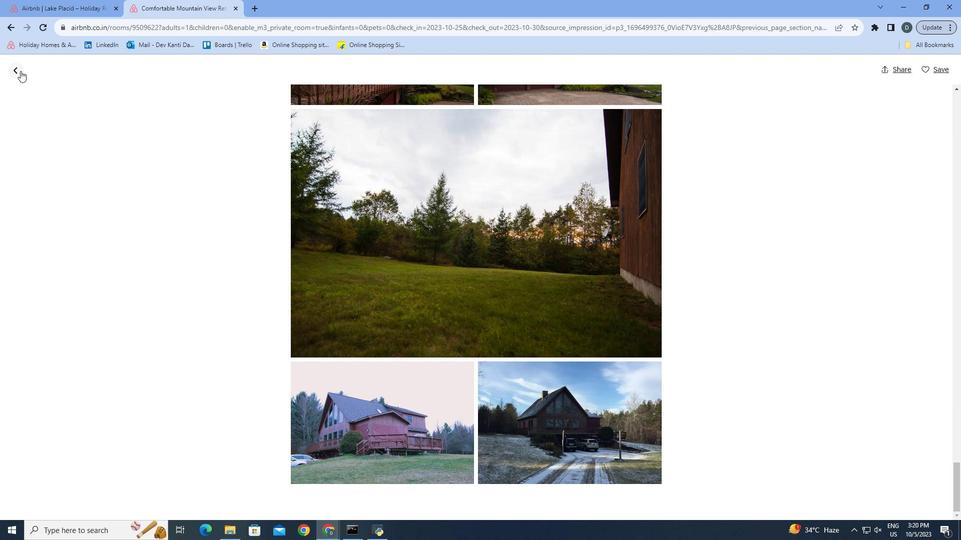 
Action: Mouse pressed left at (20, 71)
Screenshot: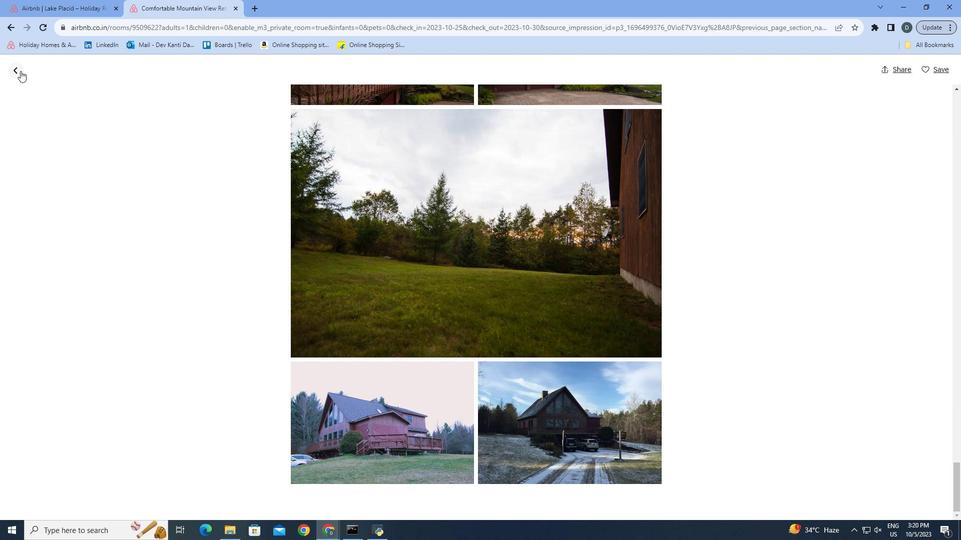 
Action: Mouse moved to (822, 354)
Screenshot: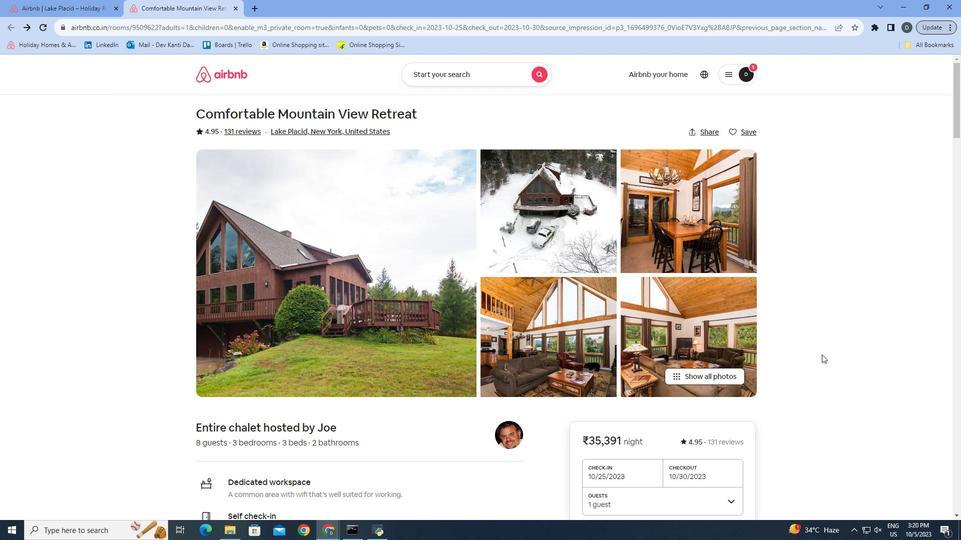 
Action: Mouse scrolled (822, 354) with delta (0, 0)
Screenshot: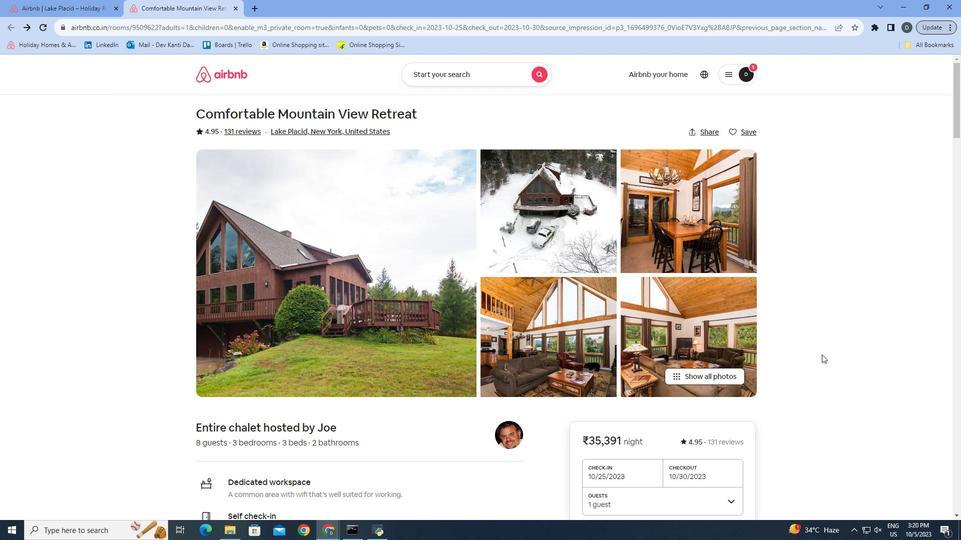 
Action: Mouse scrolled (822, 354) with delta (0, 0)
Screenshot: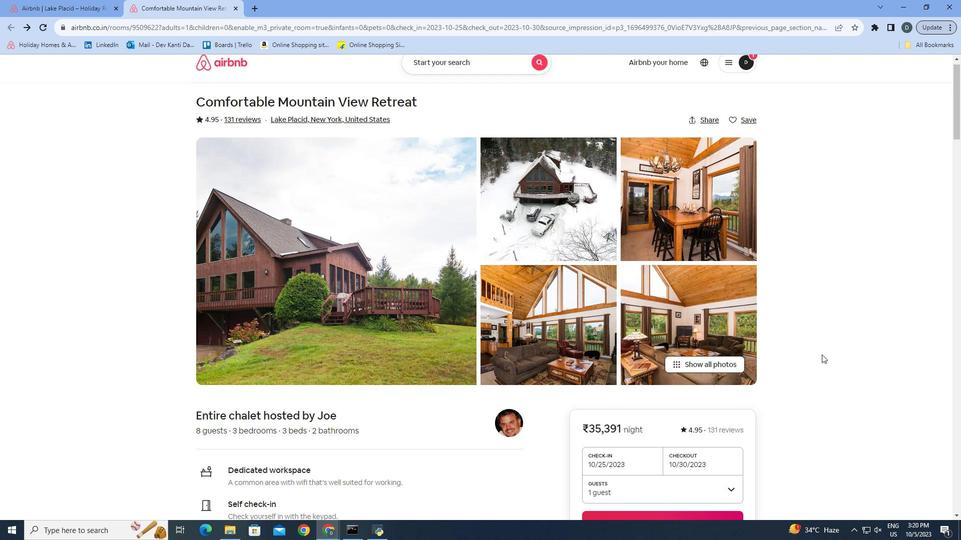 
Action: Mouse scrolled (822, 354) with delta (0, 0)
Screenshot: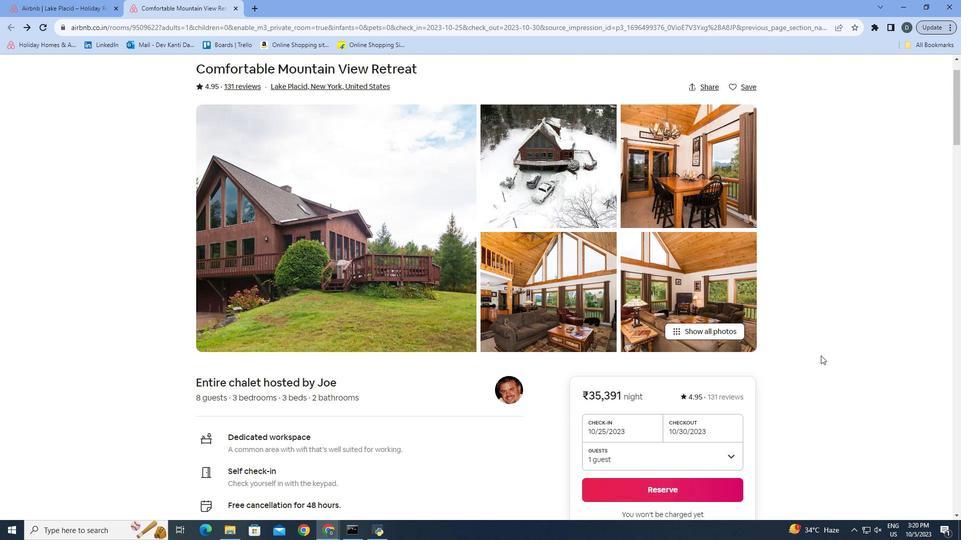 
Action: Mouse moved to (804, 357)
Screenshot: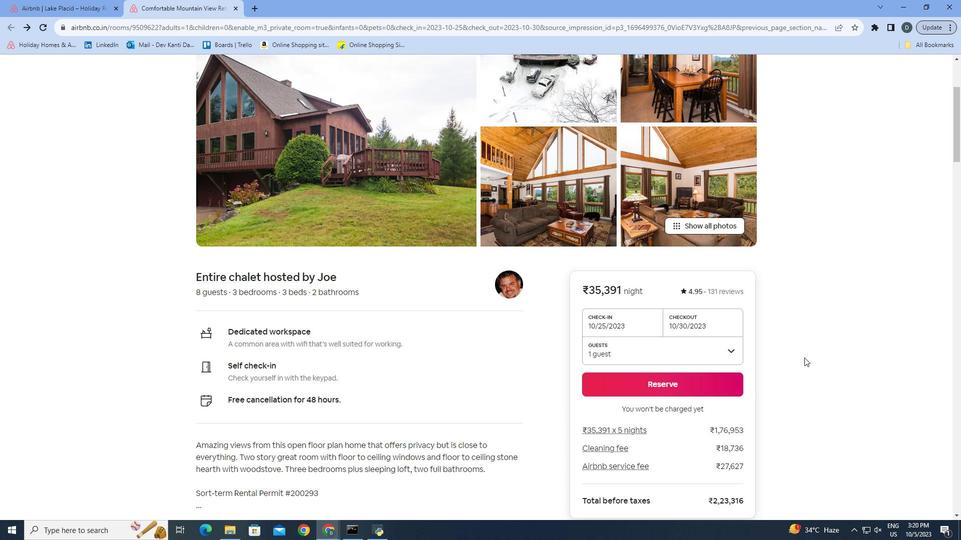 
Action: Mouse scrolled (804, 357) with delta (0, 0)
Screenshot: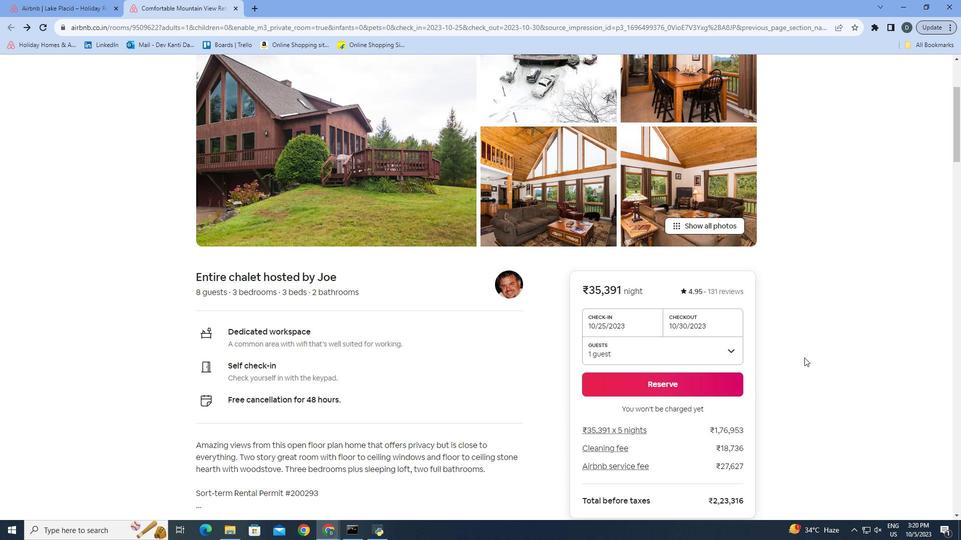 
Action: Mouse scrolled (804, 357) with delta (0, 0)
Screenshot: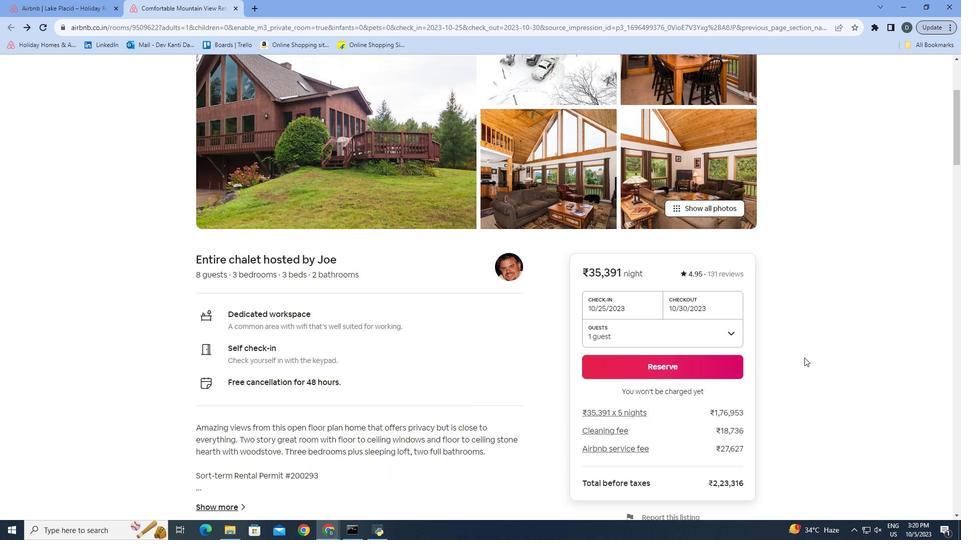 
Action: Mouse scrolled (804, 357) with delta (0, 0)
Screenshot: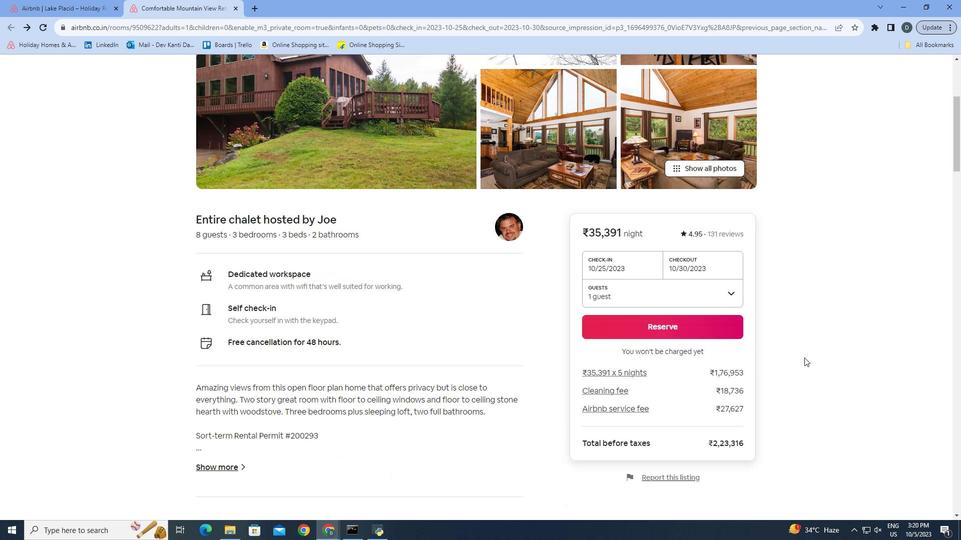 
Action: Mouse moved to (803, 359)
Screenshot: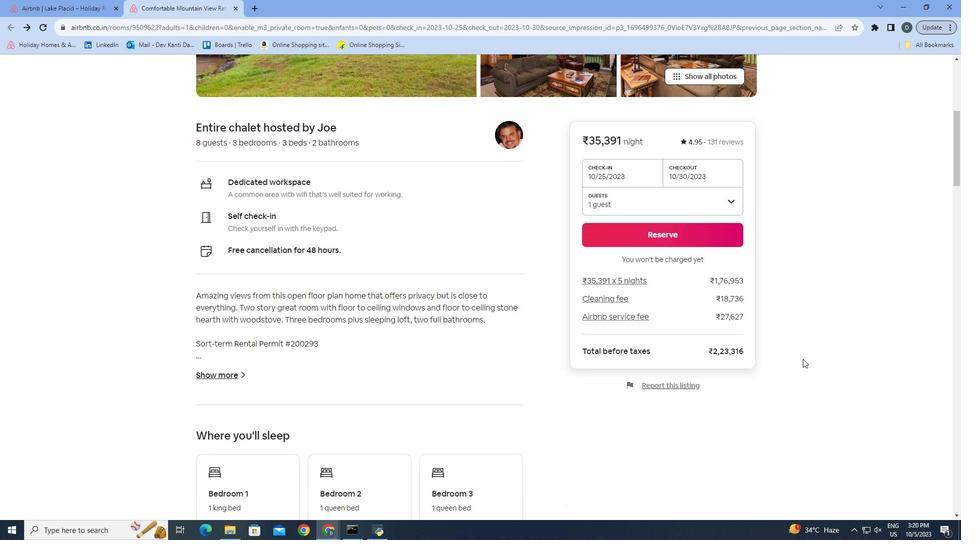 
Action: Mouse scrolled (803, 358) with delta (0, 0)
Screenshot: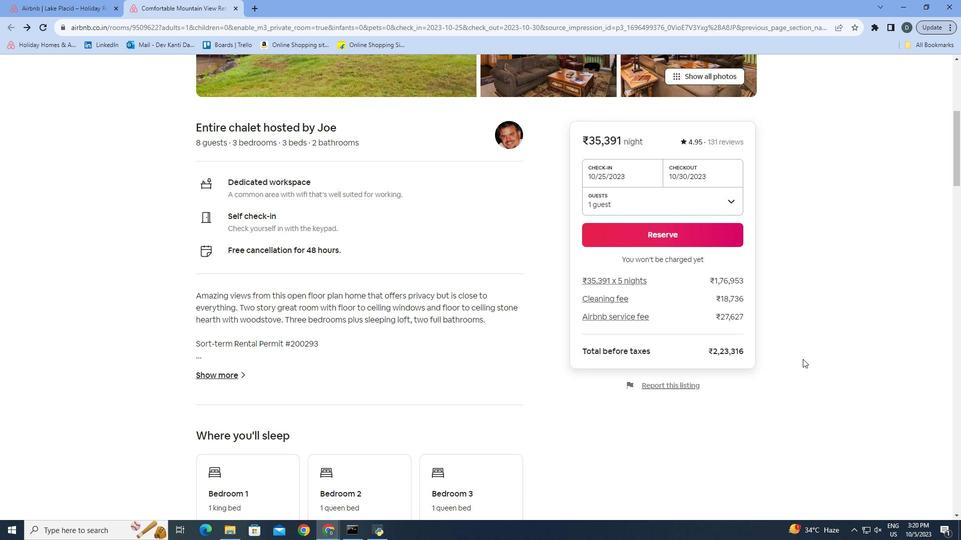 
Action: Mouse scrolled (803, 358) with delta (0, 0)
Screenshot: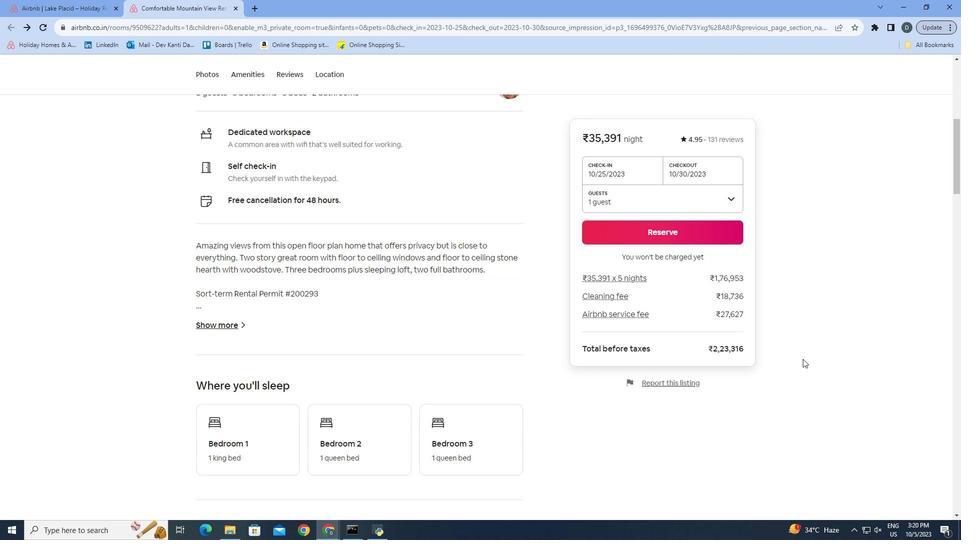 
Action: Mouse scrolled (803, 358) with delta (0, 0)
Screenshot: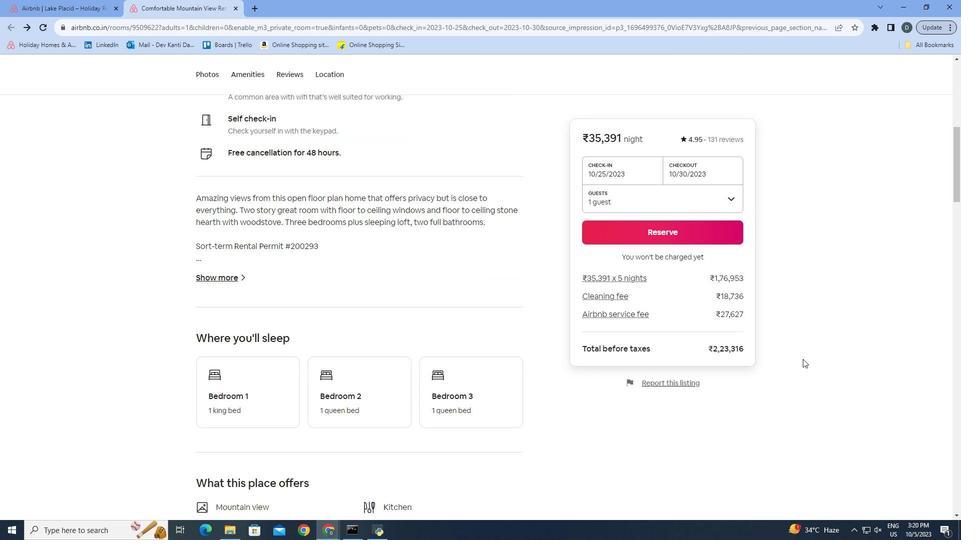 
Action: Mouse scrolled (803, 358) with delta (0, 0)
Screenshot: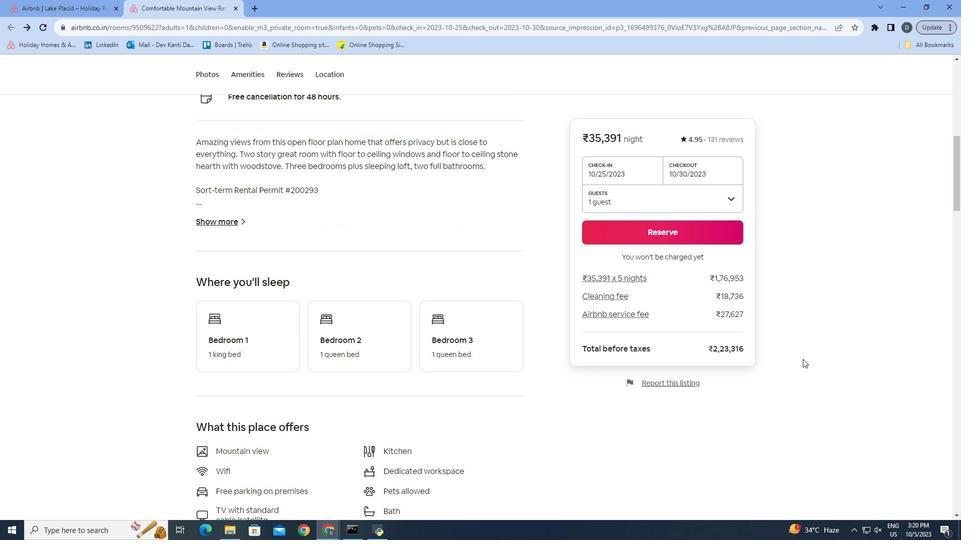 
Action: Mouse moved to (802, 359)
Screenshot: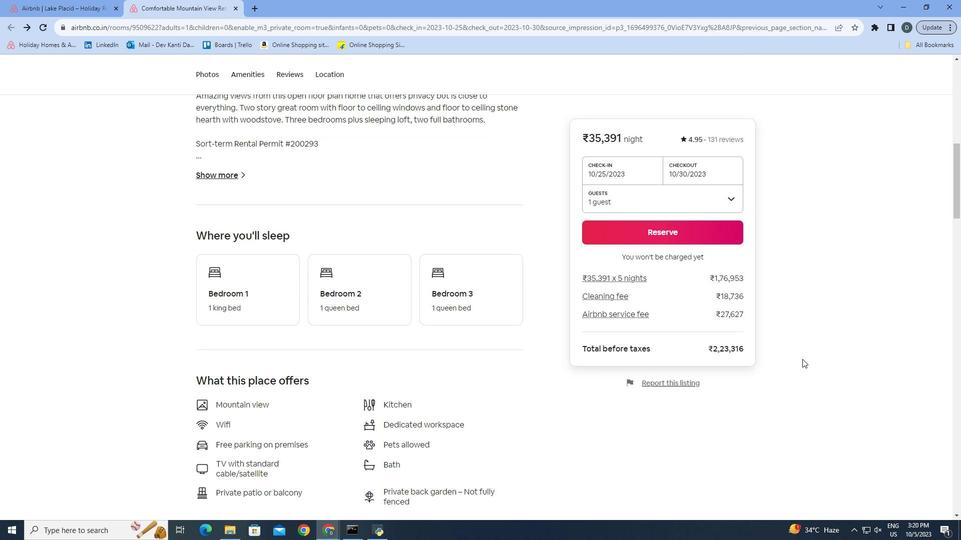 
Action: Mouse scrolled (802, 358) with delta (0, 0)
Screenshot: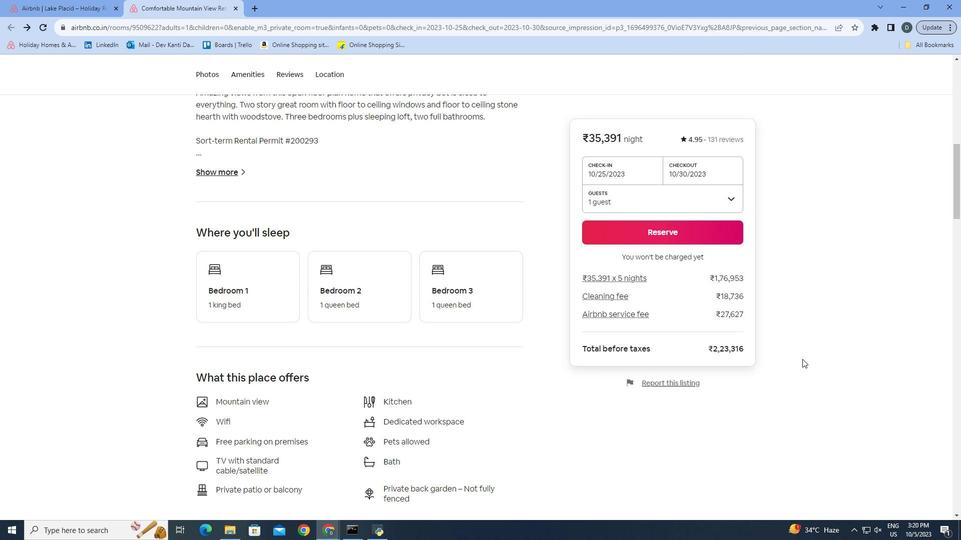 
Action: Mouse moved to (802, 359)
Screenshot: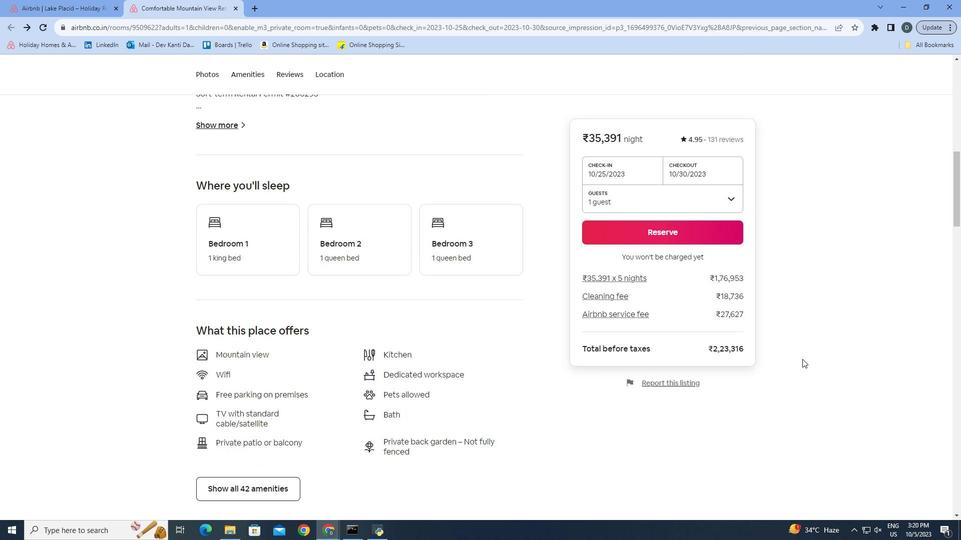 
Action: Mouse scrolled (802, 358) with delta (0, 0)
Screenshot: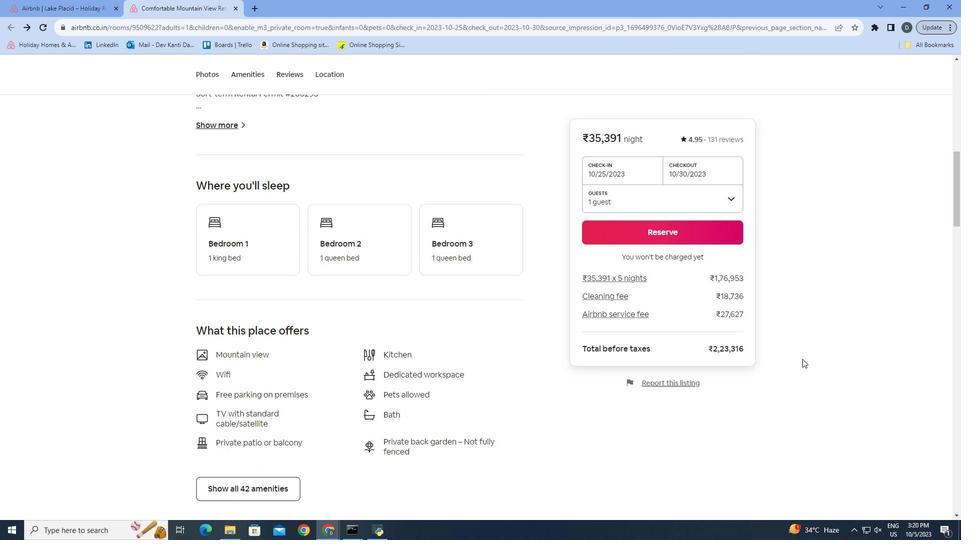 
Action: Mouse scrolled (802, 358) with delta (0, 0)
Screenshot: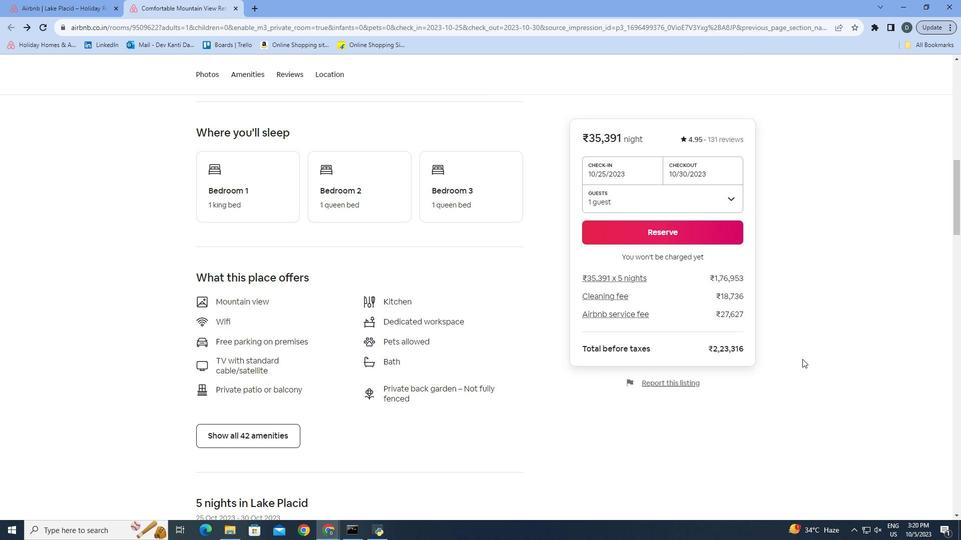 
Action: Mouse scrolled (802, 358) with delta (0, 0)
Screenshot: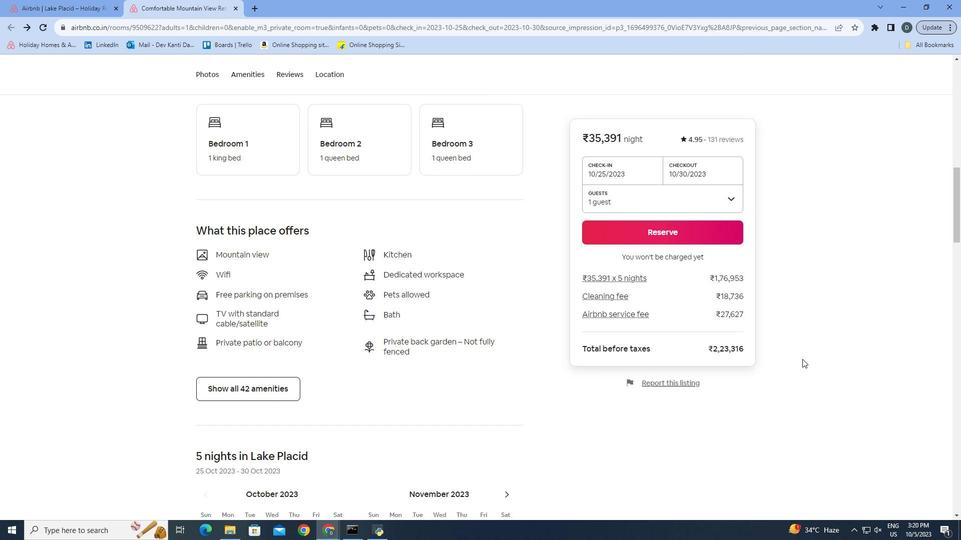 
Action: Mouse scrolled (802, 358) with delta (0, 0)
Screenshot: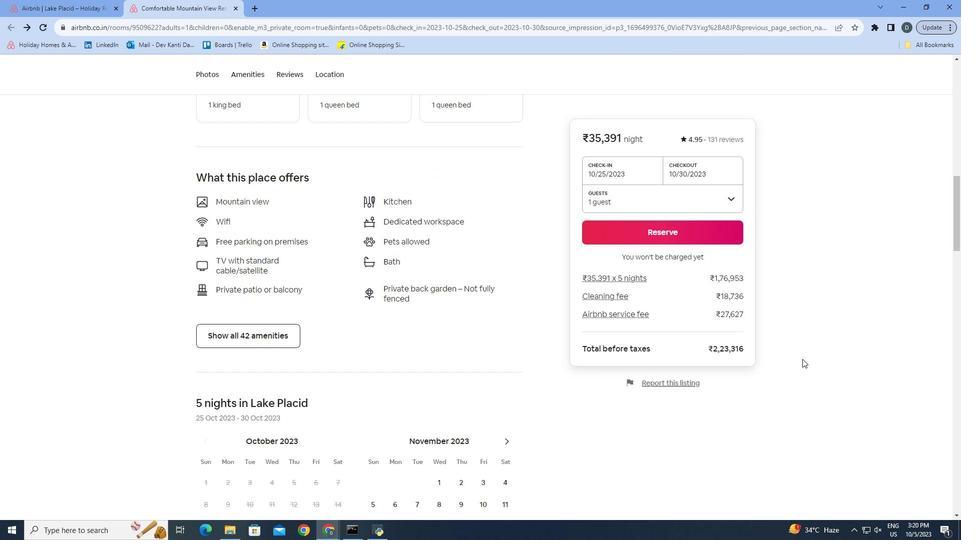 
Action: Mouse moved to (801, 359)
Screenshot: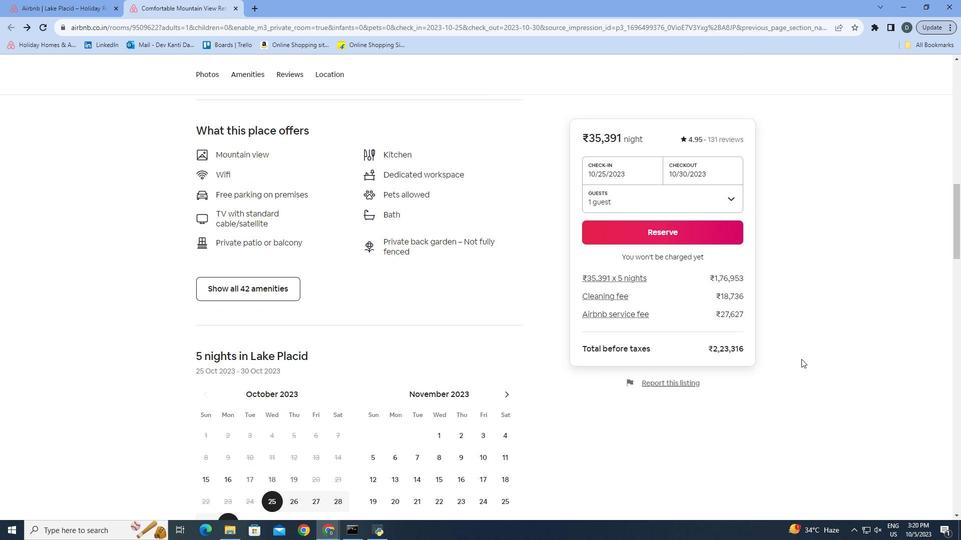 
Action: Mouse scrolled (801, 358) with delta (0, 0)
Screenshot: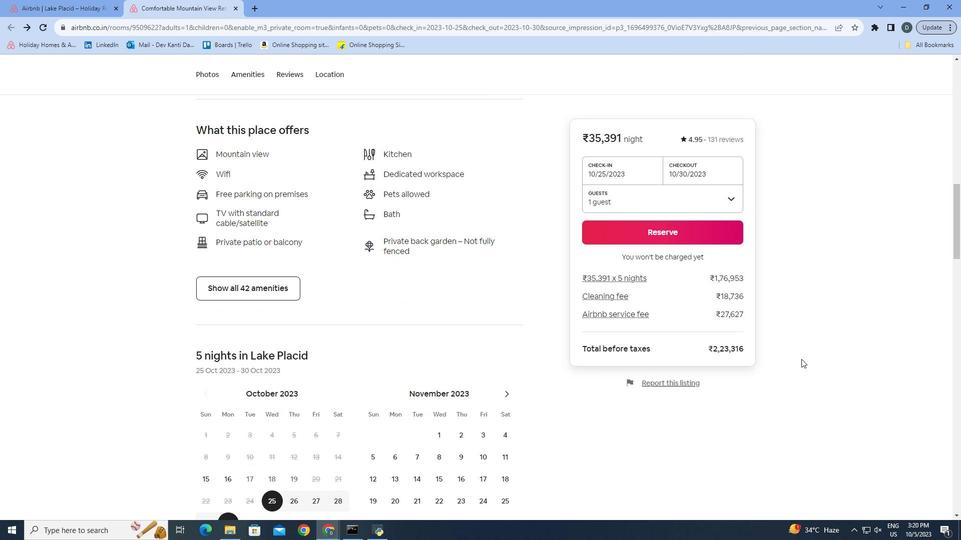 
Action: Mouse scrolled (801, 358) with delta (0, 0)
Screenshot: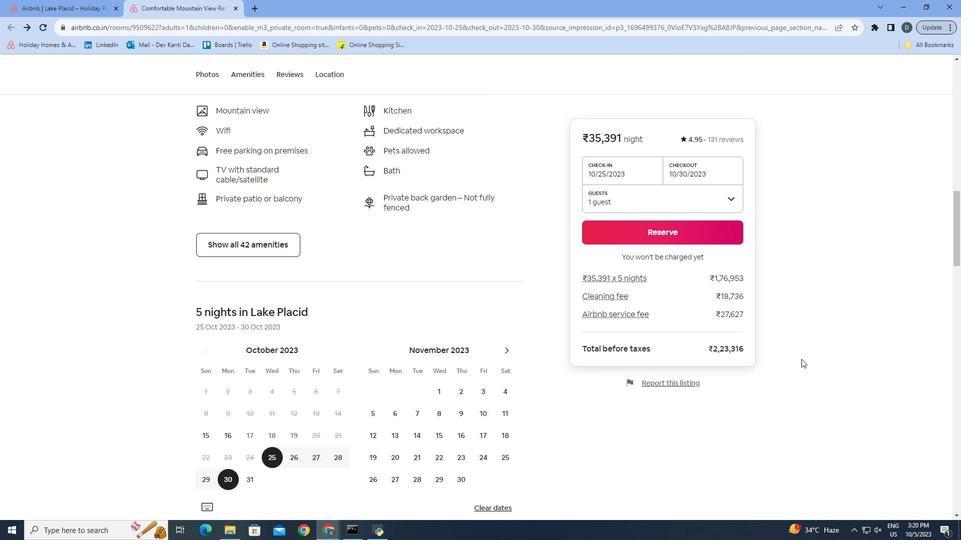 
Action: Mouse scrolled (801, 358) with delta (0, 0)
Screenshot: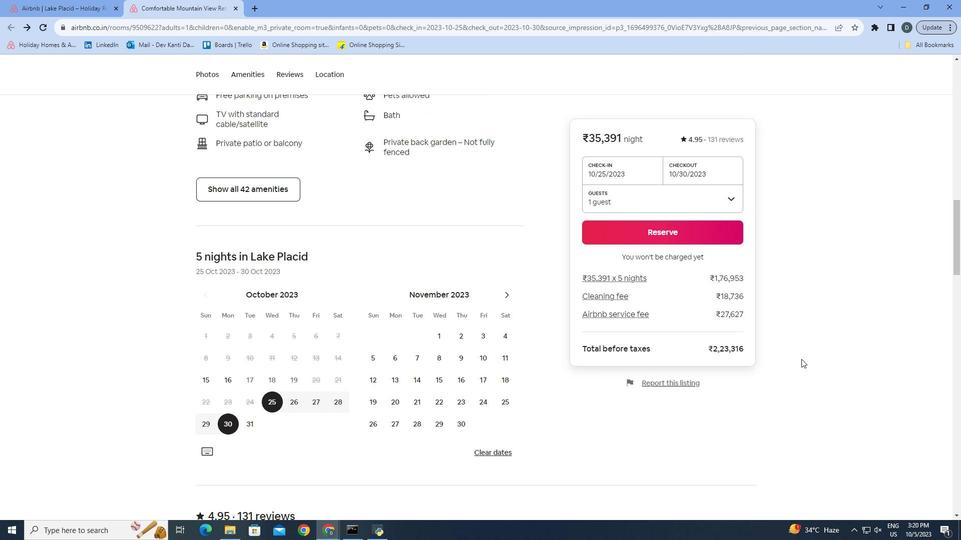
Action: Mouse scrolled (801, 358) with delta (0, 0)
Screenshot: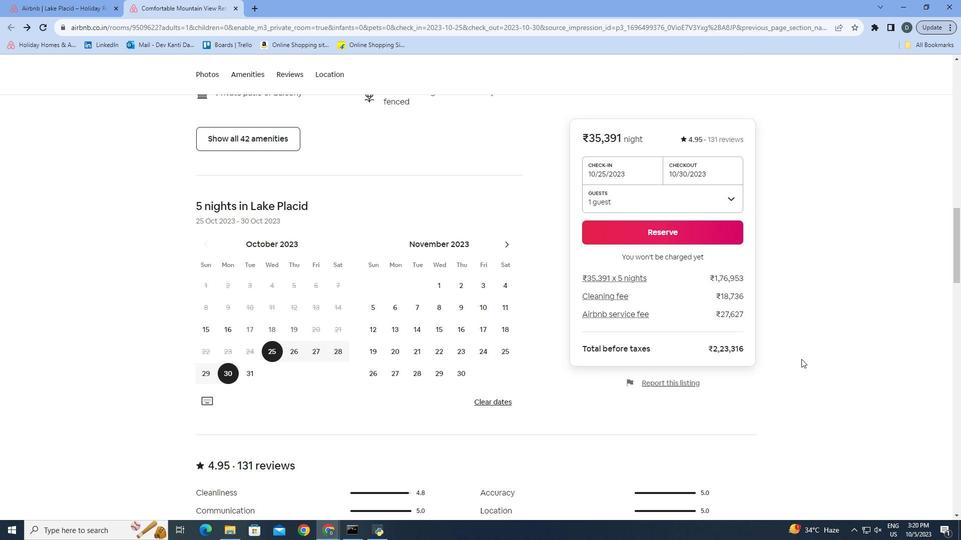 
Action: Mouse scrolled (801, 358) with delta (0, 0)
Screenshot: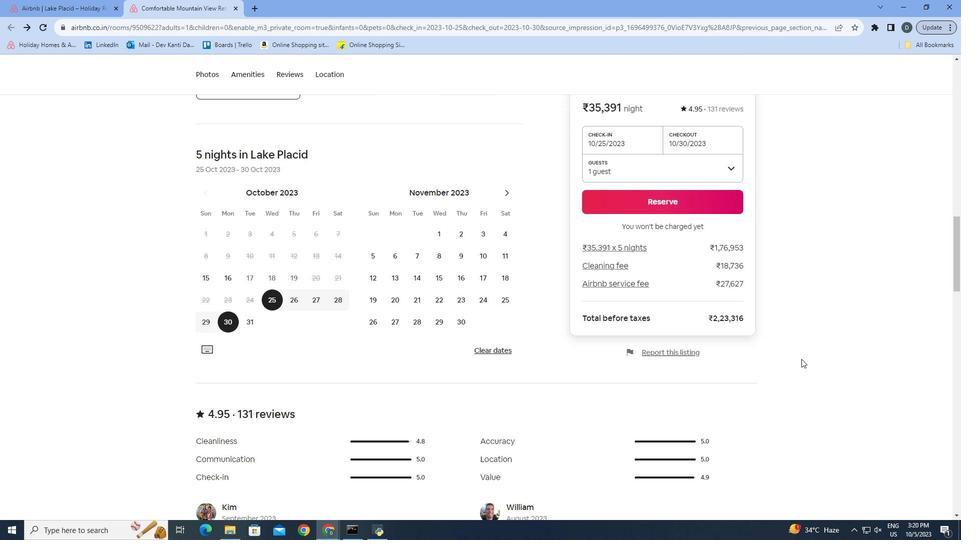 
Action: Mouse scrolled (801, 358) with delta (0, 0)
Screenshot: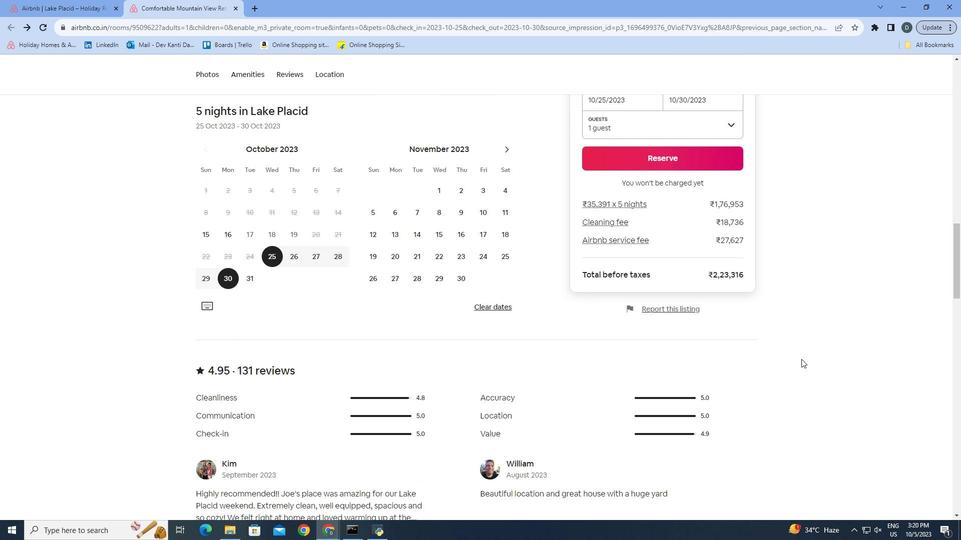 
Action: Mouse moved to (801, 359)
Screenshot: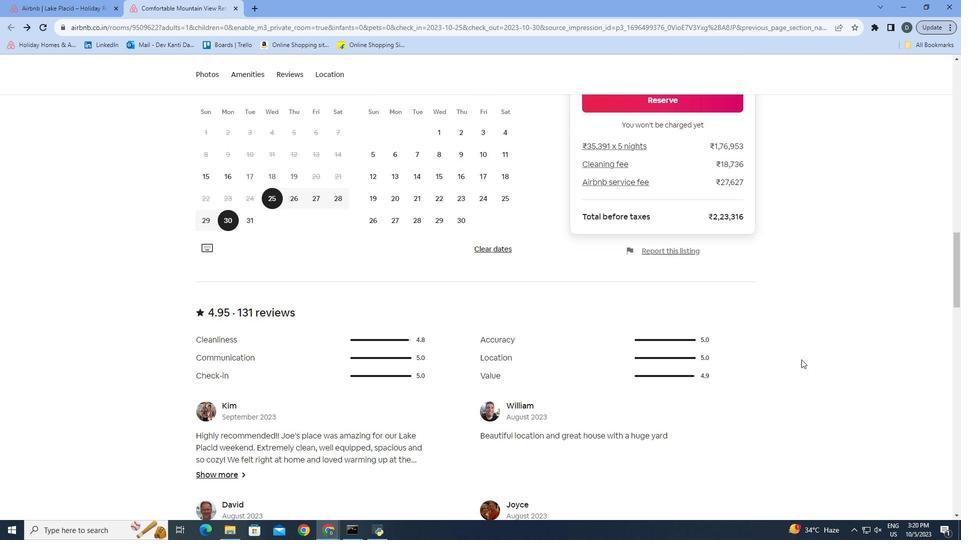 
Action: Mouse scrolled (801, 359) with delta (0, 0)
Screenshot: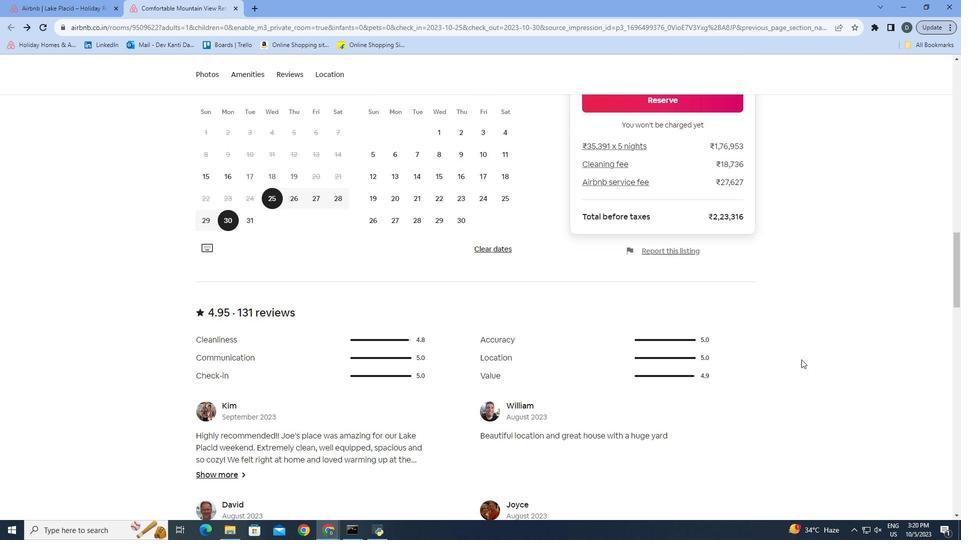 
Action: Mouse scrolled (801, 359) with delta (0, 0)
Screenshot: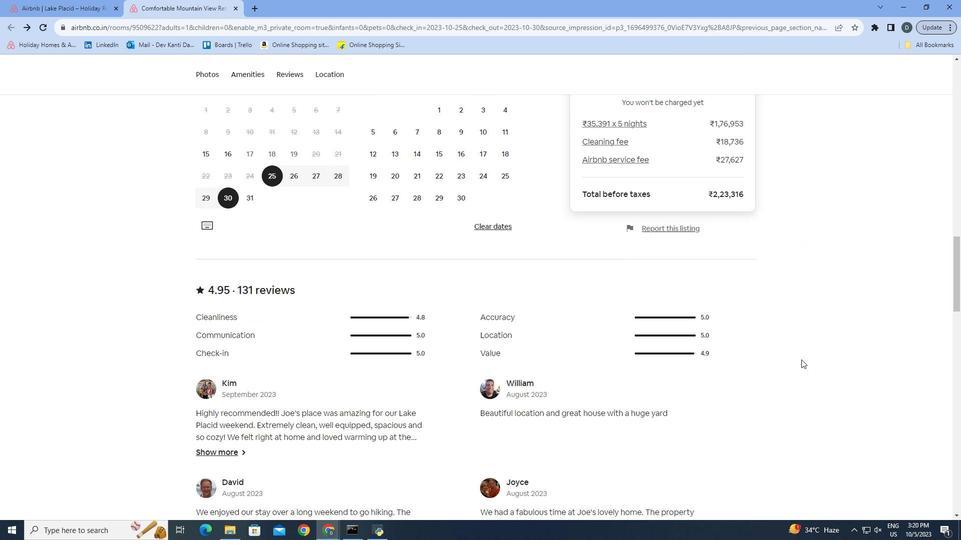 
Action: Mouse scrolled (801, 359) with delta (0, 0)
Screenshot: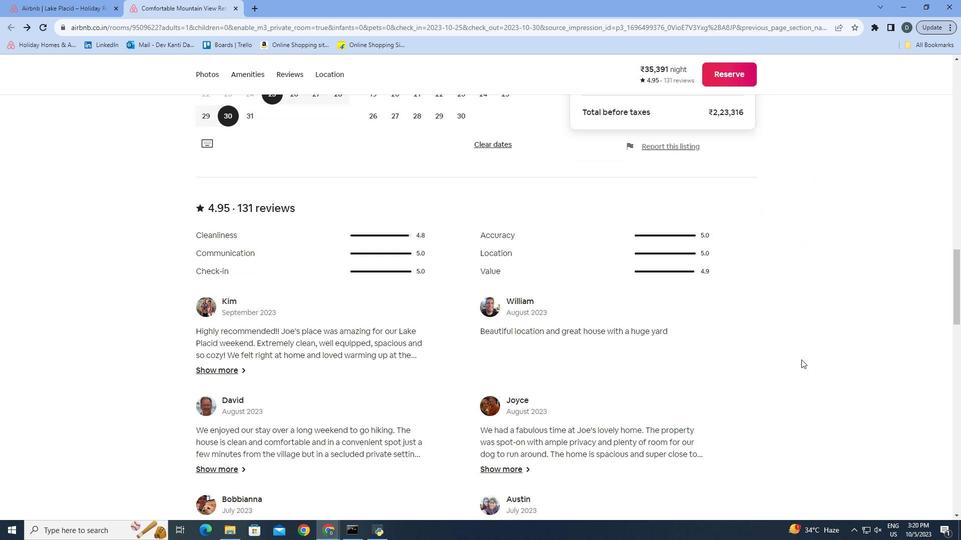 
Action: Mouse scrolled (801, 359) with delta (0, 0)
Screenshot: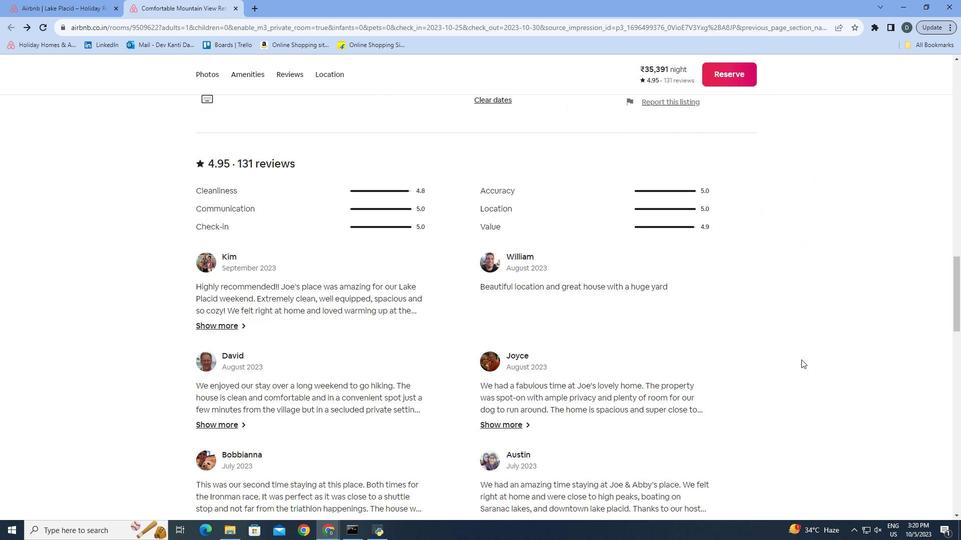 
Action: Mouse scrolled (801, 359) with delta (0, 0)
Screenshot: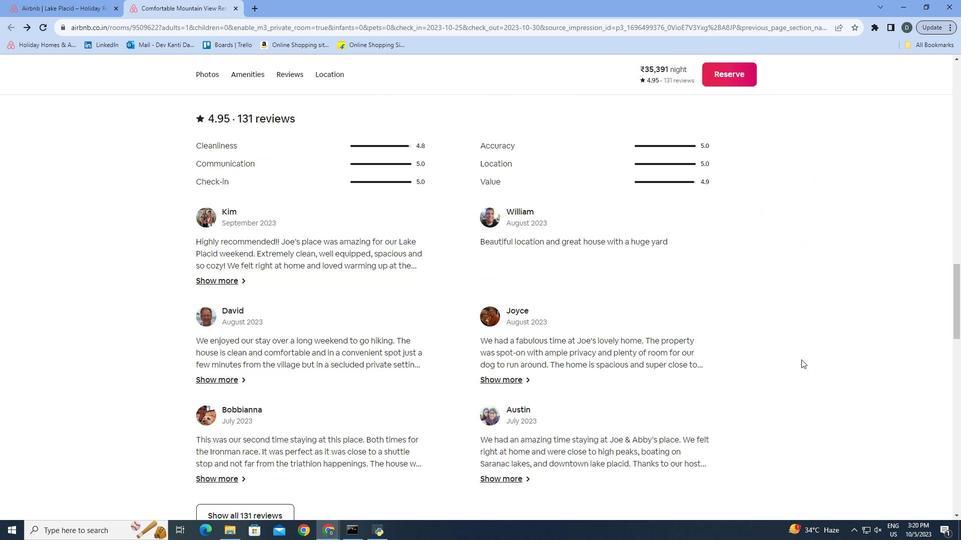 
Action: Mouse moved to (801, 360)
Screenshot: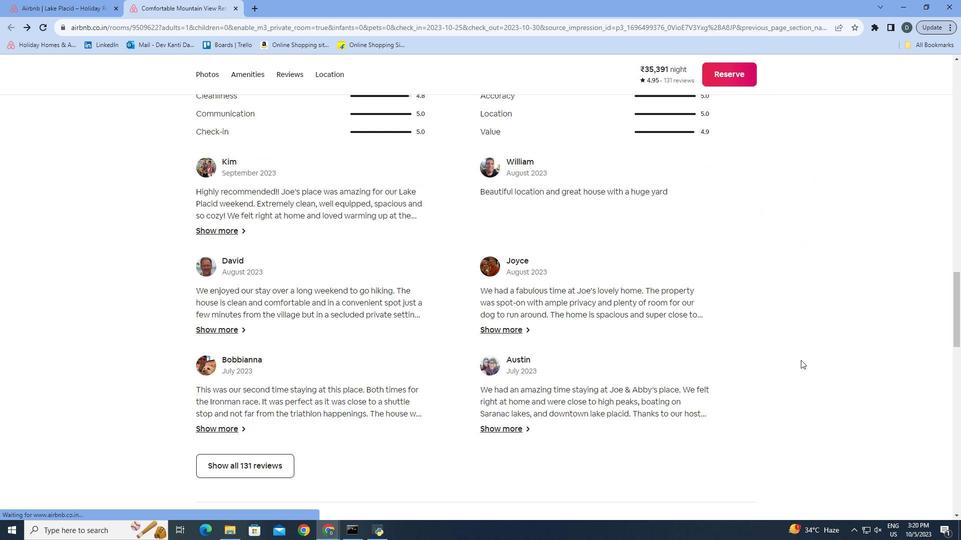 
Action: Mouse scrolled (801, 359) with delta (0, 0)
Screenshot: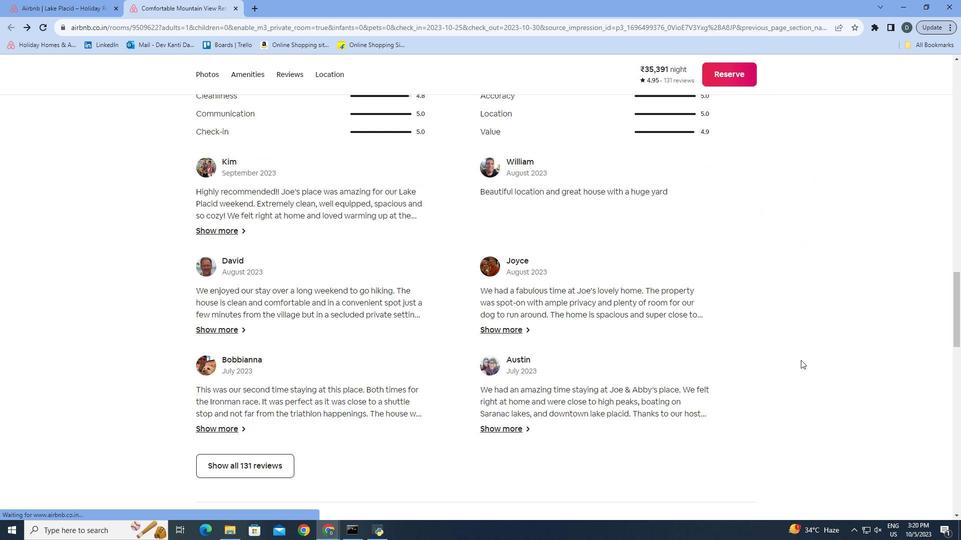 
Action: Mouse scrolled (801, 359) with delta (0, 0)
Screenshot: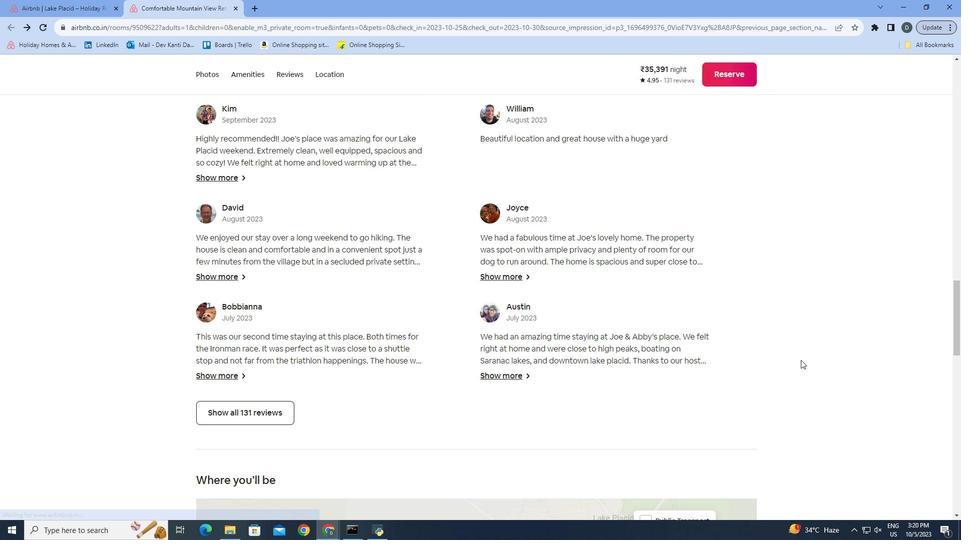 
Action: Mouse scrolled (801, 359) with delta (0, 0)
Screenshot: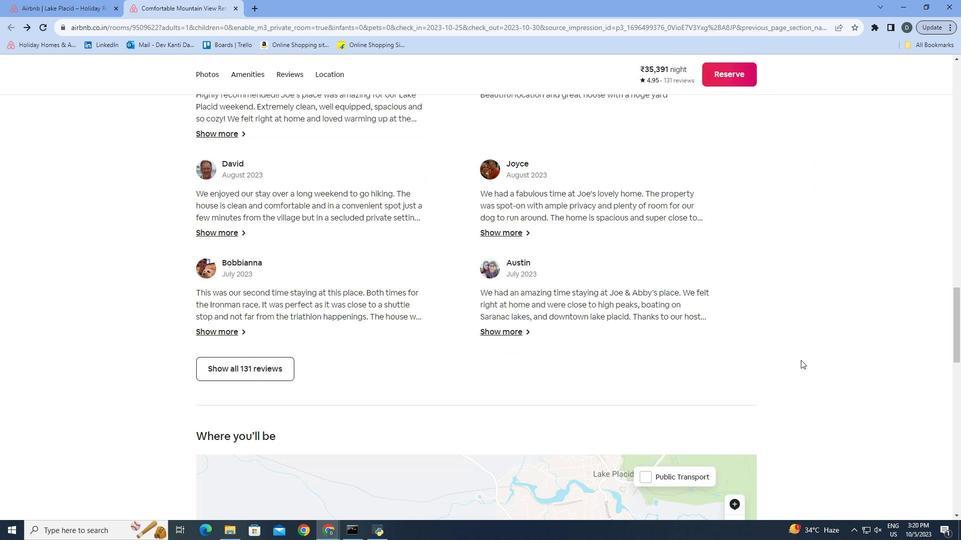 
Action: Mouse scrolled (801, 359) with delta (0, 0)
Screenshot: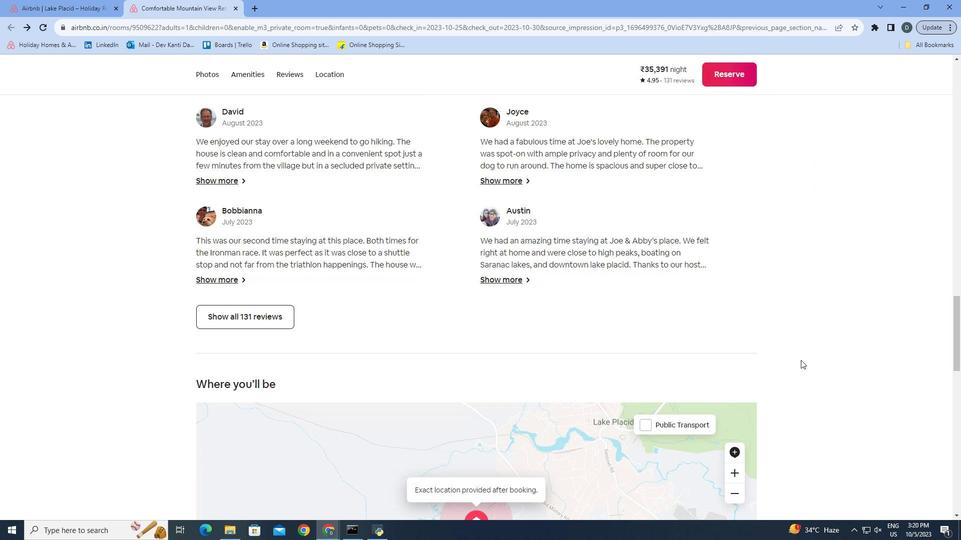 
Action: Mouse scrolled (801, 359) with delta (0, 0)
Screenshot: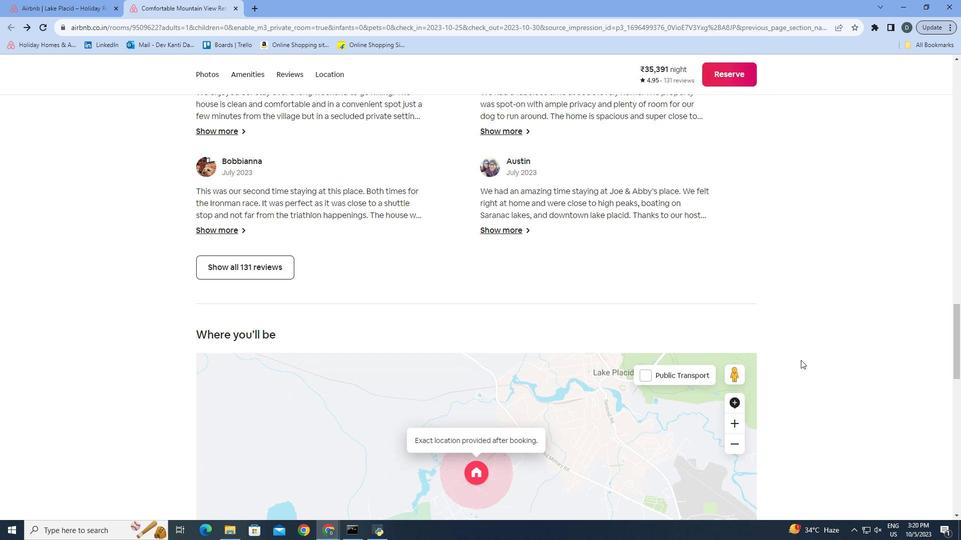 
Action: Mouse scrolled (801, 359) with delta (0, 0)
Screenshot: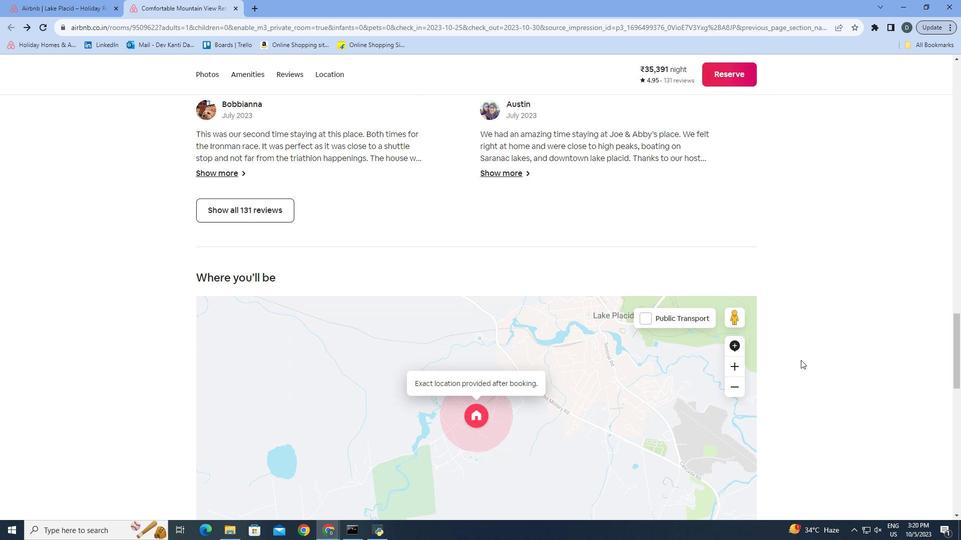 
Action: Mouse scrolled (801, 359) with delta (0, 0)
Screenshot: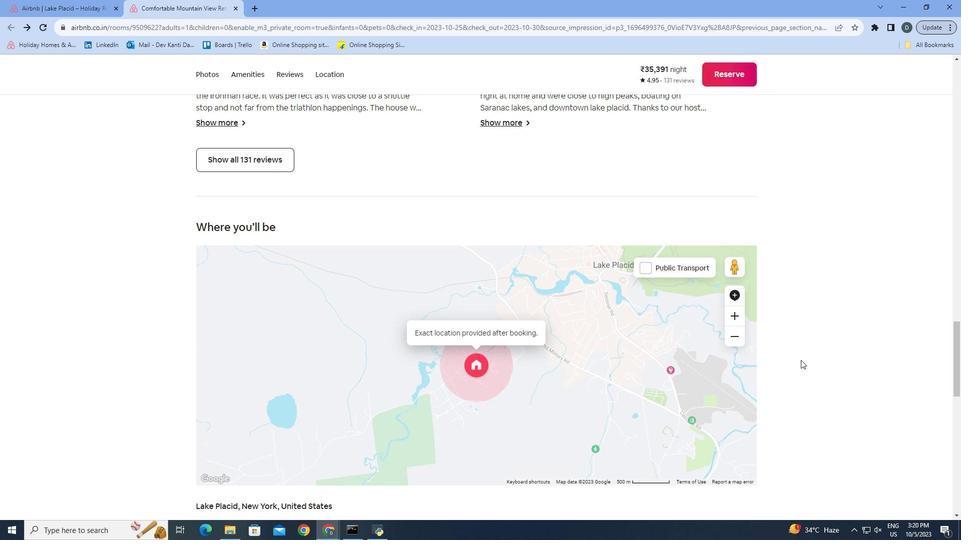 
Action: Mouse scrolled (801, 359) with delta (0, 0)
Screenshot: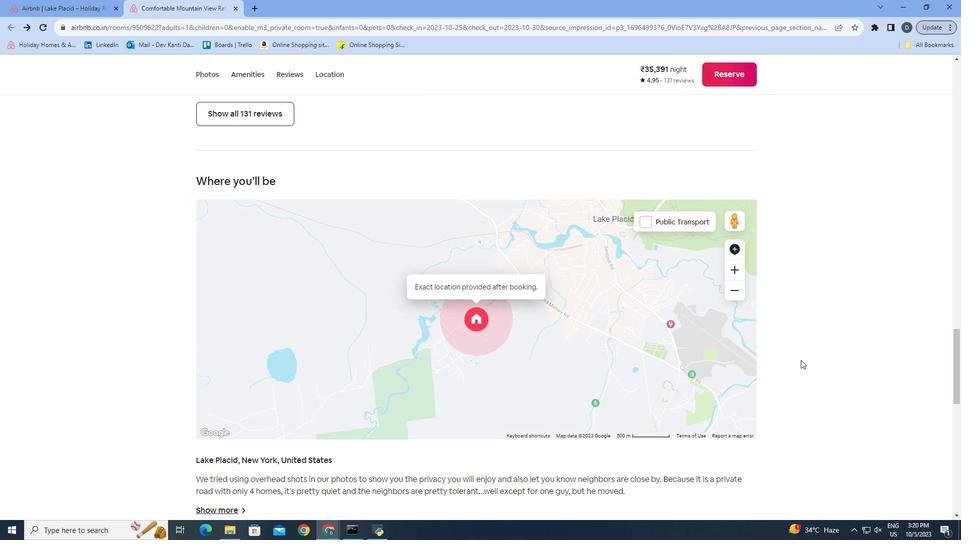 
Action: Mouse scrolled (801, 359) with delta (0, 0)
Screenshot: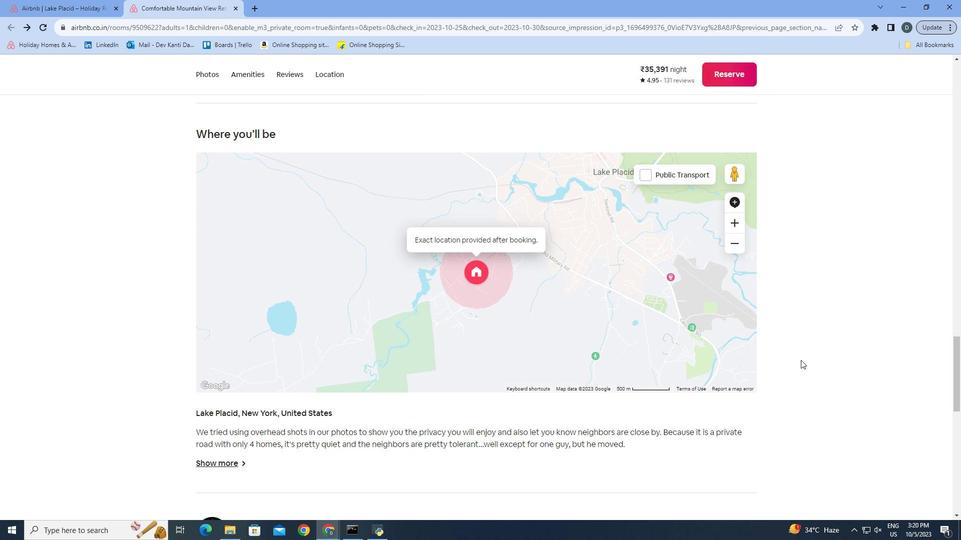 
Action: Mouse scrolled (801, 359) with delta (0, 0)
Screenshot: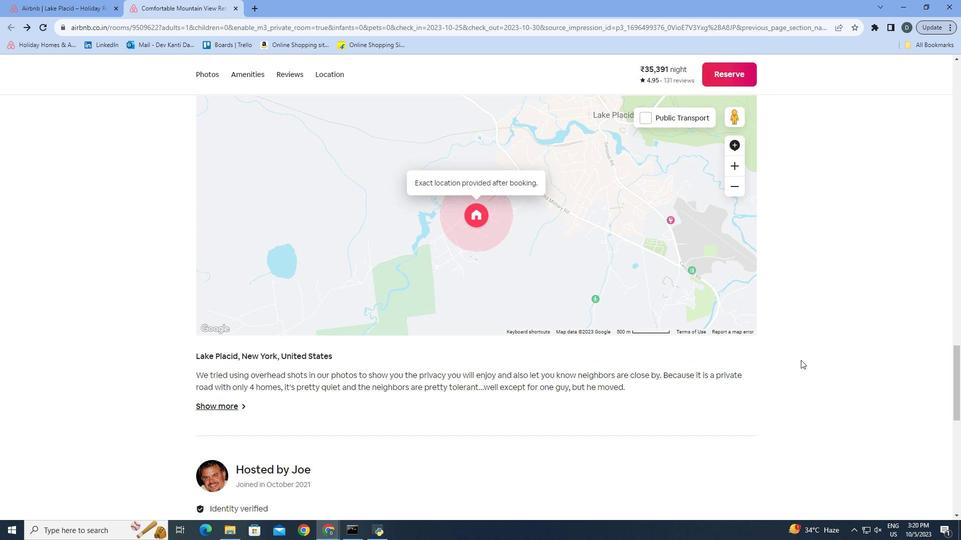 
Action: Mouse scrolled (801, 359) with delta (0, 0)
Screenshot: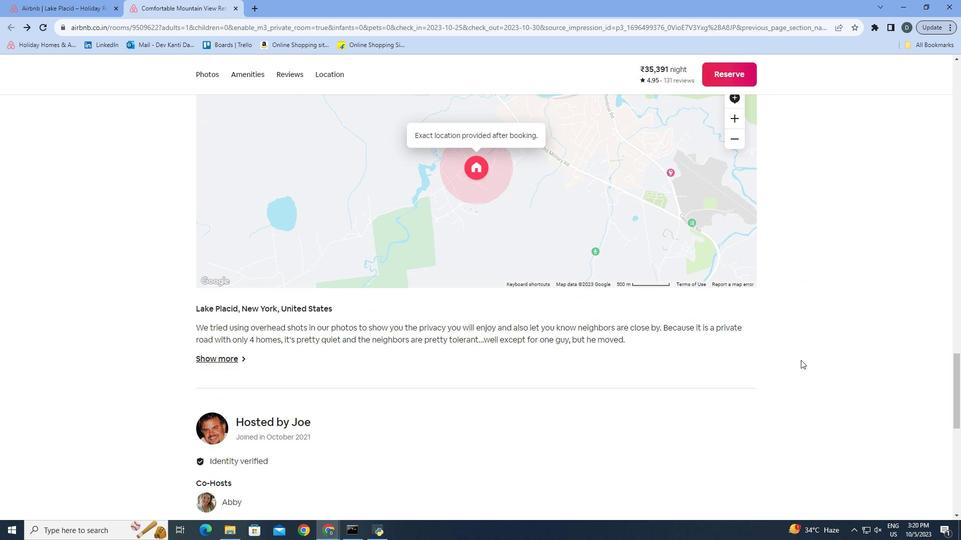
Action: Mouse scrolled (801, 359) with delta (0, 0)
Screenshot: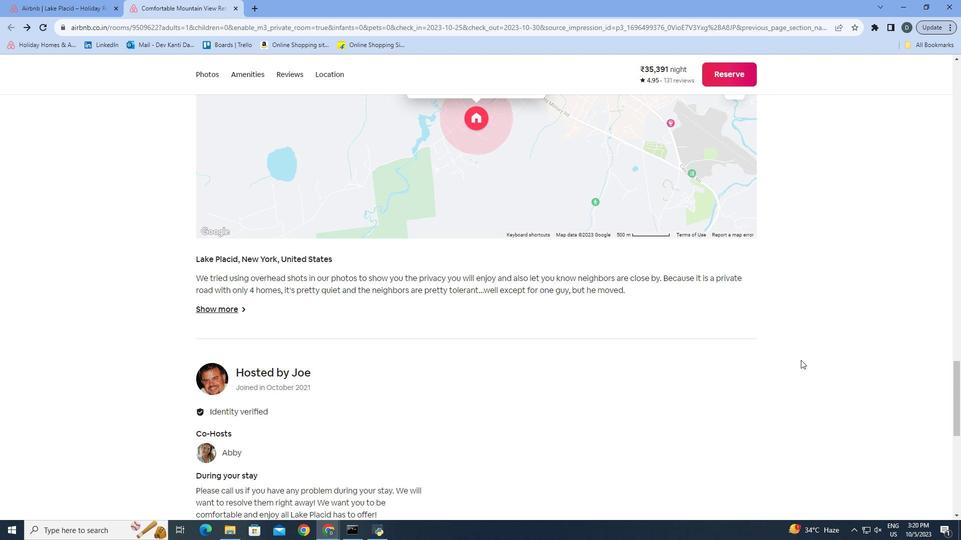 
Action: Mouse scrolled (801, 359) with delta (0, 0)
Screenshot: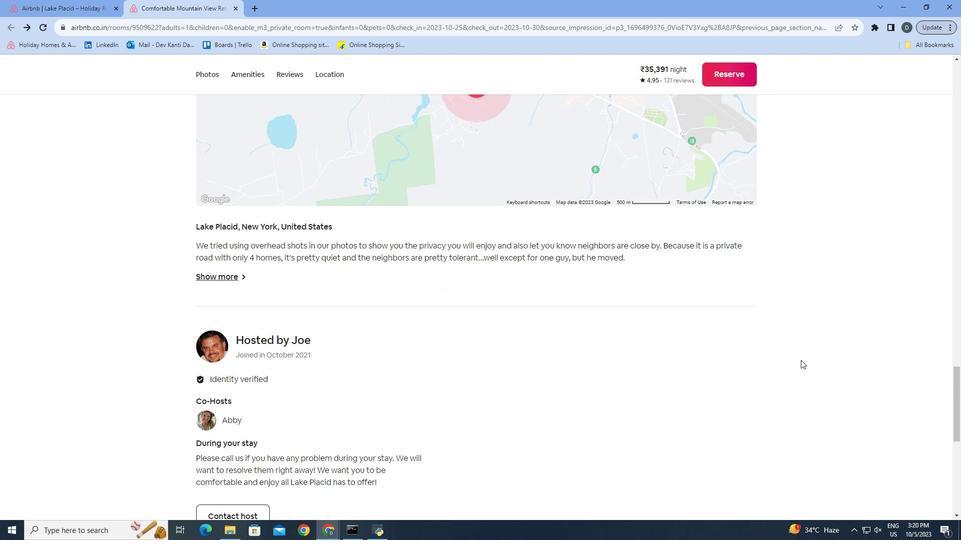 
Action: Mouse scrolled (801, 359) with delta (0, 0)
Screenshot: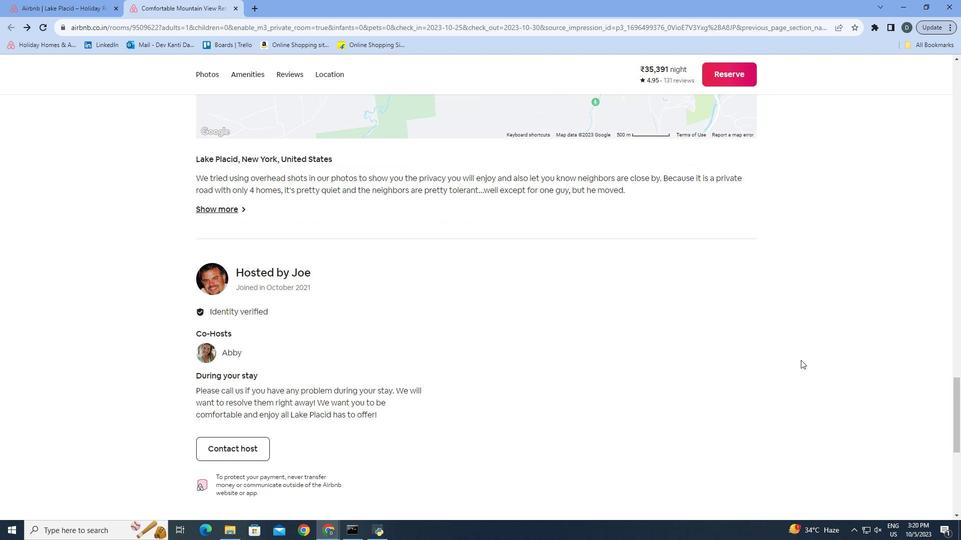 
Action: Mouse scrolled (801, 359) with delta (0, 0)
Screenshot: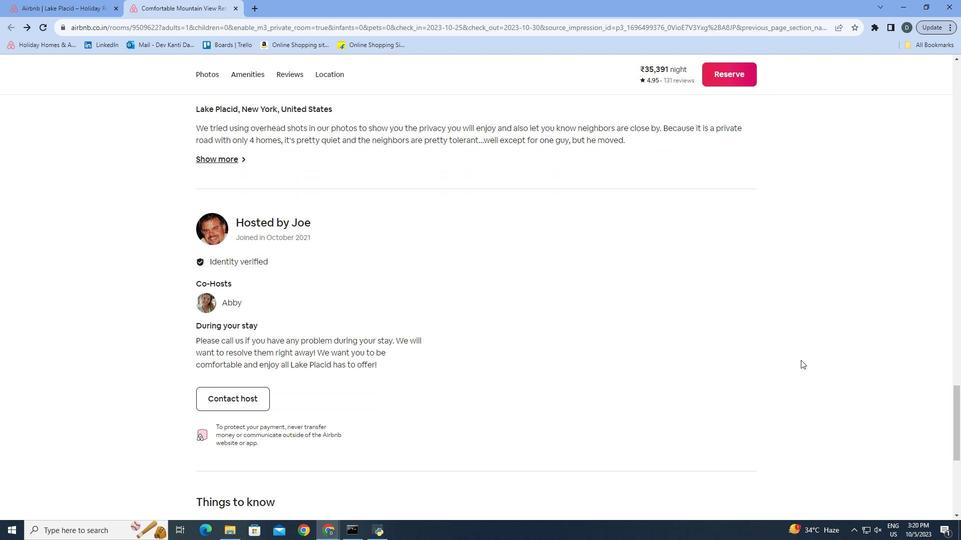 
Action: Mouse scrolled (801, 359) with delta (0, 0)
Screenshot: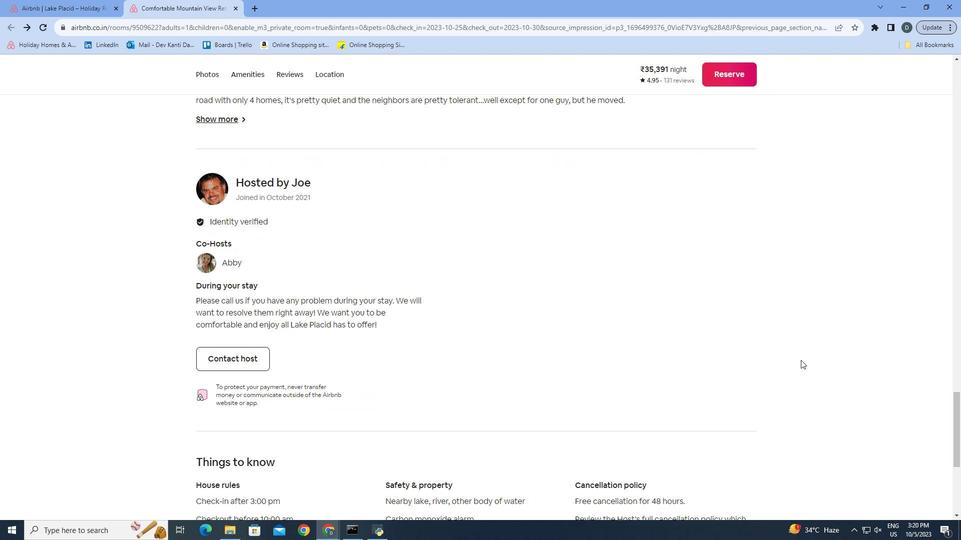 
Action: Mouse moved to (800, 360)
Screenshot: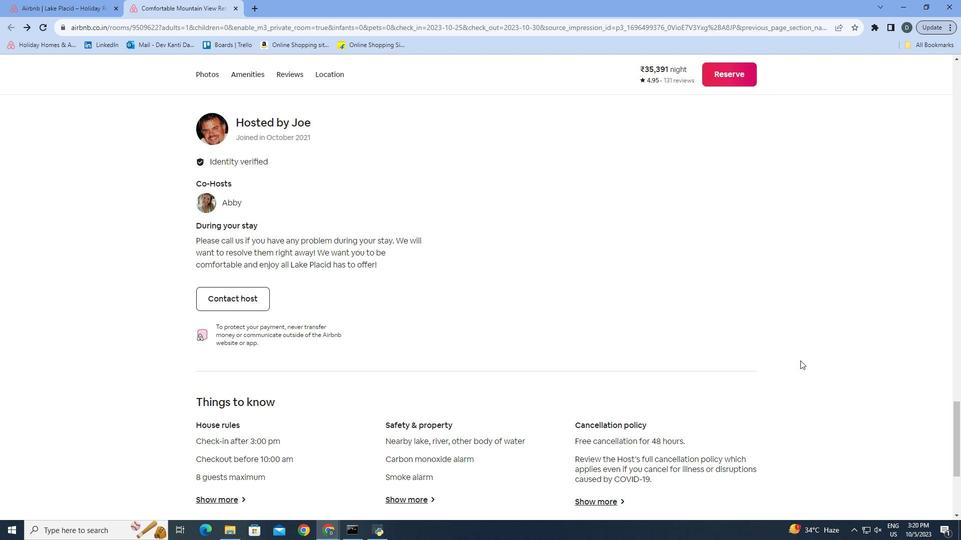 
Action: Mouse scrolled (800, 360) with delta (0, 0)
Screenshot: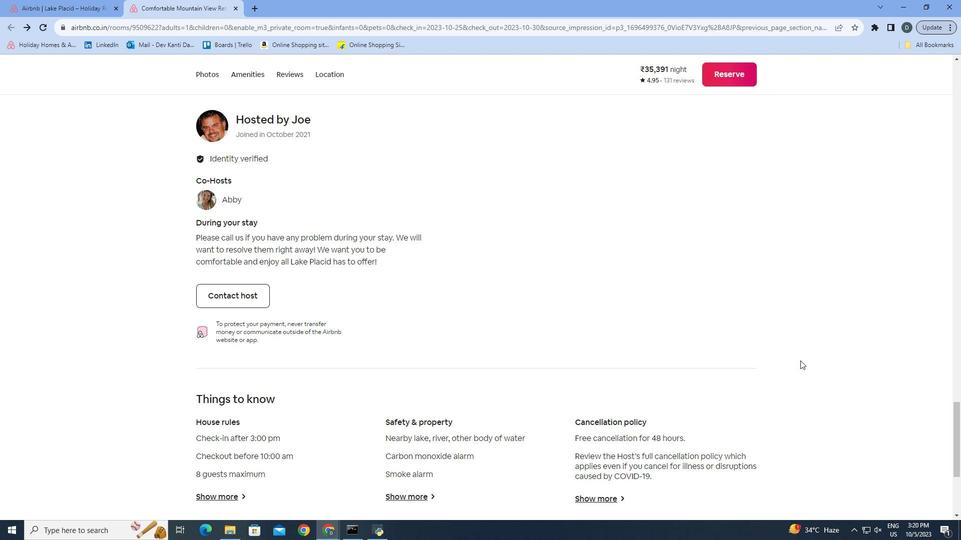 
Action: Mouse scrolled (800, 360) with delta (0, 0)
Screenshot: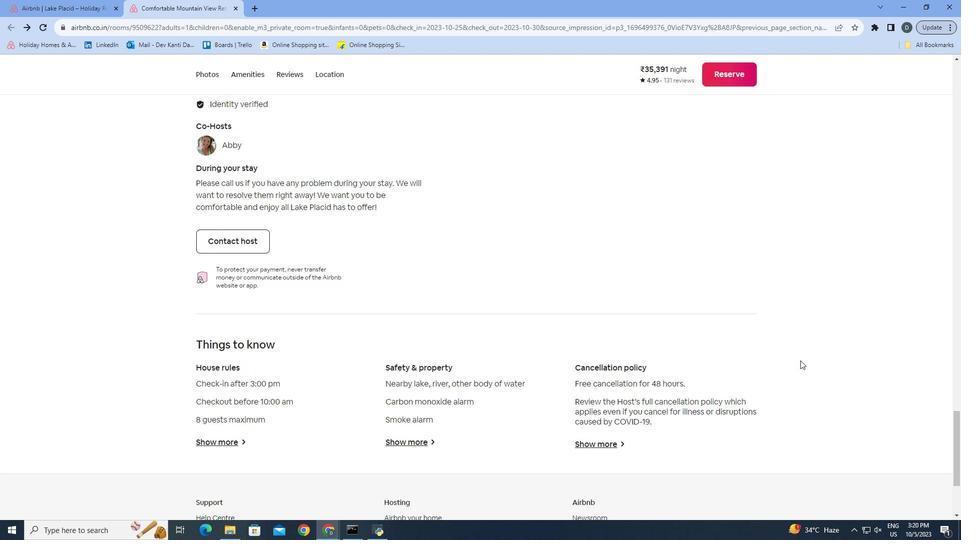 
Action: Mouse scrolled (800, 360) with delta (0, 0)
Screenshot: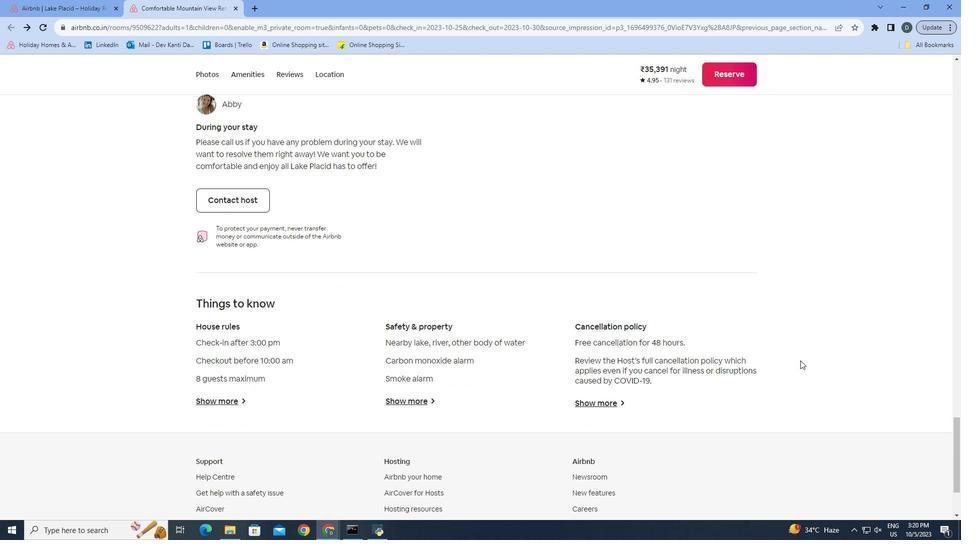 
Action: Mouse scrolled (800, 360) with delta (0, 0)
Screenshot: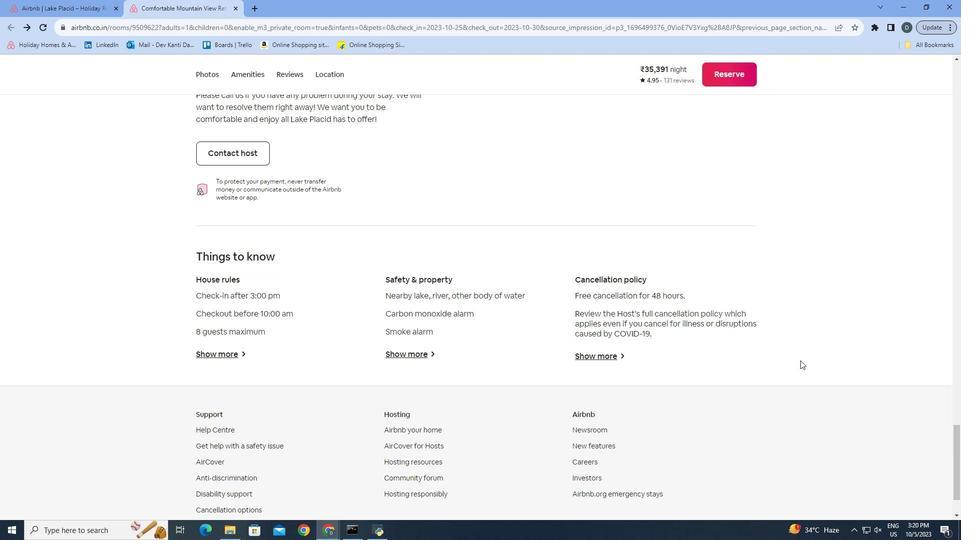 
Action: Mouse scrolled (800, 360) with delta (0, 0)
Screenshot: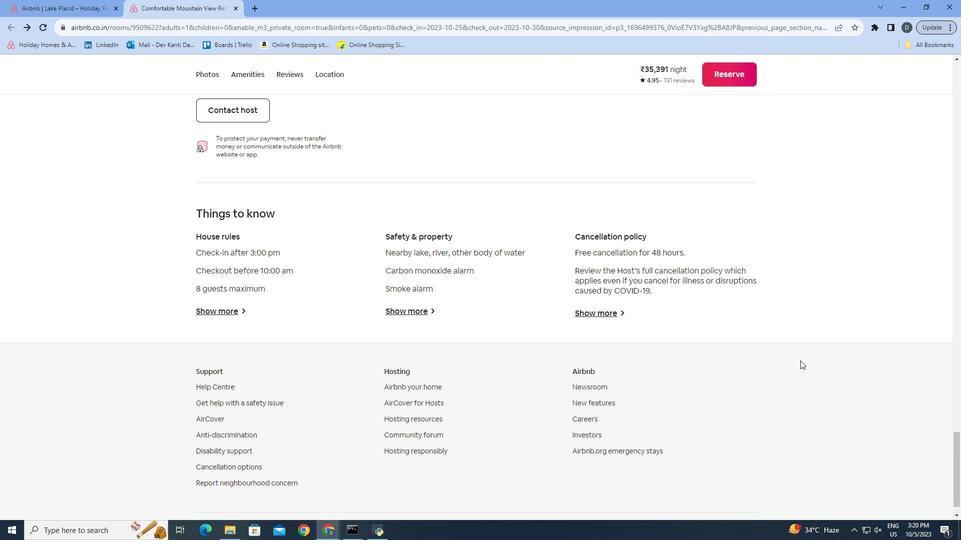 
Action: Mouse scrolled (800, 360) with delta (0, 0)
Screenshot: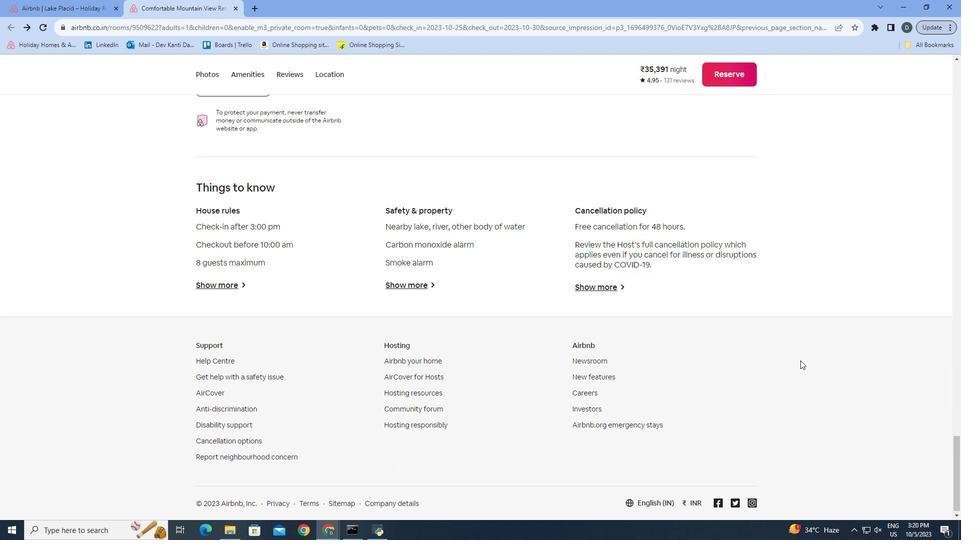 
Action: Mouse moved to (233, 7)
Screenshot: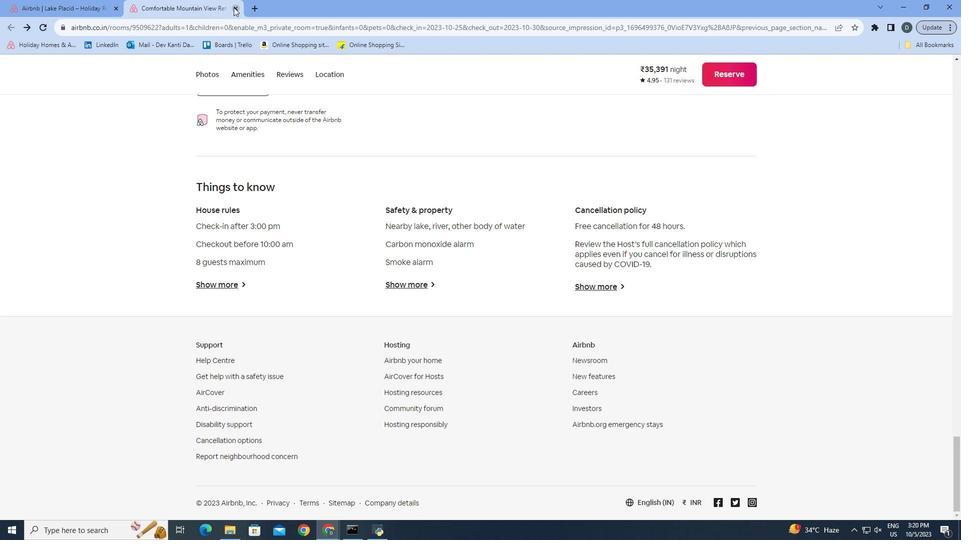 
Action: Mouse pressed left at (233, 7)
Screenshot: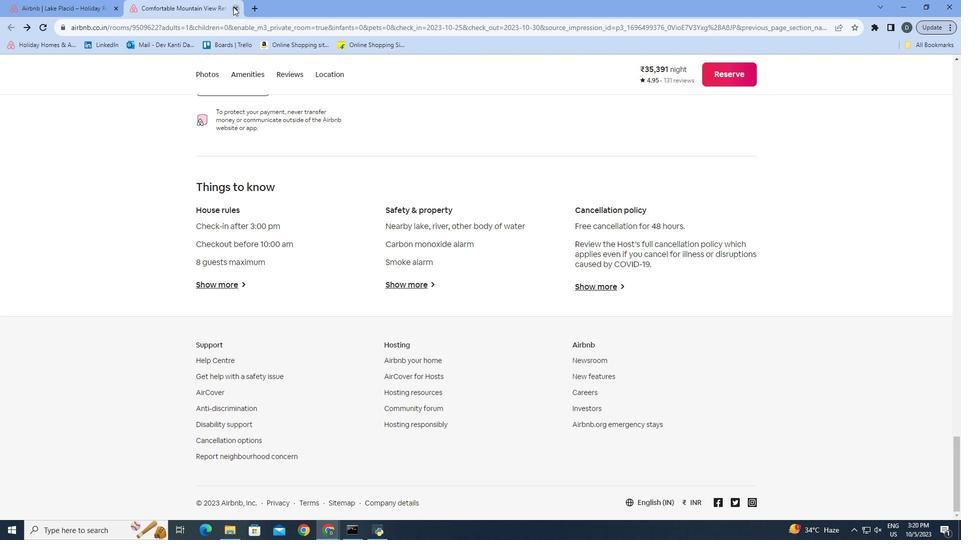 
Action: Mouse moved to (256, 196)
Screenshot: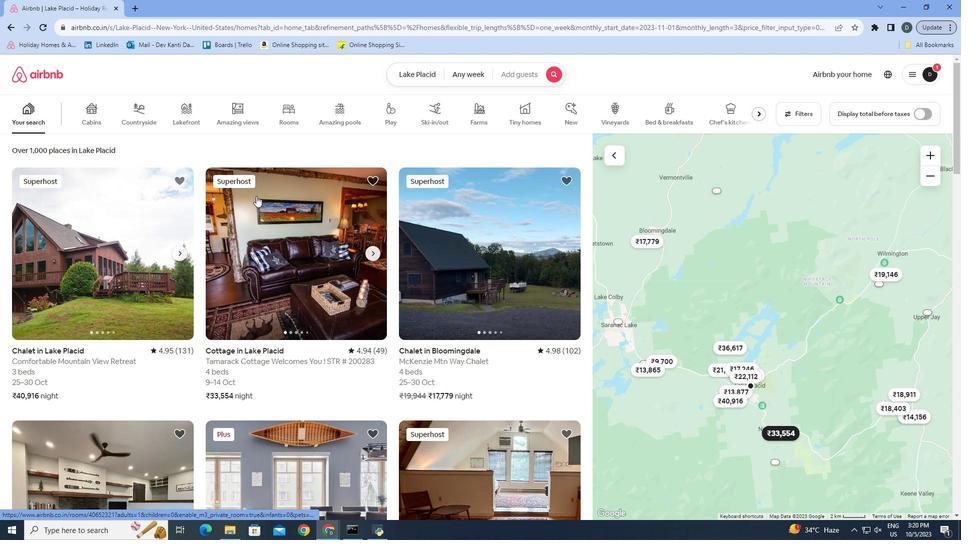
Action: Mouse scrolled (256, 195) with delta (0, 0)
Screenshot: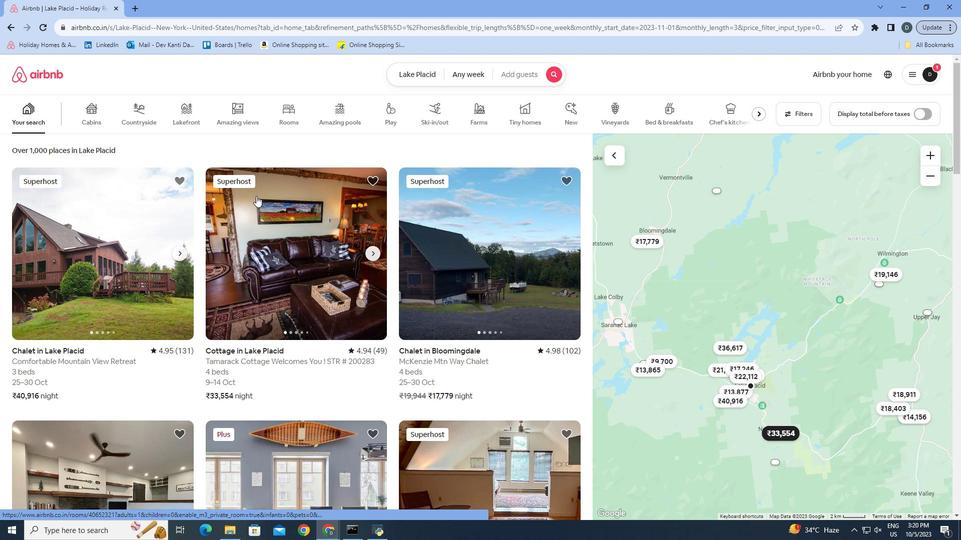 
Action: Mouse scrolled (256, 195) with delta (0, 0)
Screenshot: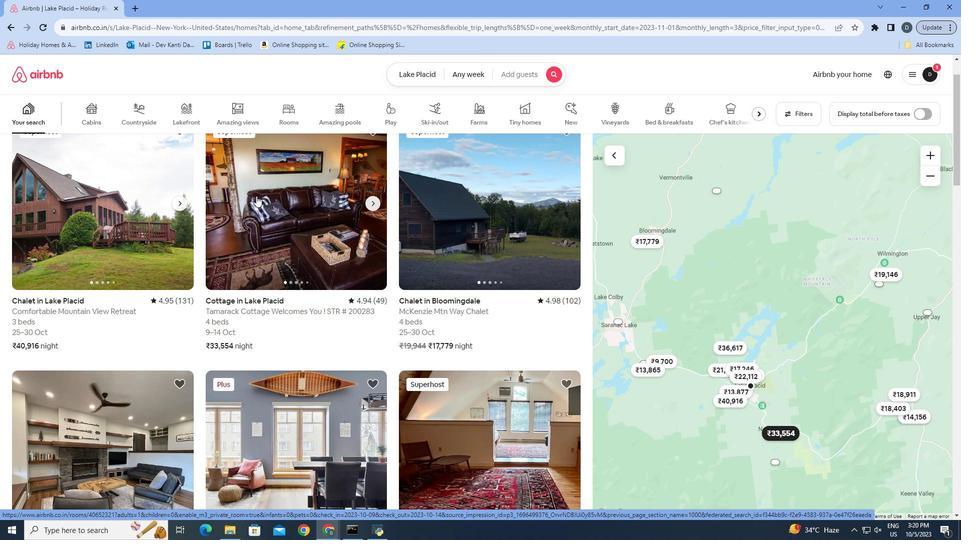 
Action: Mouse scrolled (256, 195) with delta (0, 0)
Screenshot: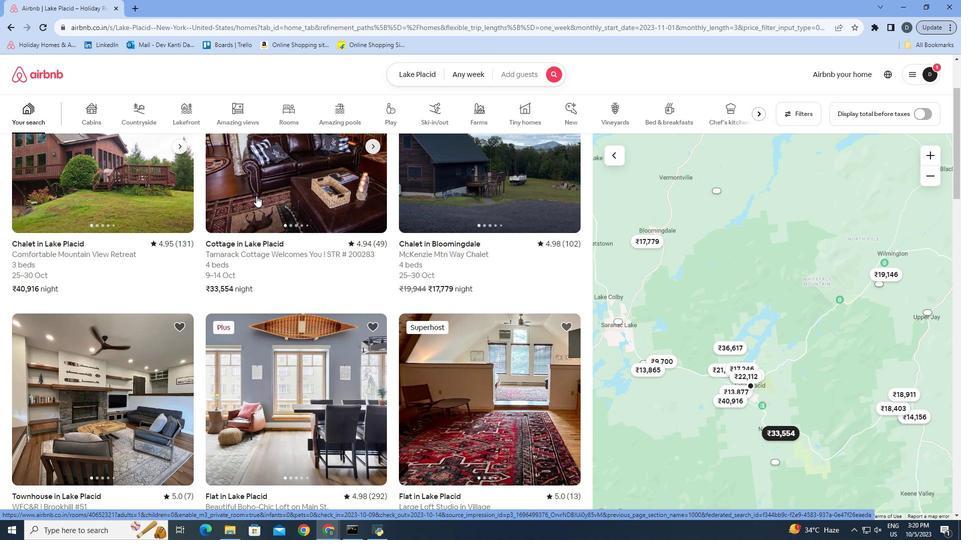 
Action: Mouse scrolled (256, 195) with delta (0, 0)
Screenshot: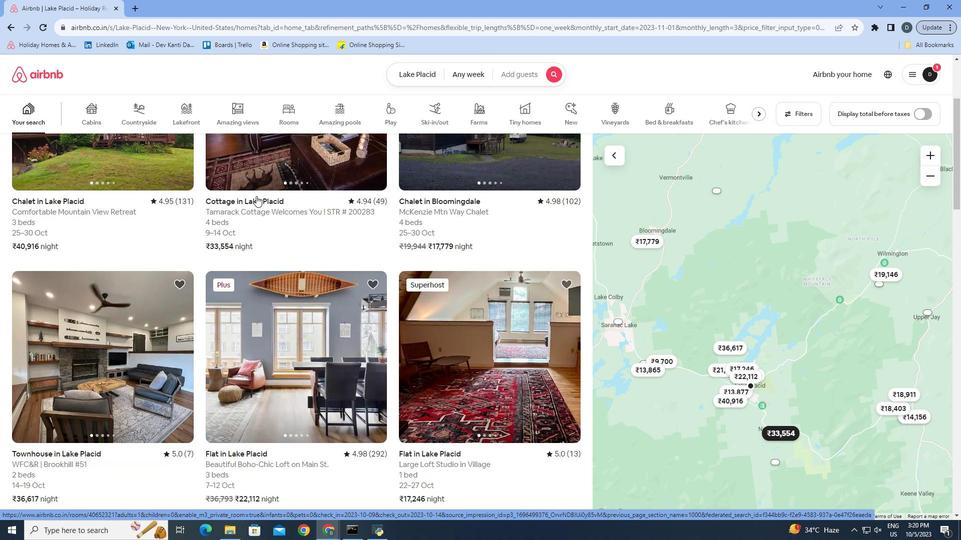 
Action: Mouse moved to (254, 200)
Screenshot: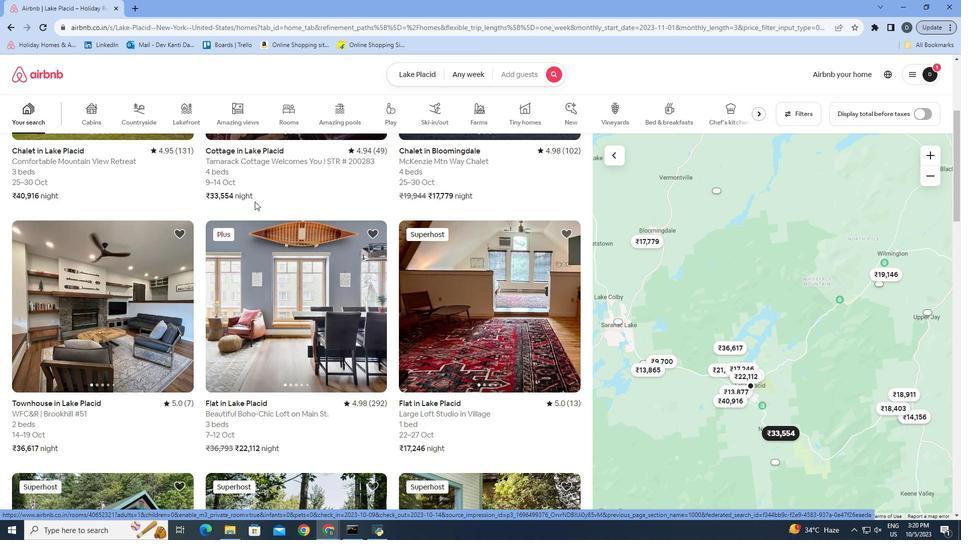 
Action: Mouse scrolled (254, 200) with delta (0, 0)
Screenshot: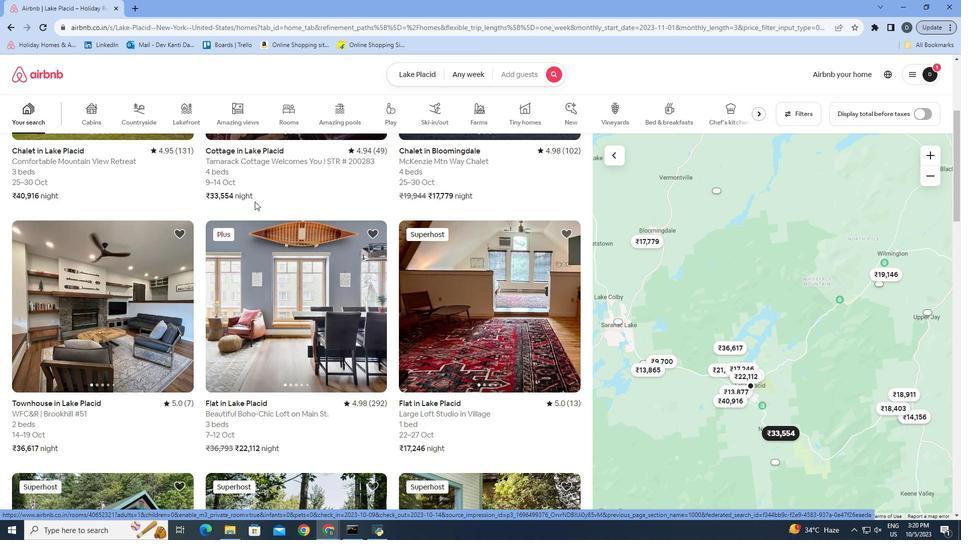 
Action: Mouse moved to (254, 201)
Screenshot: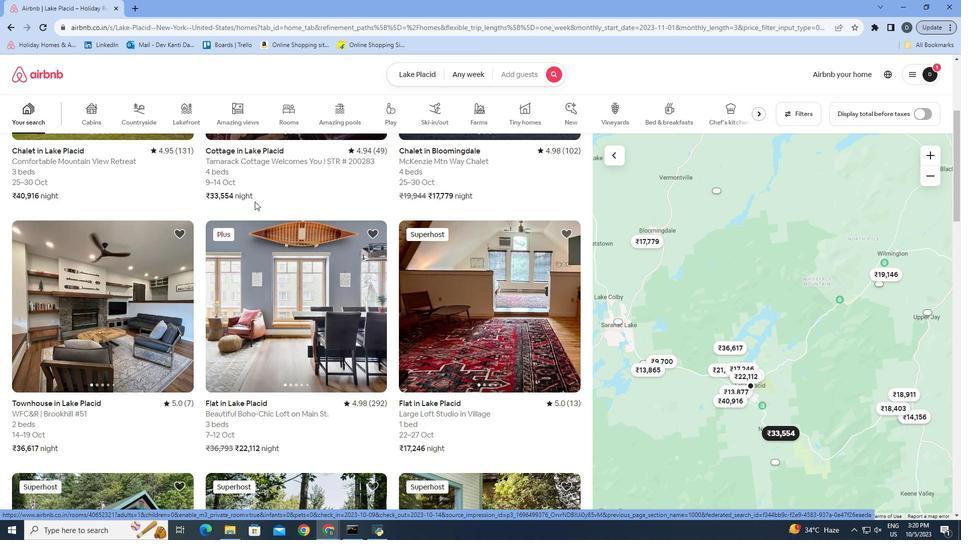 
Action: Mouse scrolled (254, 201) with delta (0, 0)
Screenshot: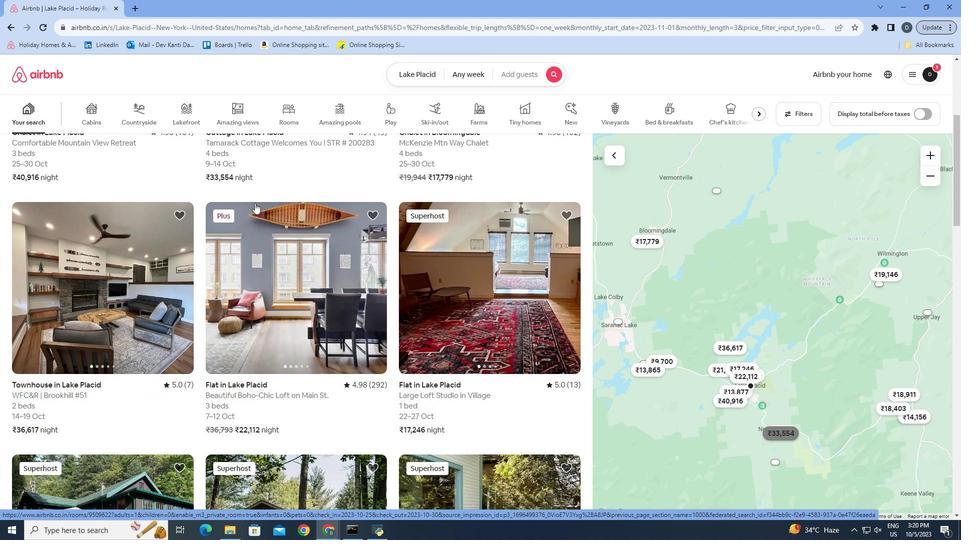 
Action: Mouse moved to (254, 203)
Screenshot: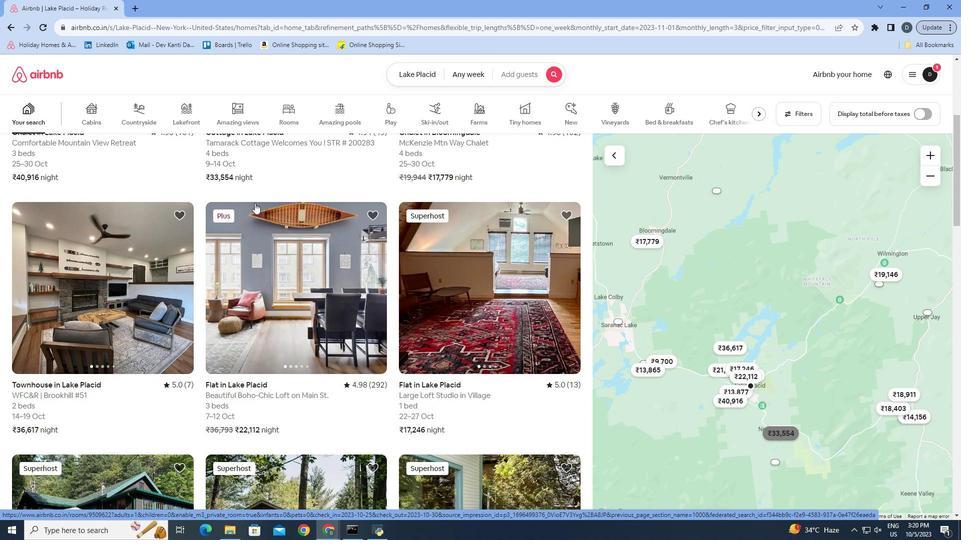 
Action: Mouse scrolled (254, 202) with delta (0, 0)
Screenshot: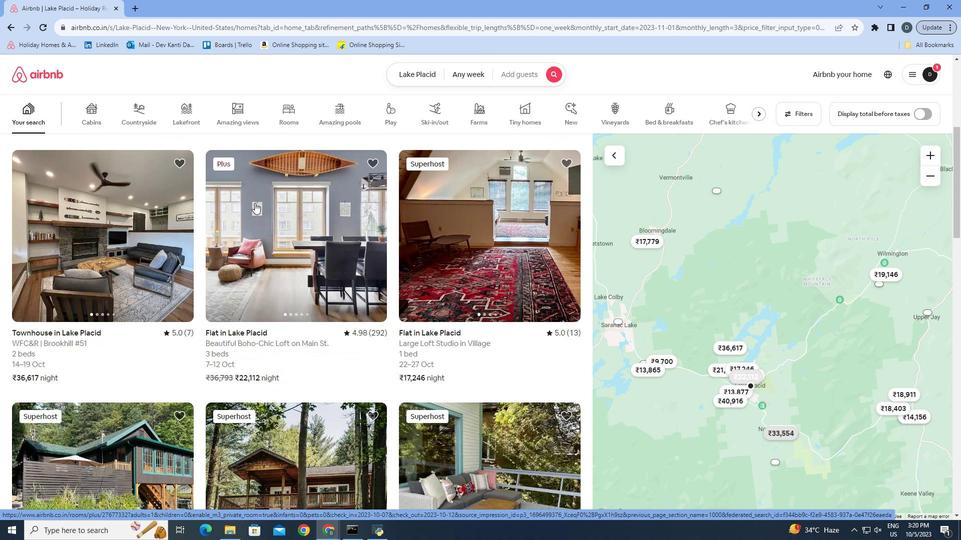 
Action: Mouse moved to (254, 203)
Screenshot: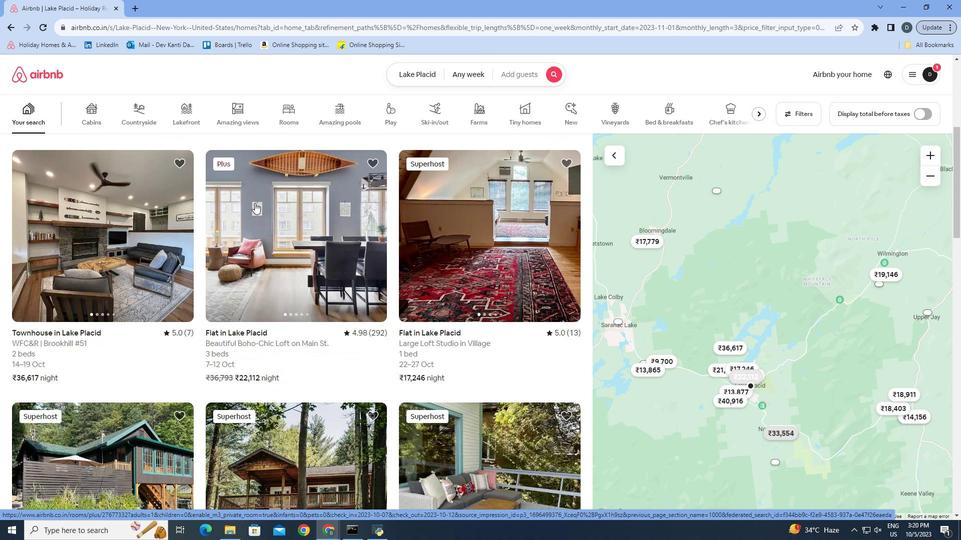 
Action: Mouse scrolled (254, 202) with delta (0, 0)
Screenshot: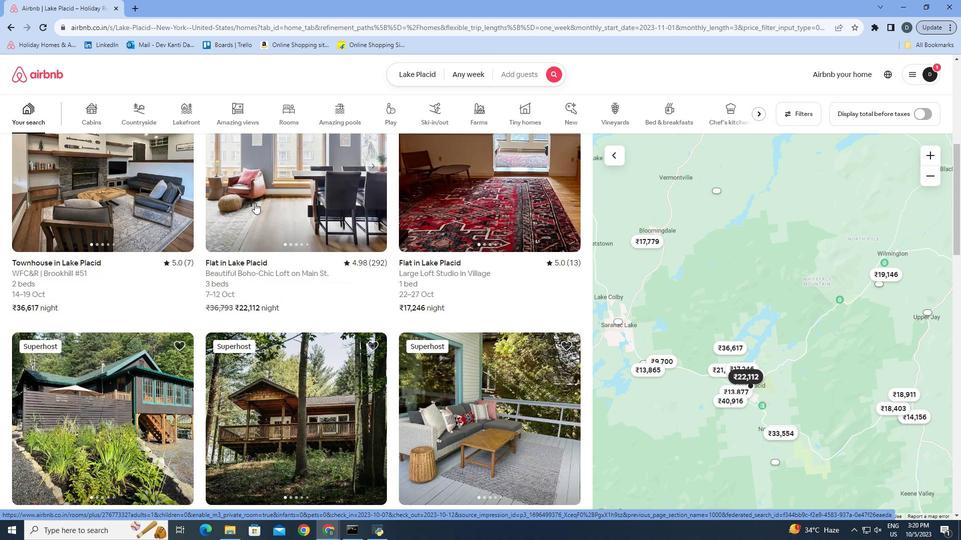 
Action: Mouse scrolled (254, 202) with delta (0, 0)
Screenshot: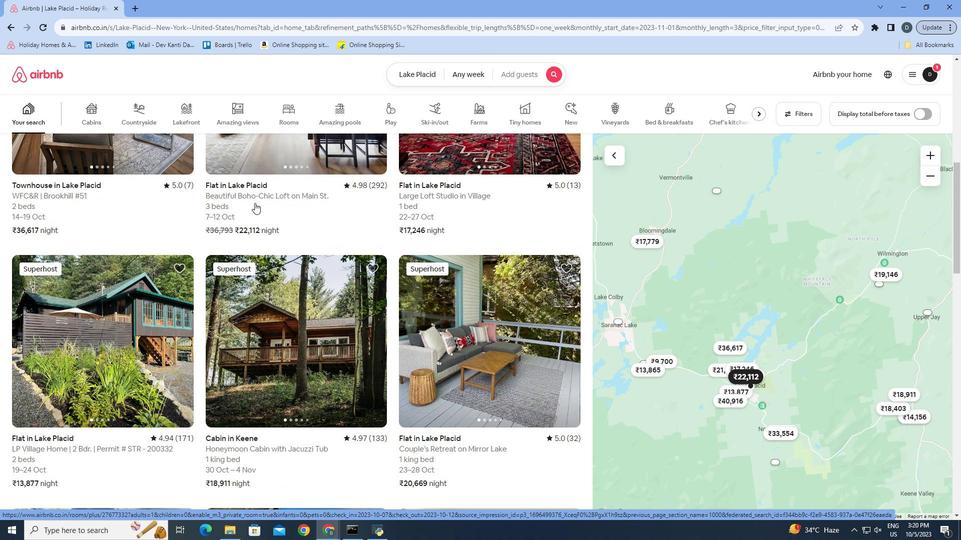
Action: Mouse scrolled (254, 202) with delta (0, 0)
Screenshot: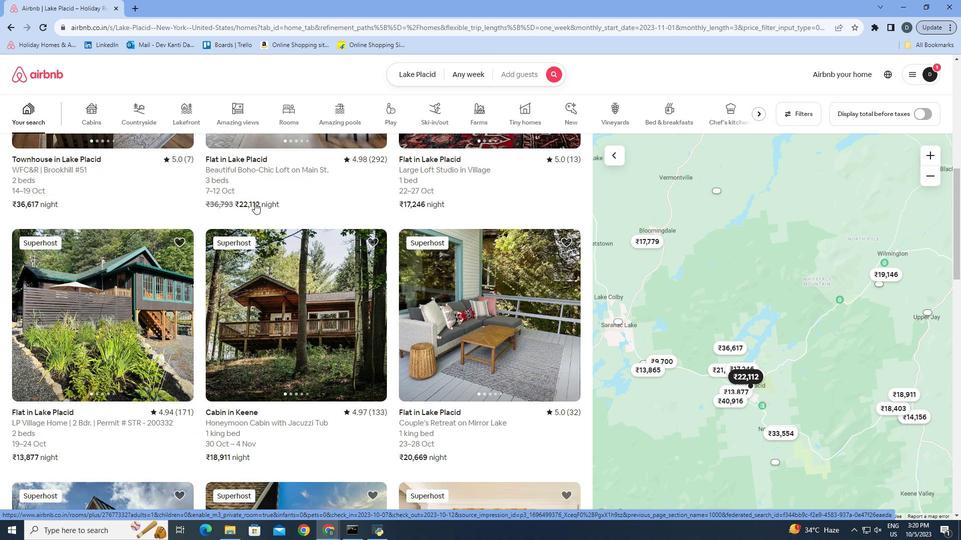 
Action: Mouse moved to (254, 203)
Screenshot: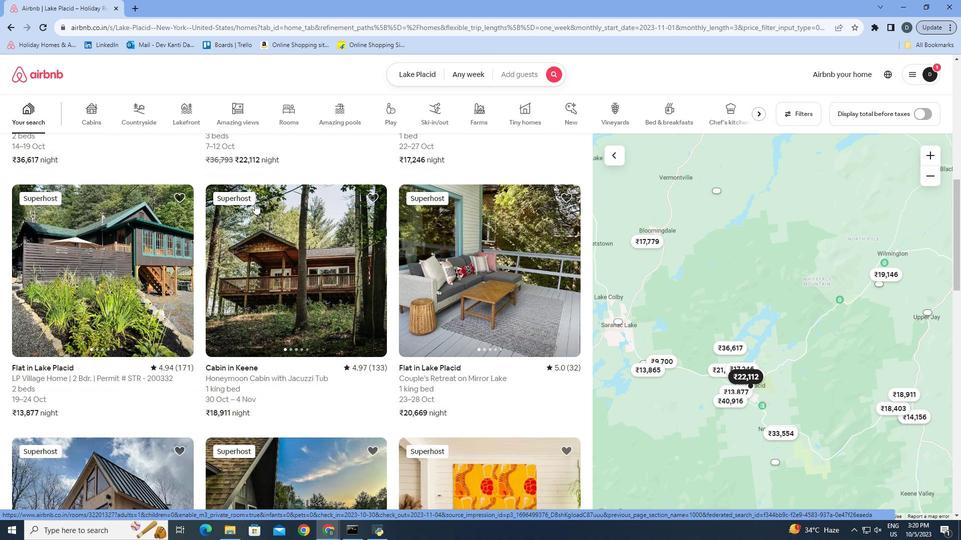 
Action: Mouse scrolled (254, 203) with delta (0, 0)
Screenshot: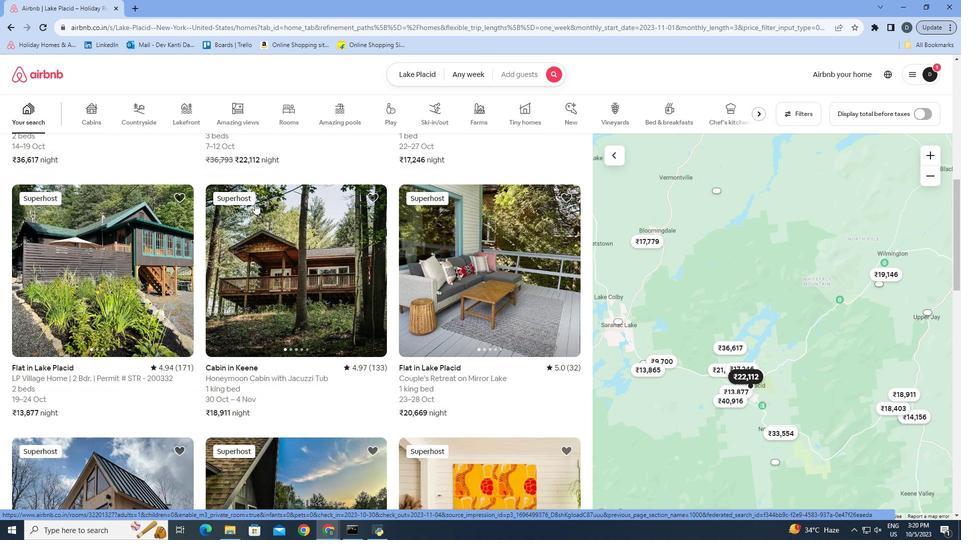 
Action: Mouse moved to (254, 204)
Screenshot: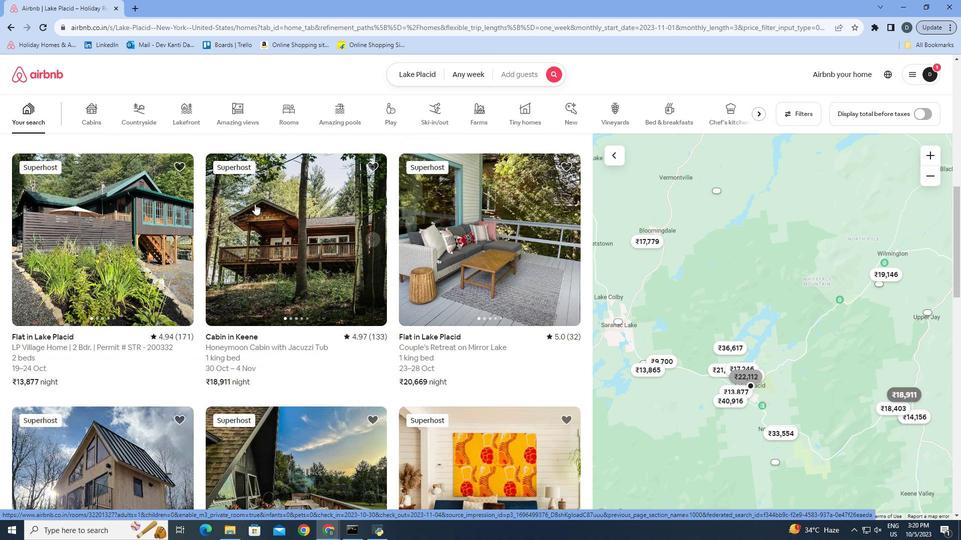 
Action: Mouse scrolled (254, 203) with delta (0, 0)
Screenshot: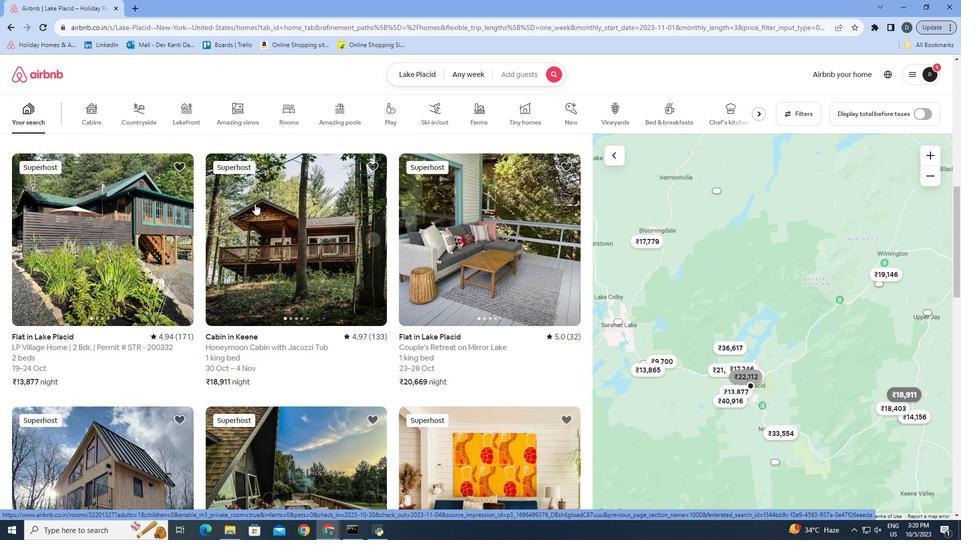 
Action: Mouse moved to (161, 357)
Screenshot: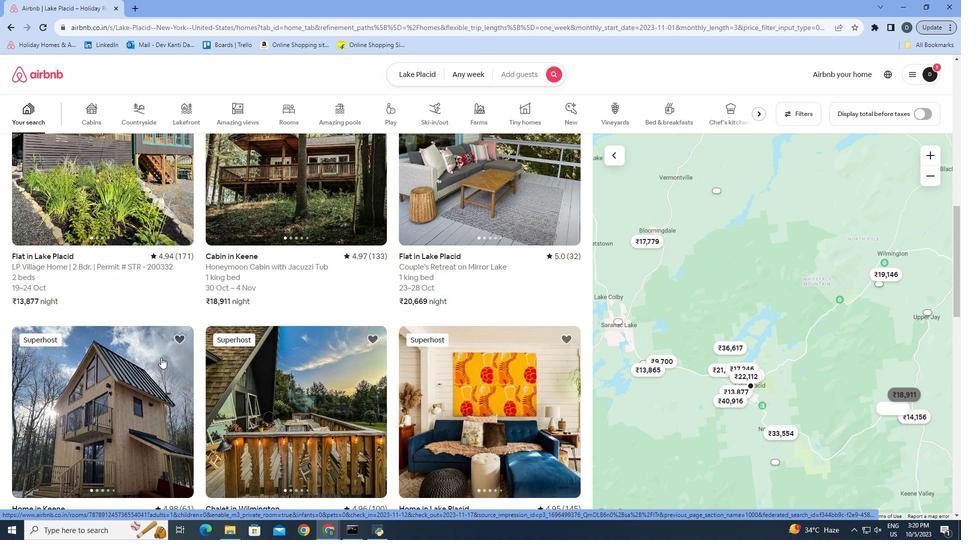 
Action: Mouse pressed left at (161, 357)
Screenshot: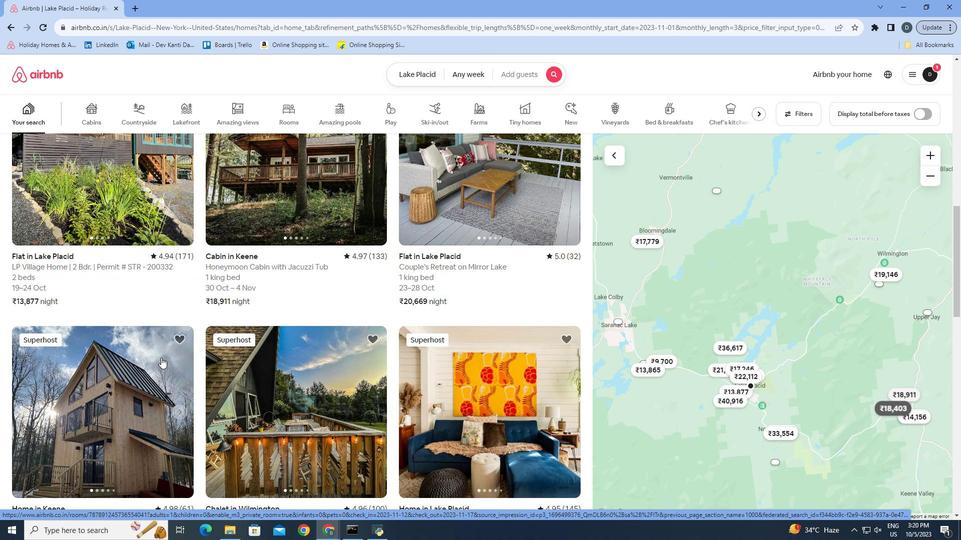 
Action: Mouse moved to (729, 379)
Screenshot: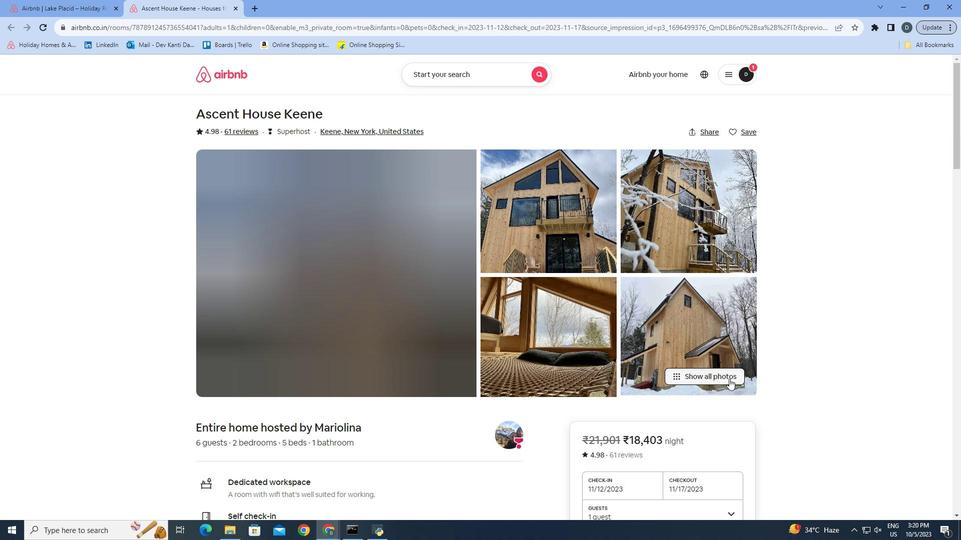 
Action: Mouse pressed left at (729, 379)
Screenshot: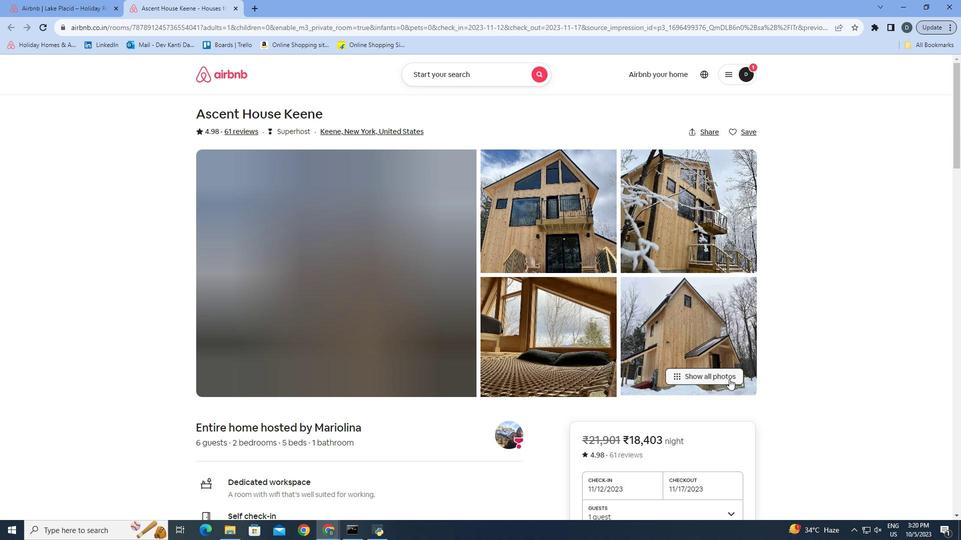 
Action: Mouse moved to (787, 357)
Screenshot: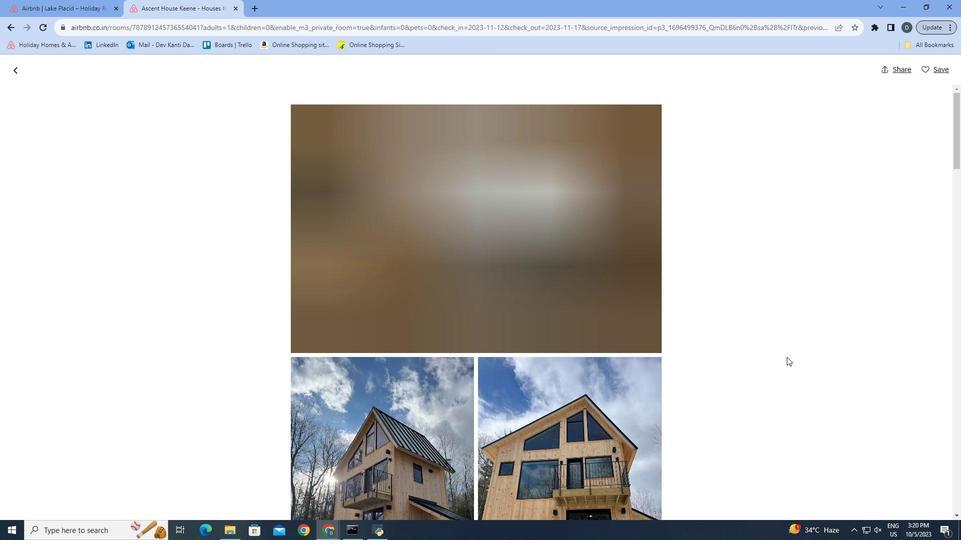 
Action: Mouse scrolled (787, 356) with delta (0, 0)
Screenshot: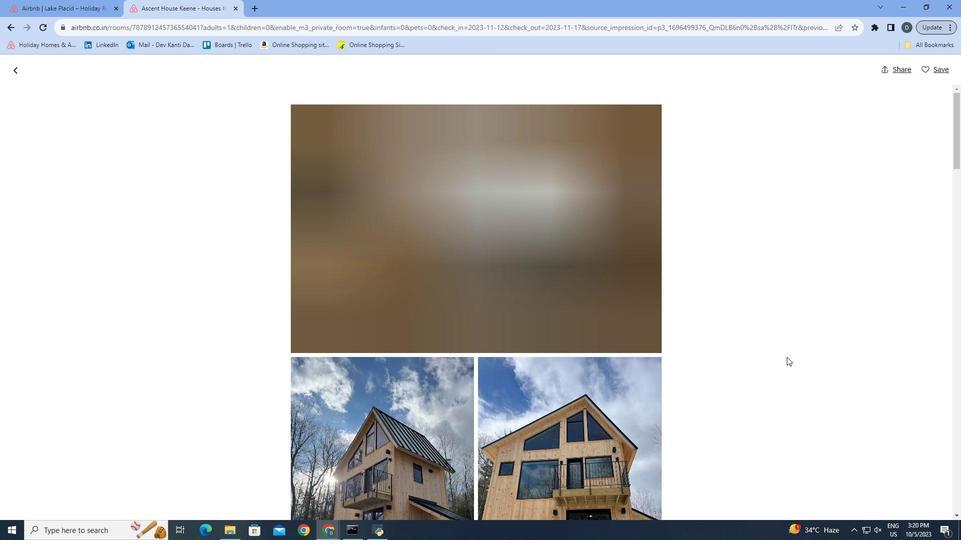 
Action: Mouse moved to (787, 357)
Screenshot: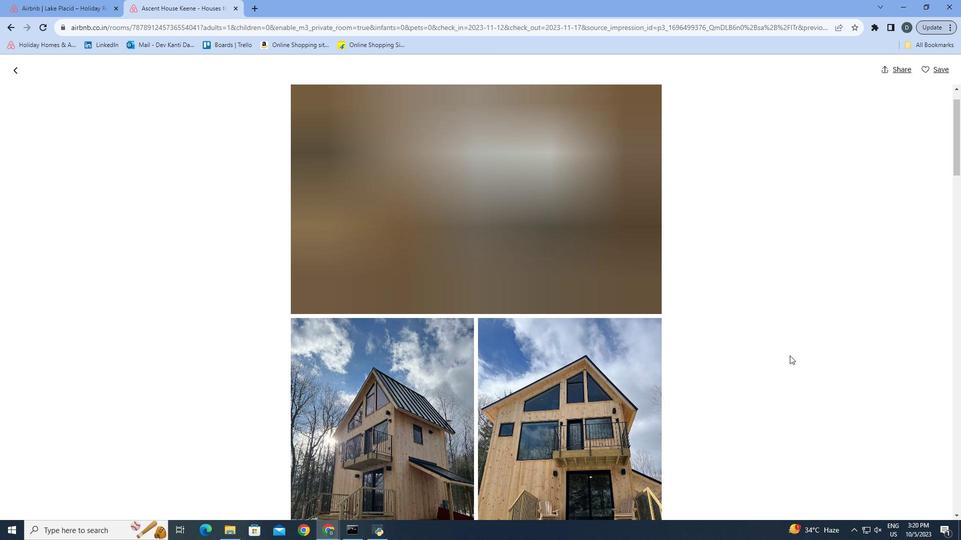 
Action: Mouse scrolled (787, 356) with delta (0, 0)
Screenshot: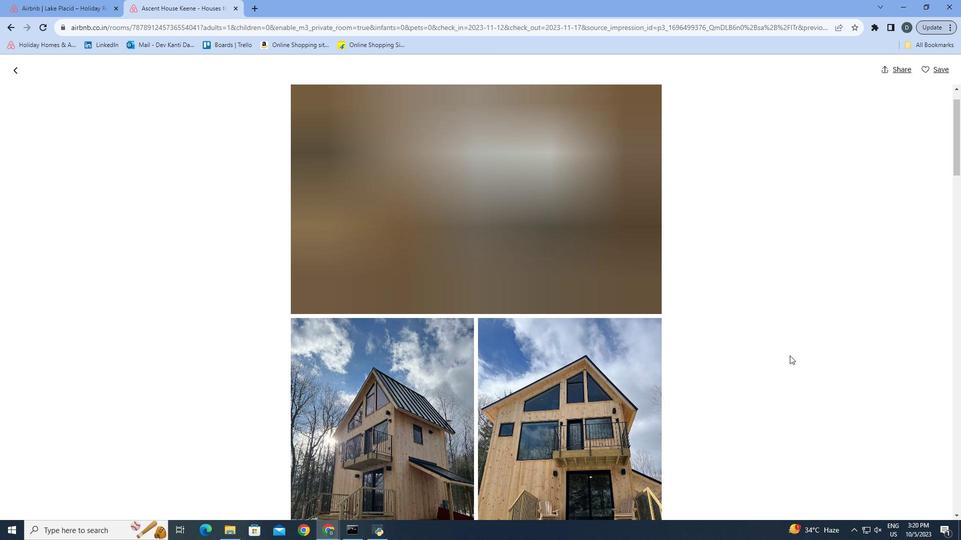 
Action: Mouse moved to (779, 310)
Screenshot: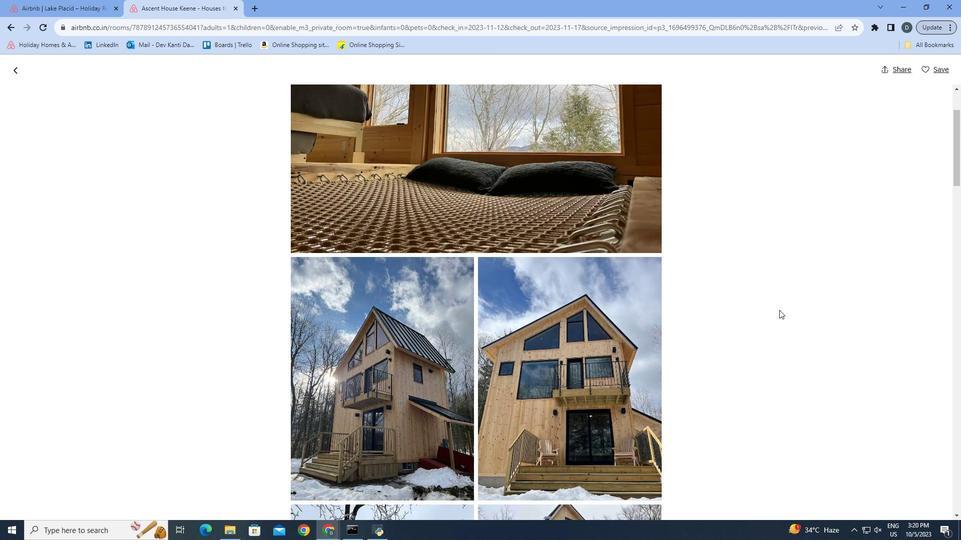 
Action: Mouse scrolled (779, 309) with delta (0, 0)
Screenshot: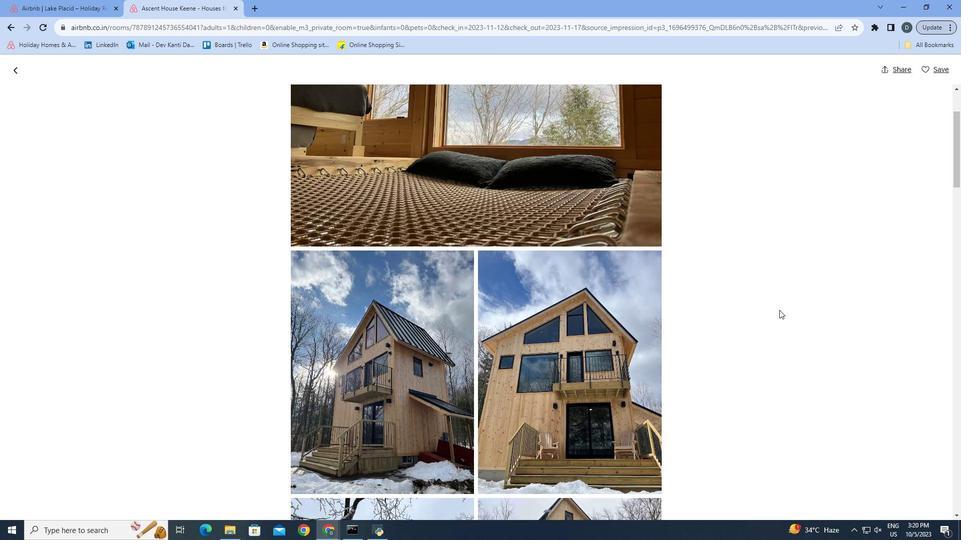 
Action: Mouse moved to (778, 312)
Screenshot: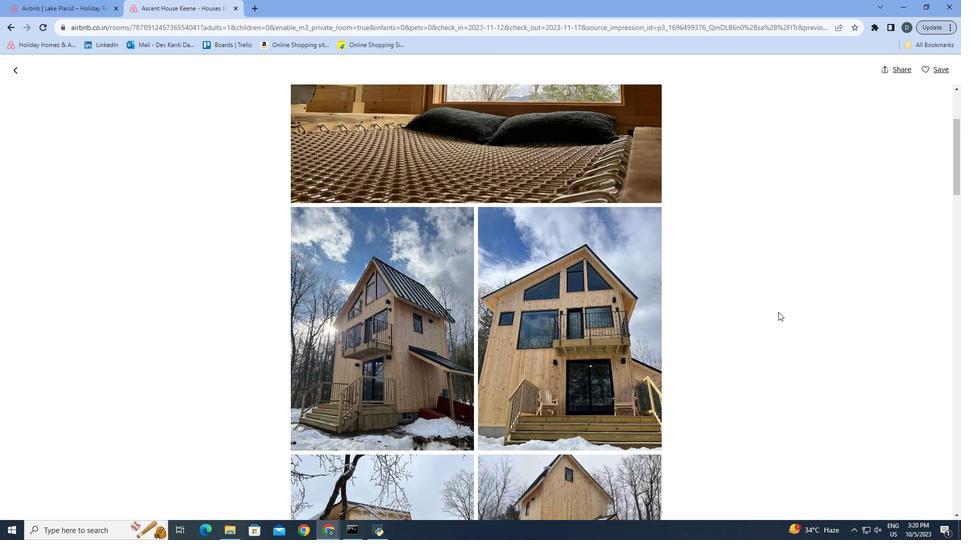 
Action: Mouse scrolled (778, 311) with delta (0, 0)
Screenshot: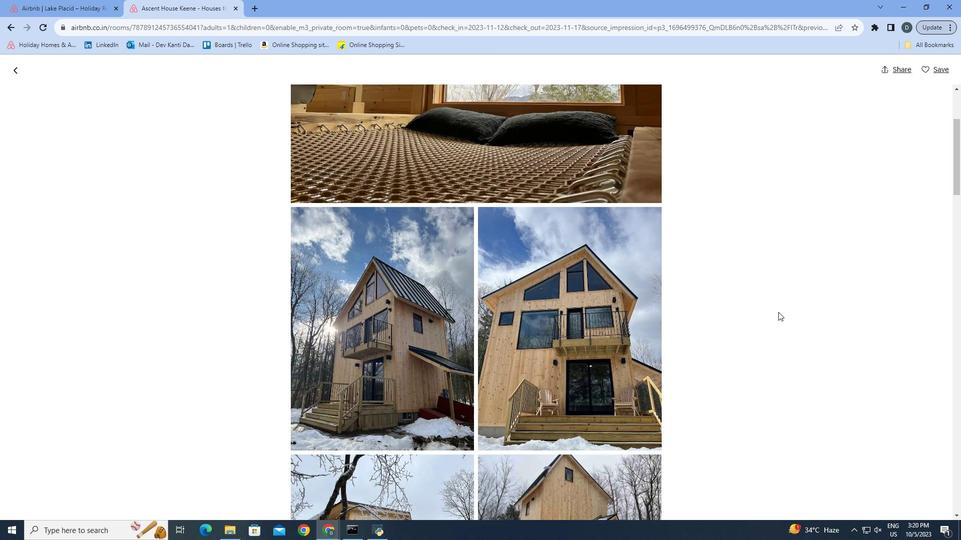 
Action: Mouse scrolled (778, 311) with delta (0, 0)
Screenshot: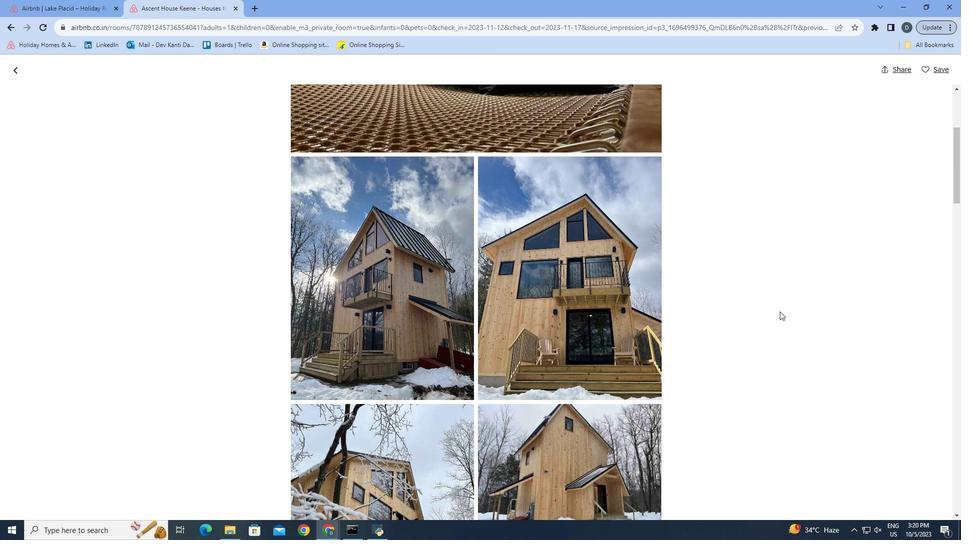 
Action: Mouse moved to (779, 311)
Screenshot: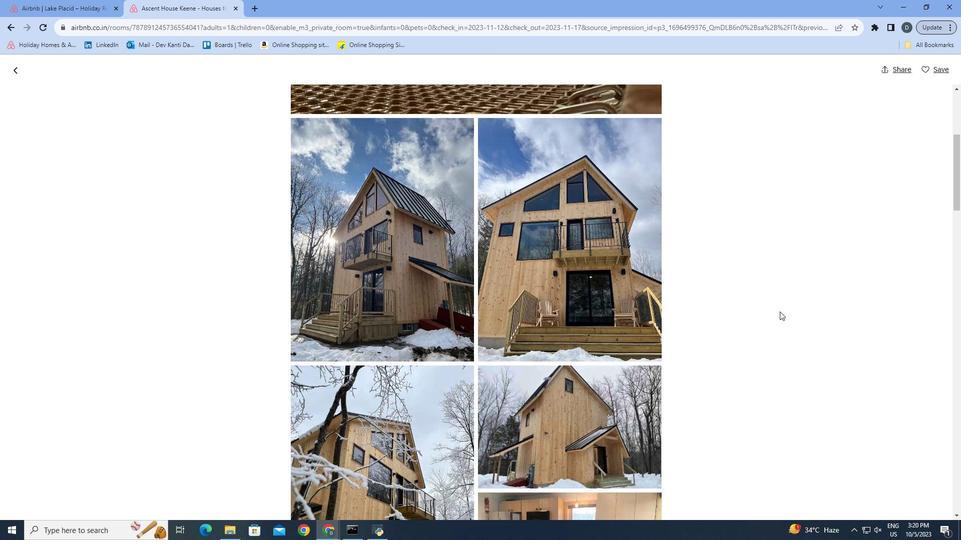 
Action: Mouse scrolled (779, 311) with delta (0, 0)
Screenshot: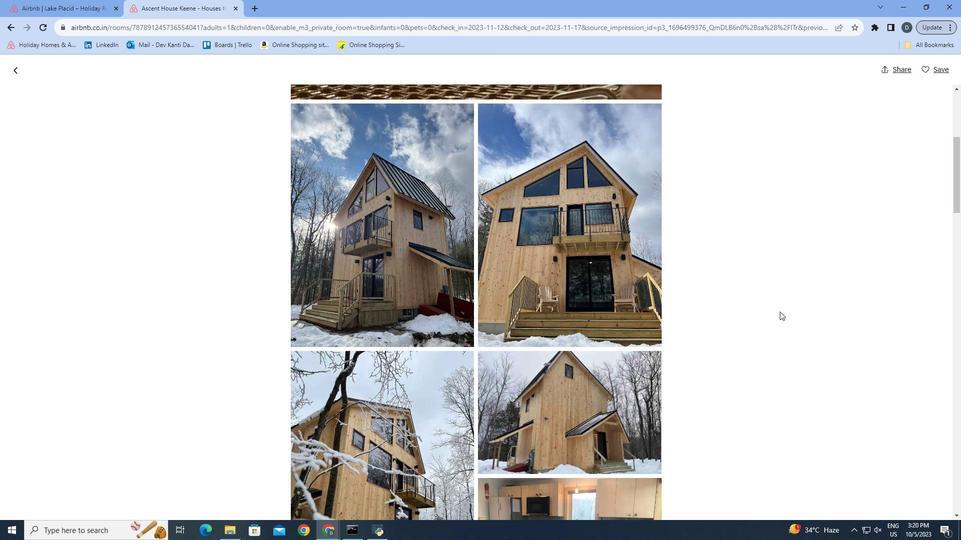 
Action: Mouse scrolled (779, 311) with delta (0, 0)
Screenshot: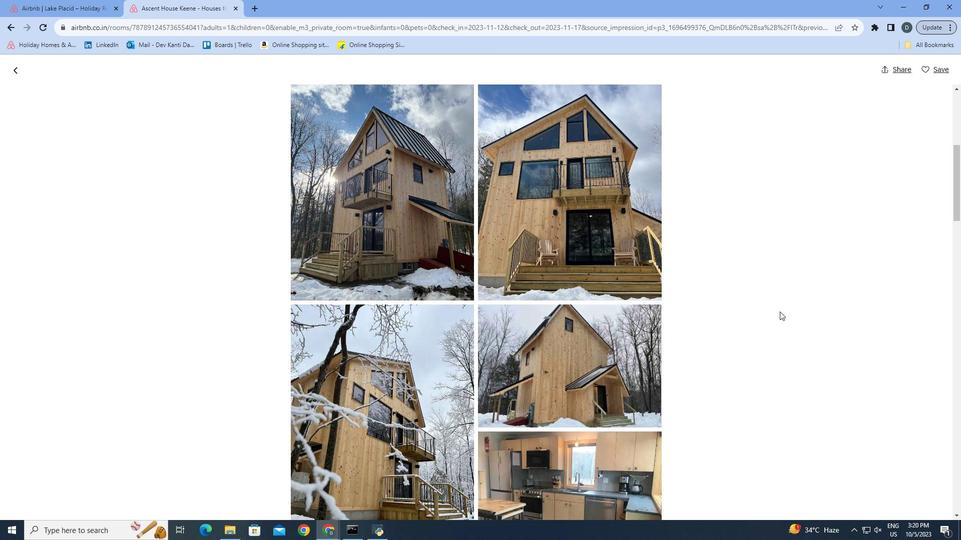 
Action: Mouse moved to (747, 296)
Screenshot: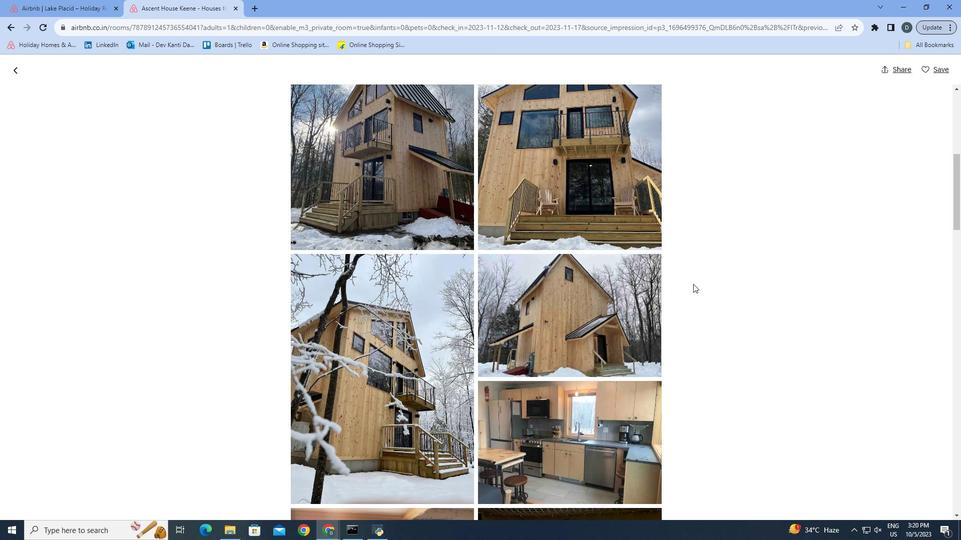 
Action: Mouse scrolled (747, 295) with delta (0, 0)
Screenshot: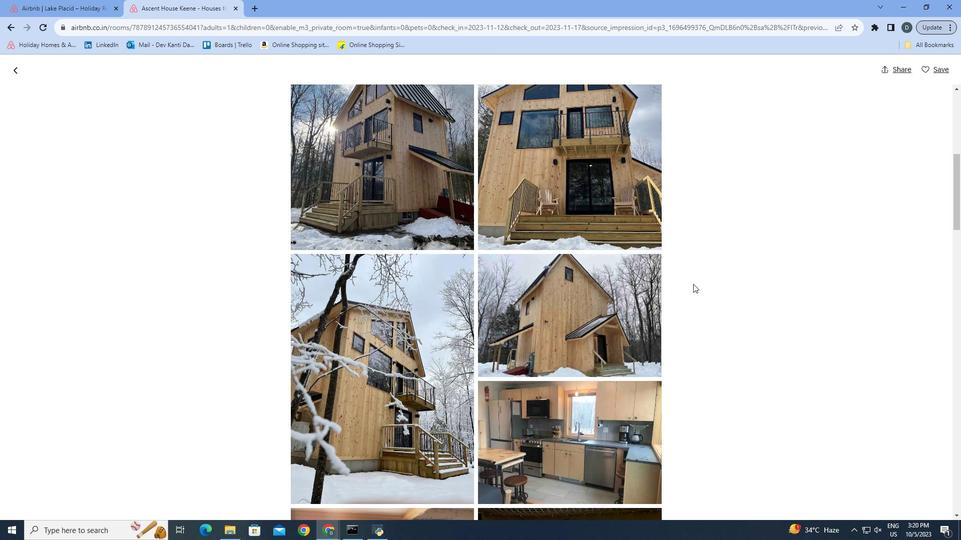 
Action: Mouse moved to (662, 265)
Screenshot: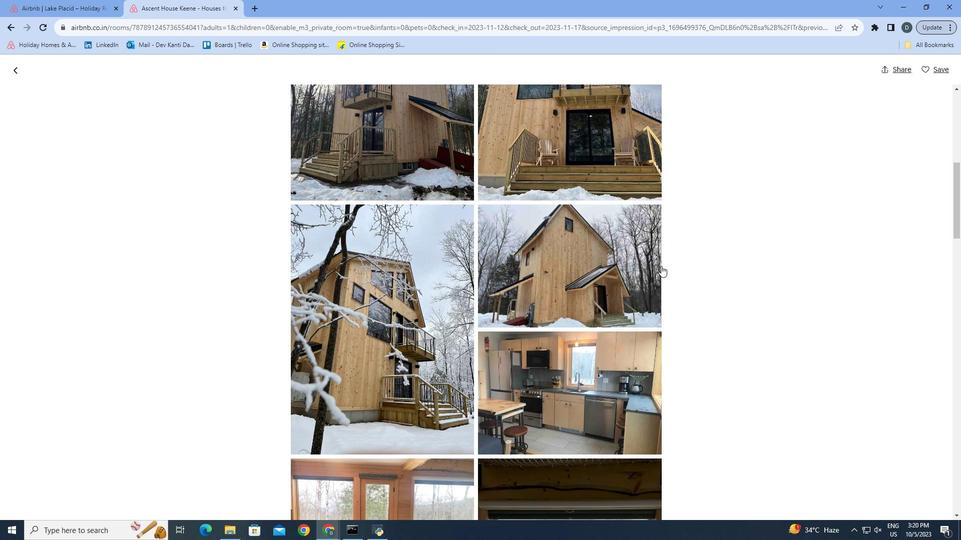
Action: Mouse scrolled (662, 264) with delta (0, 0)
Screenshot: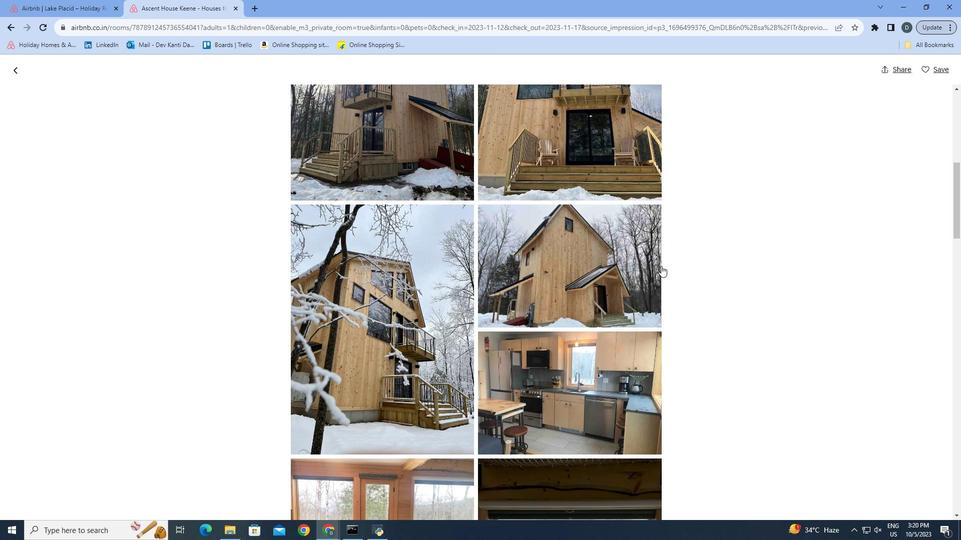 
Action: Mouse moved to (663, 266)
Screenshot: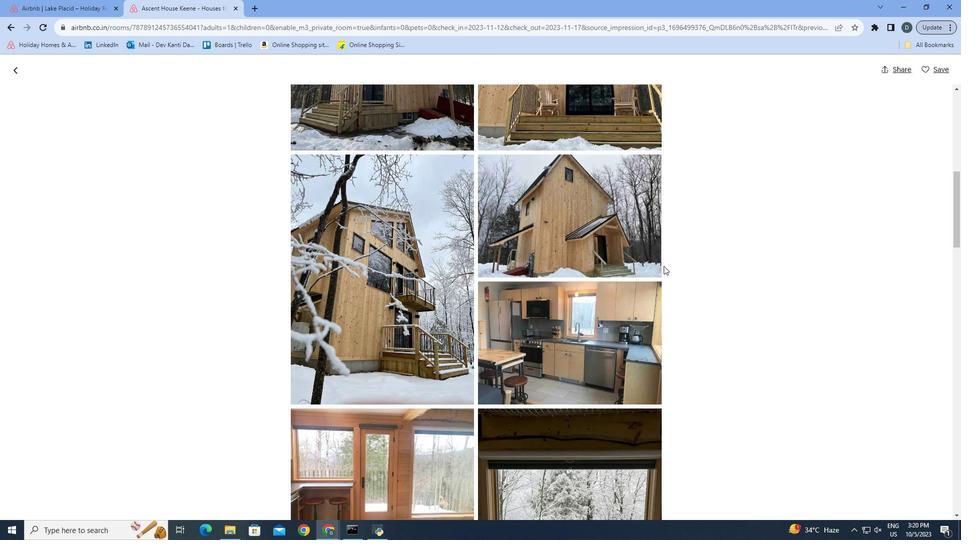 
Action: Mouse scrolled (663, 265) with delta (0, 0)
Screenshot: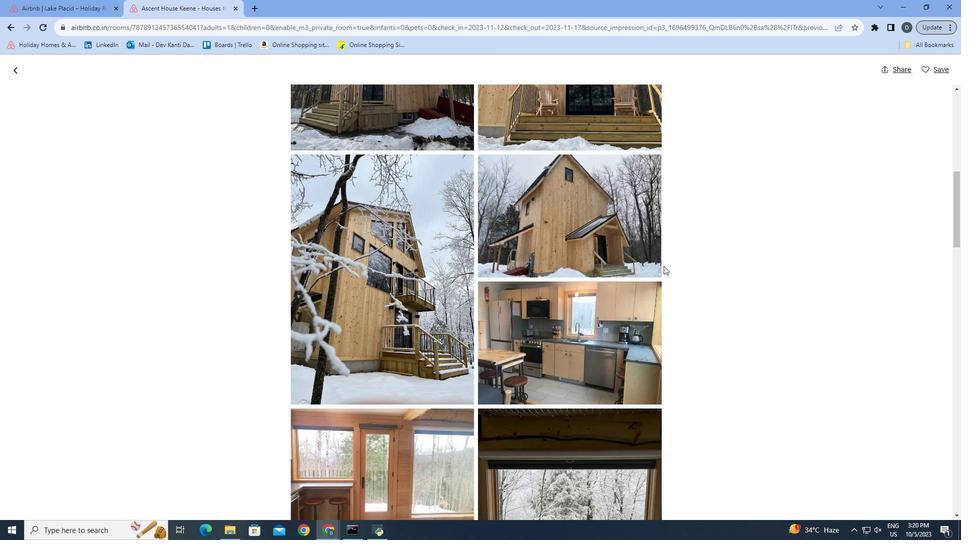 
Action: Mouse moved to (663, 266)
Screenshot: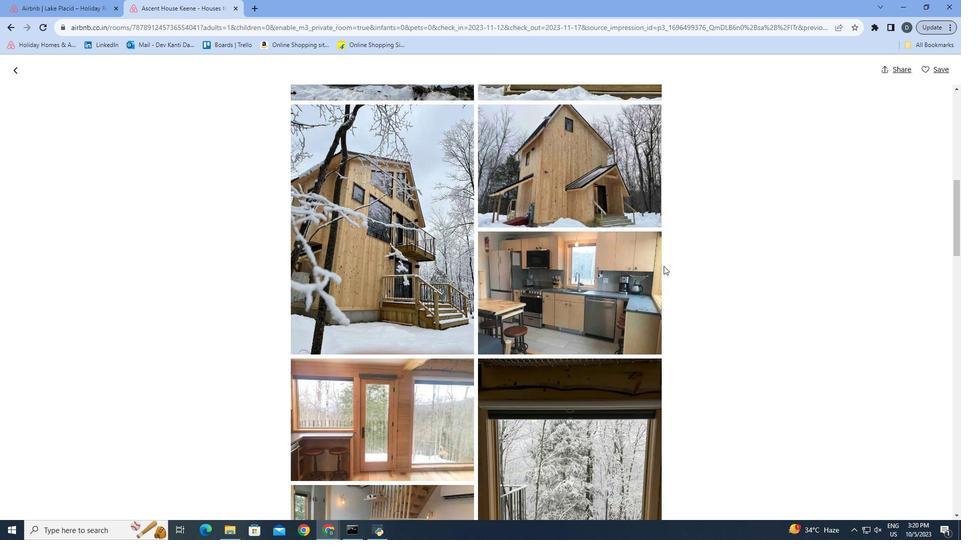 
Action: Mouse scrolled (663, 265) with delta (0, 0)
Screenshot: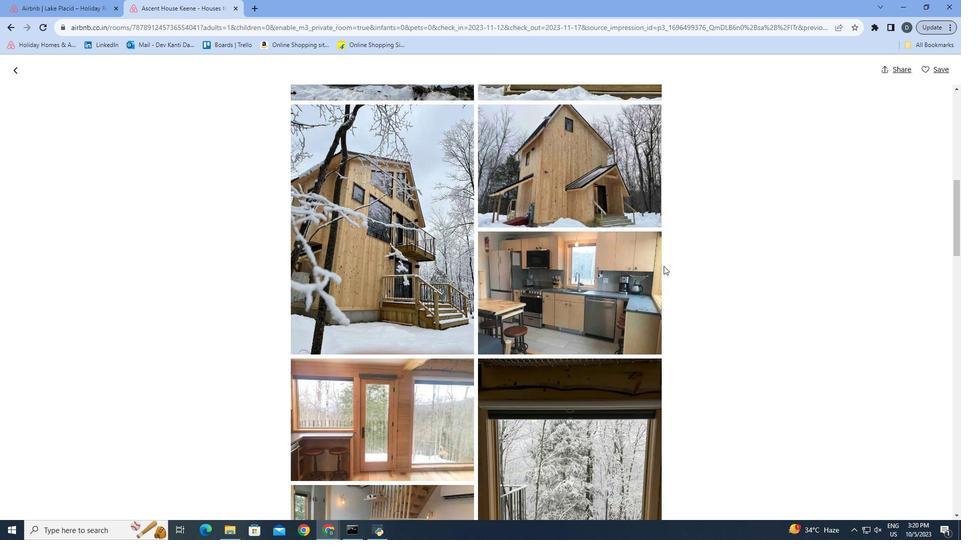 
Action: Mouse moved to (662, 266)
Screenshot: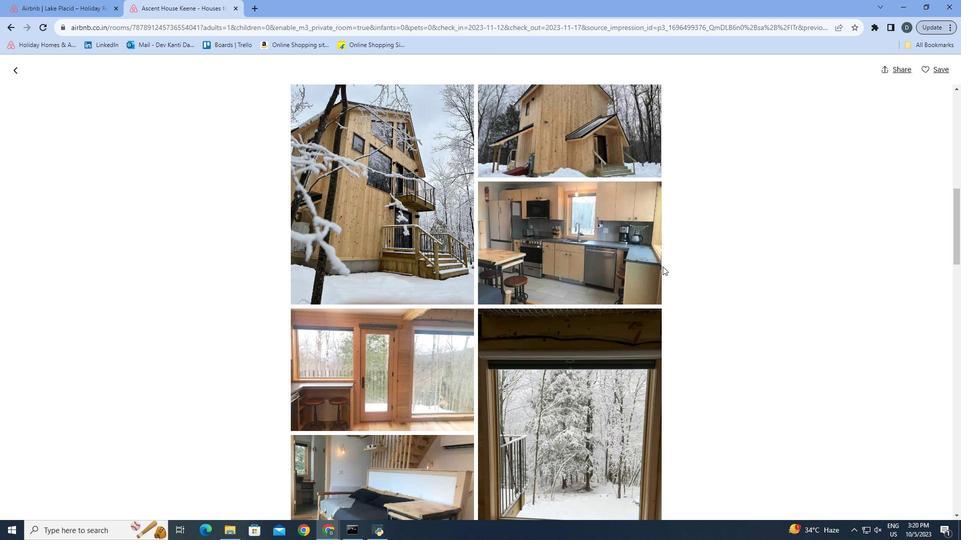 
Action: Mouse scrolled (662, 266) with delta (0, 0)
Screenshot: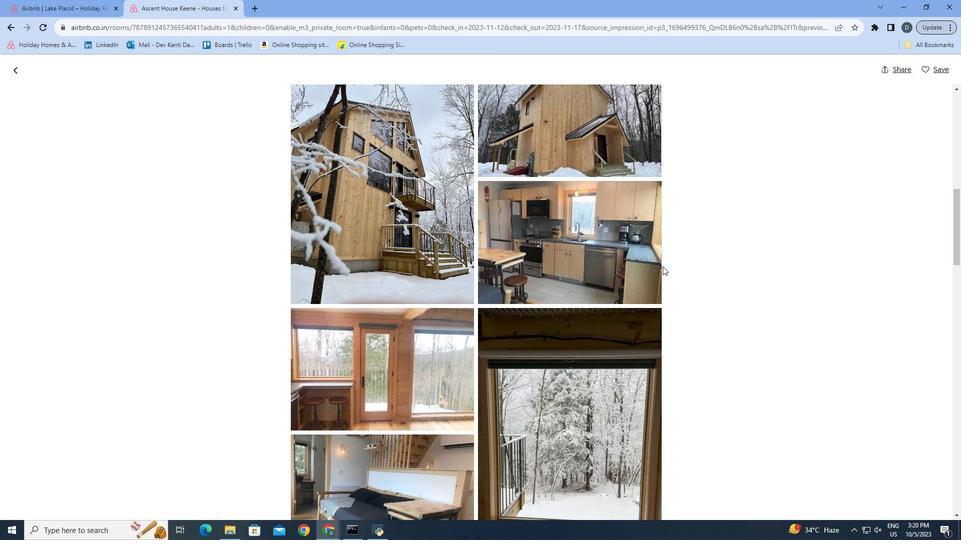 
Action: Mouse scrolled (662, 266) with delta (0, 0)
Screenshot: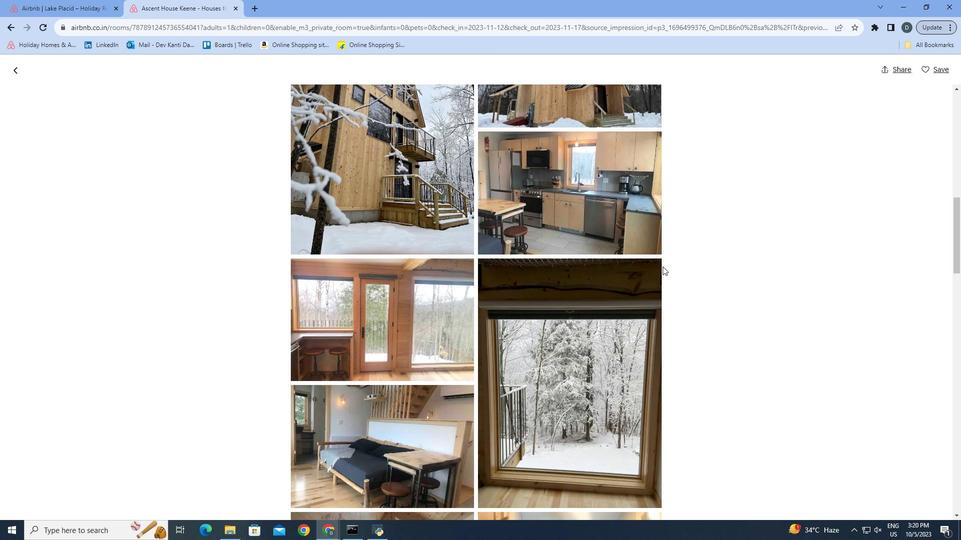 
Action: Mouse scrolled (662, 266) with delta (0, 0)
Screenshot: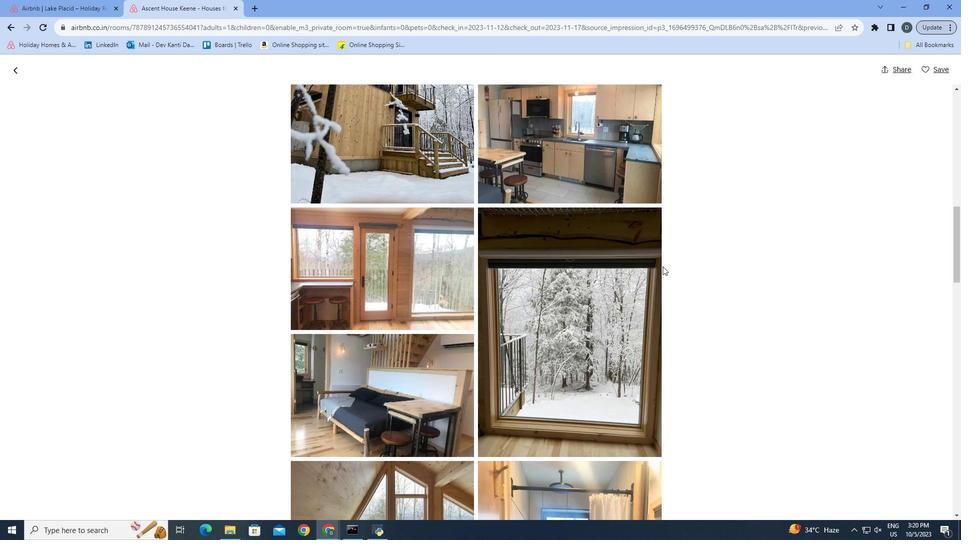
Action: Mouse moved to (662, 267)
Screenshot: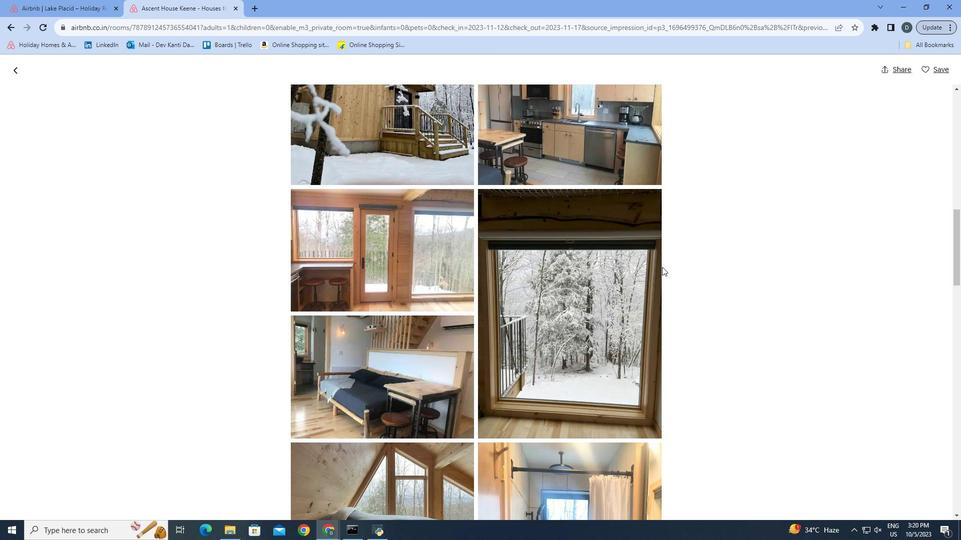 
Action: Mouse scrolled (662, 266) with delta (0, 0)
Screenshot: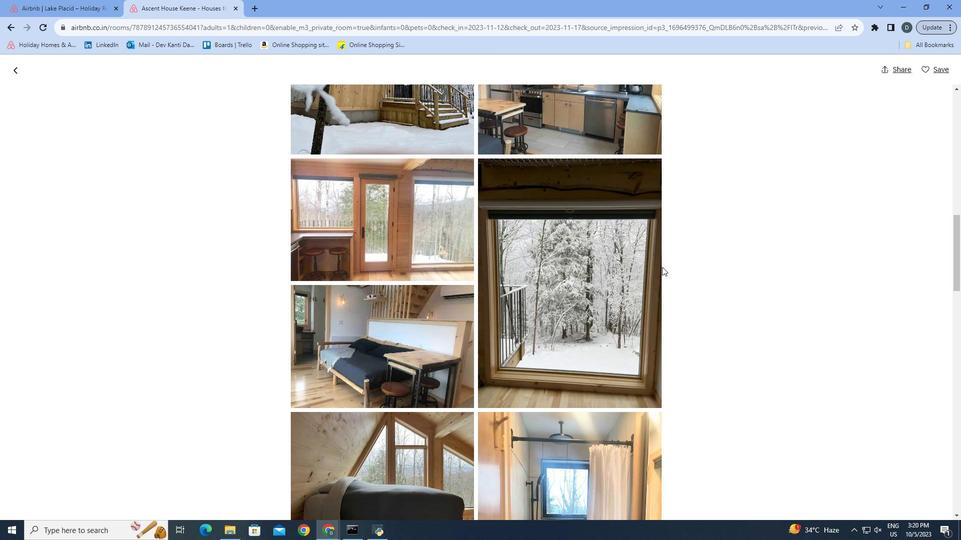 
Action: Mouse scrolled (662, 266) with delta (0, 0)
Screenshot: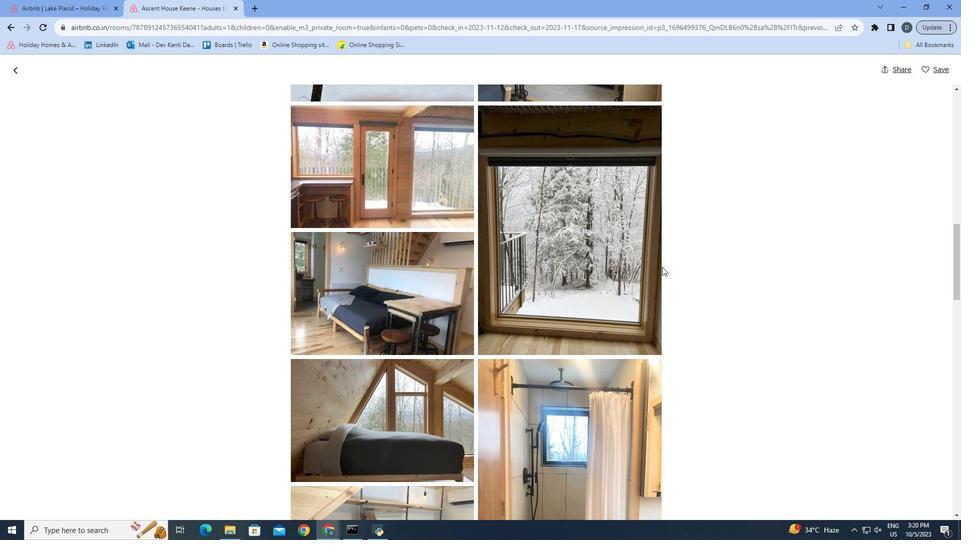 
Action: Mouse scrolled (662, 266) with delta (0, 0)
Screenshot: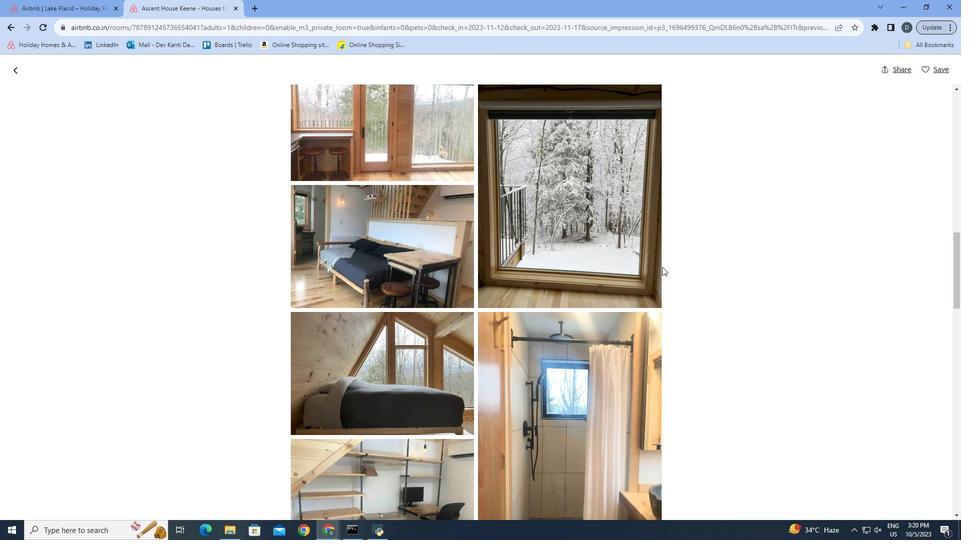 
Action: Mouse scrolled (662, 266) with delta (0, 0)
Screenshot: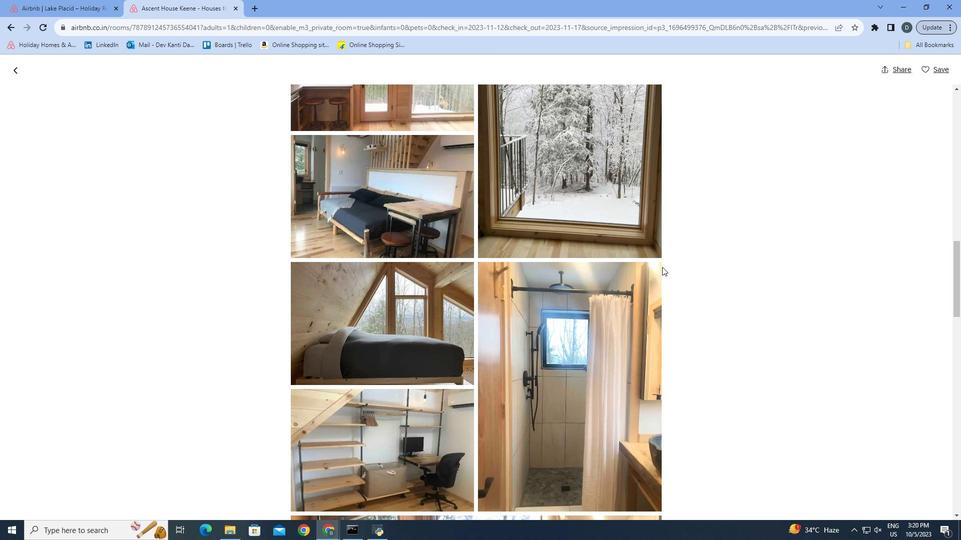 
Action: Mouse scrolled (662, 266) with delta (0, 0)
Screenshot: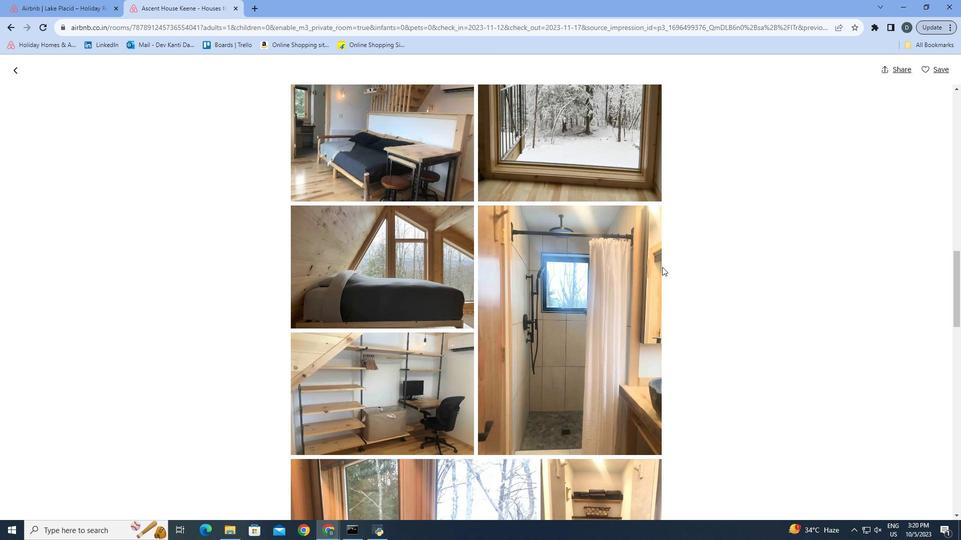 
Action: Mouse scrolled (662, 266) with delta (0, 0)
Screenshot: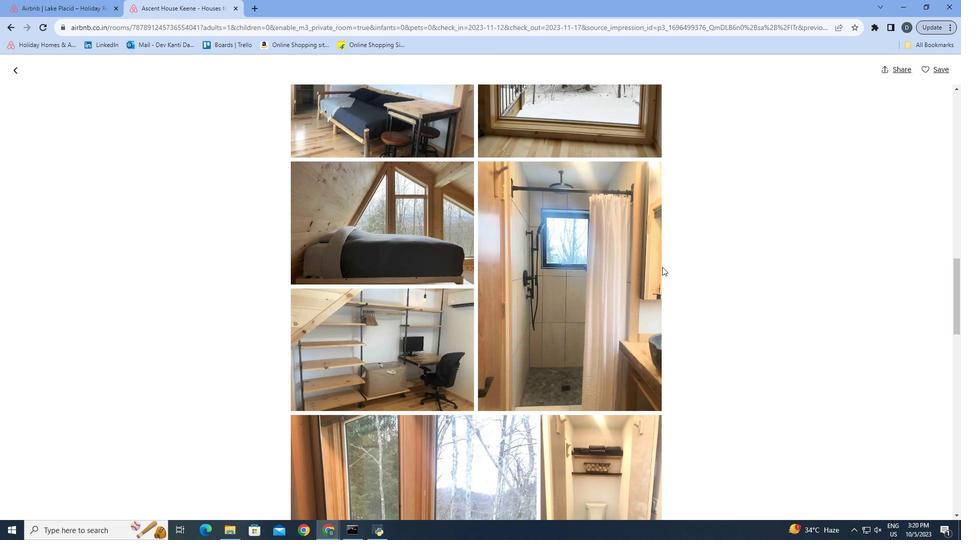 
Action: Mouse scrolled (662, 266) with delta (0, 0)
Screenshot: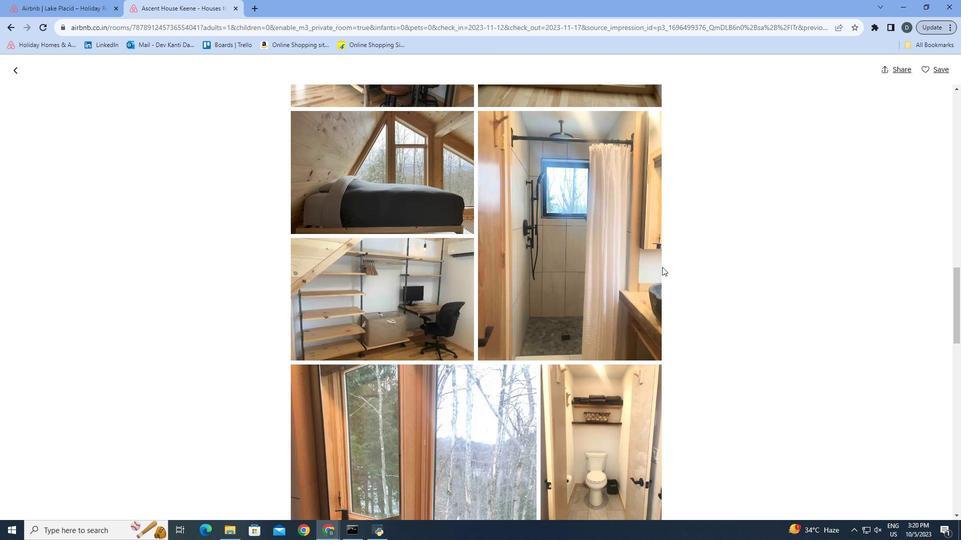 
Action: Mouse scrolled (662, 266) with delta (0, 0)
Screenshot: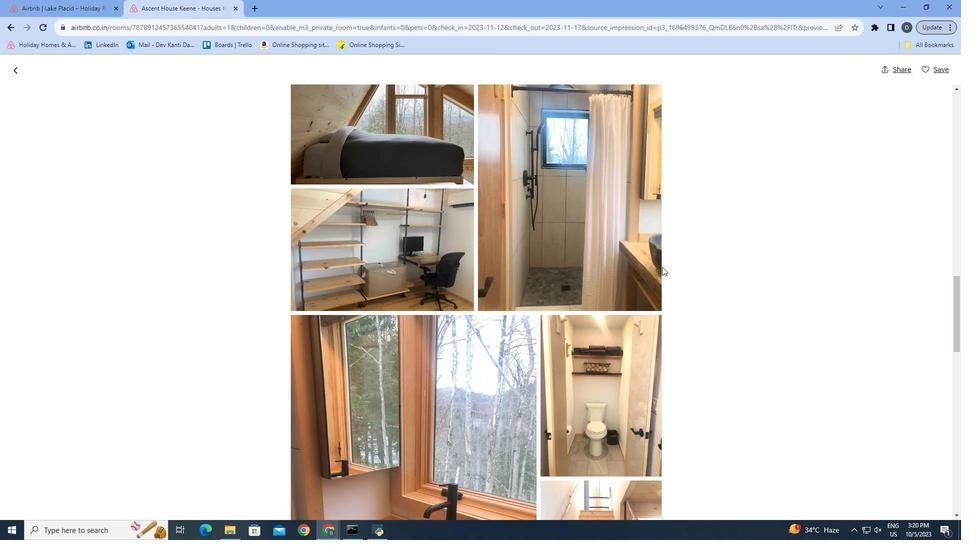 
Action: Mouse moved to (662, 267)
Screenshot: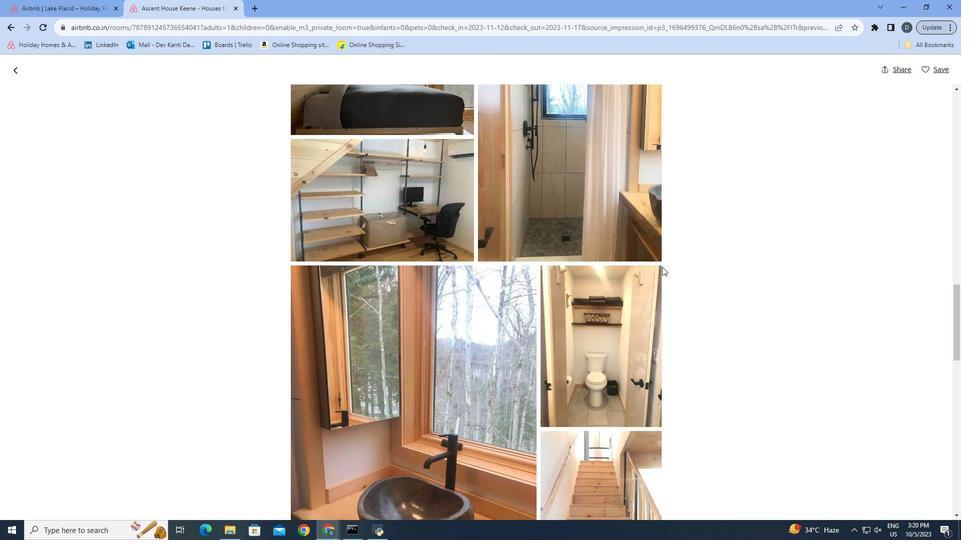 
Action: Mouse scrolled (662, 266) with delta (0, 0)
Screenshot: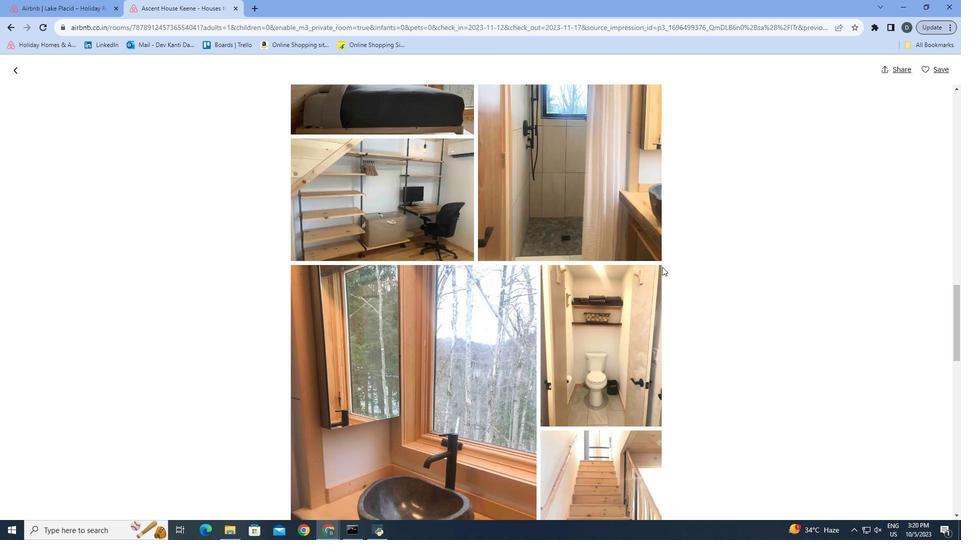 
Action: Mouse scrolled (662, 266) with delta (0, 0)
Screenshot: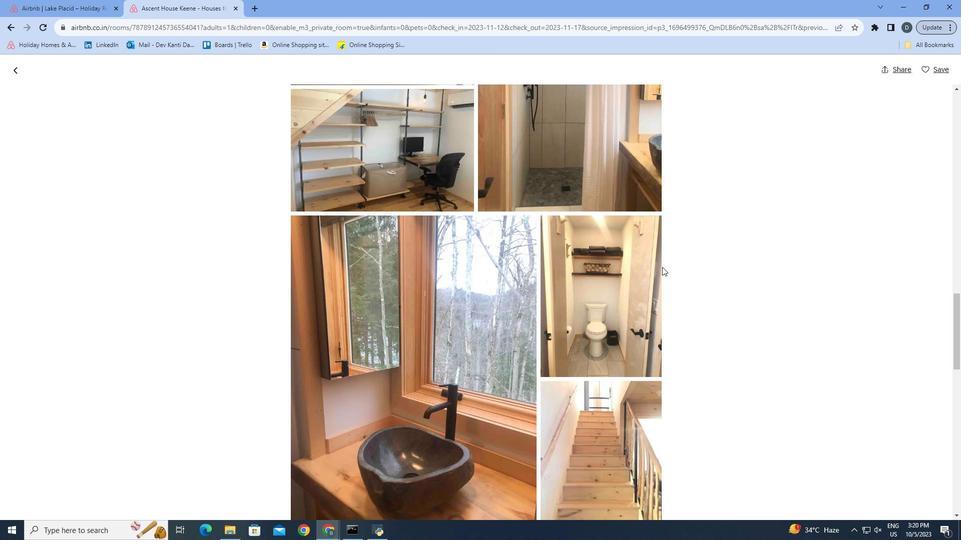 
Action: Mouse scrolled (662, 266) with delta (0, 0)
Screenshot: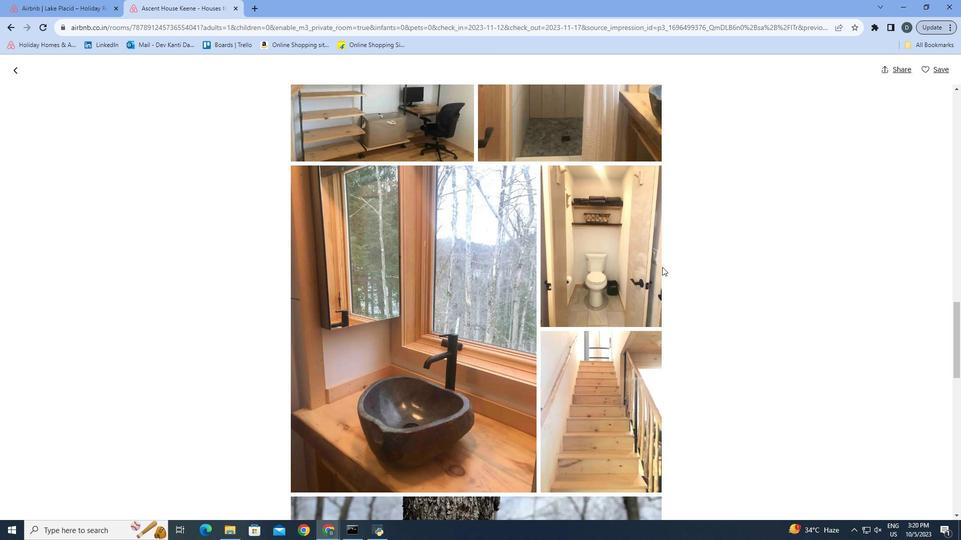
Action: Mouse moved to (661, 267)
Screenshot: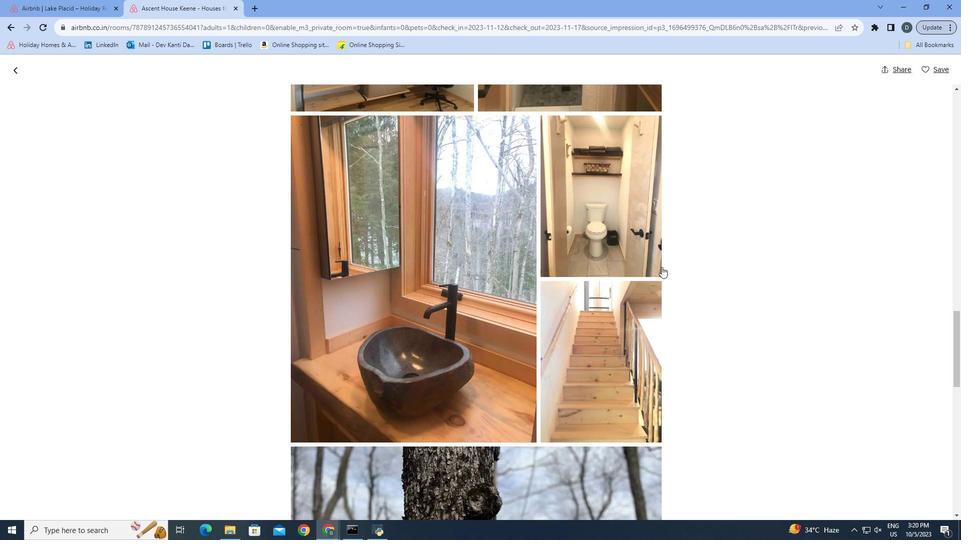 
Action: Mouse scrolled (661, 266) with delta (0, 0)
Screenshot: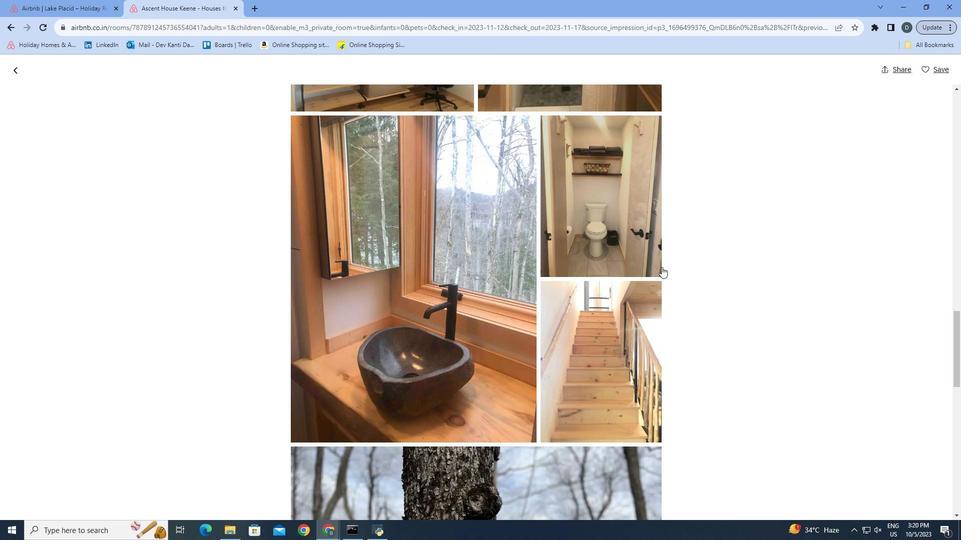 
Action: Mouse scrolled (661, 266) with delta (0, 0)
Screenshot: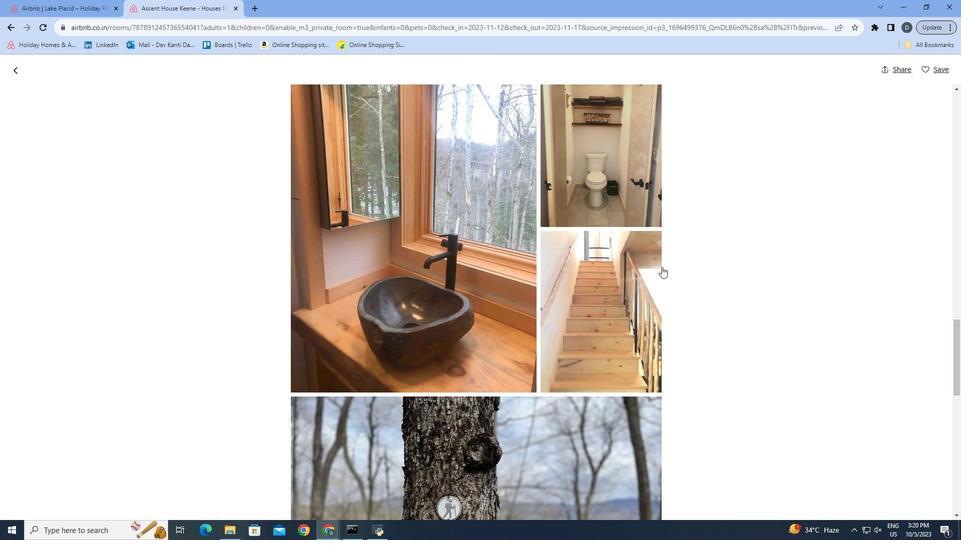 
Action: Mouse scrolled (661, 266) with delta (0, 0)
Screenshot: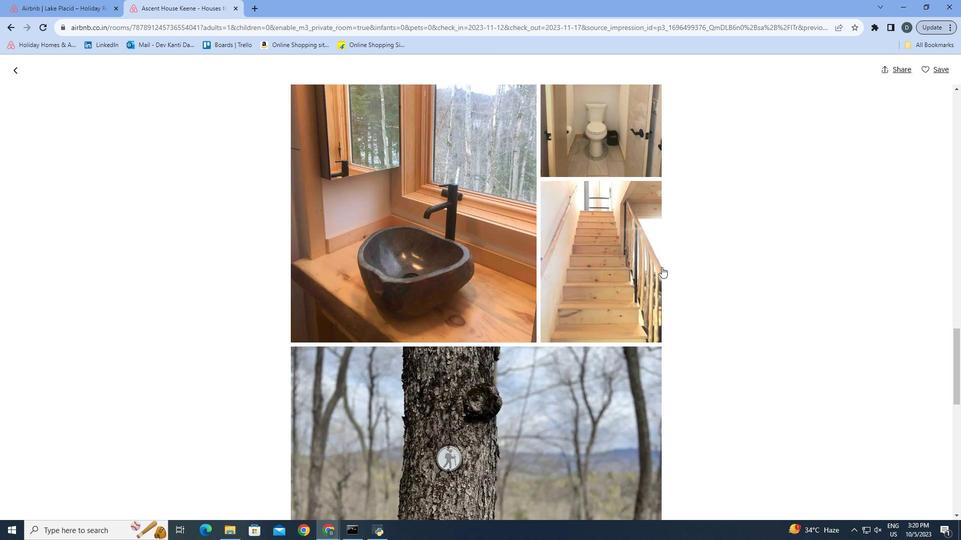 
Action: Mouse scrolled (661, 266) with delta (0, 0)
Screenshot: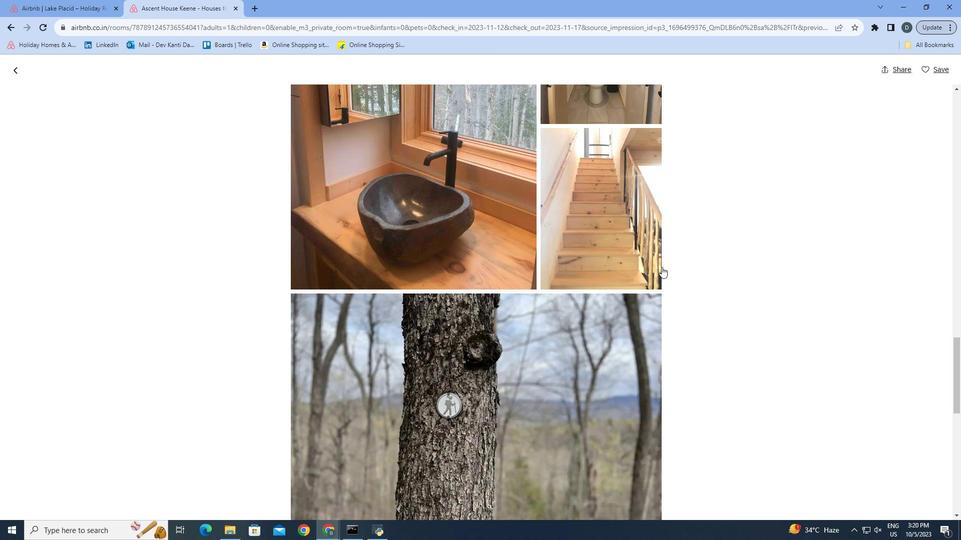 
Action: Mouse scrolled (661, 266) with delta (0, 0)
Screenshot: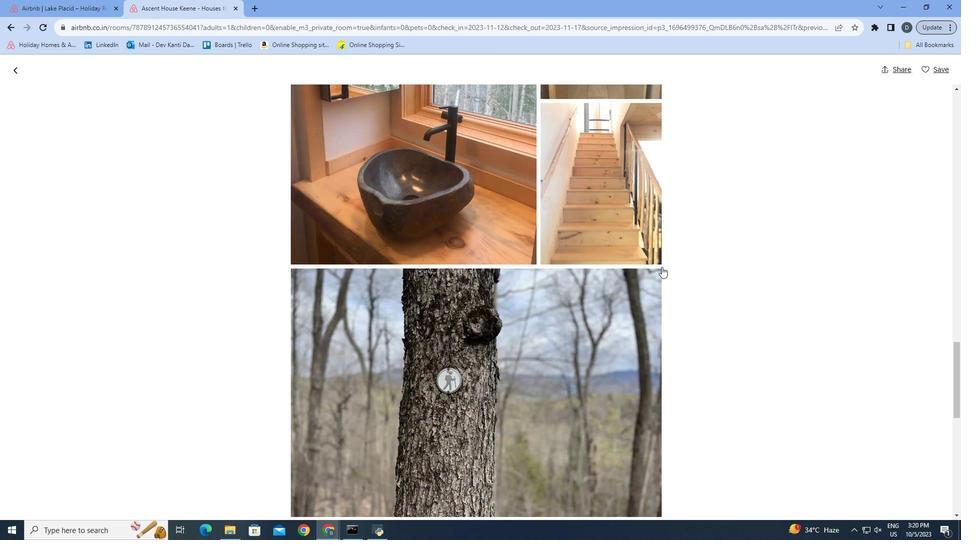 
Action: Mouse moved to (663, 266)
Screenshot: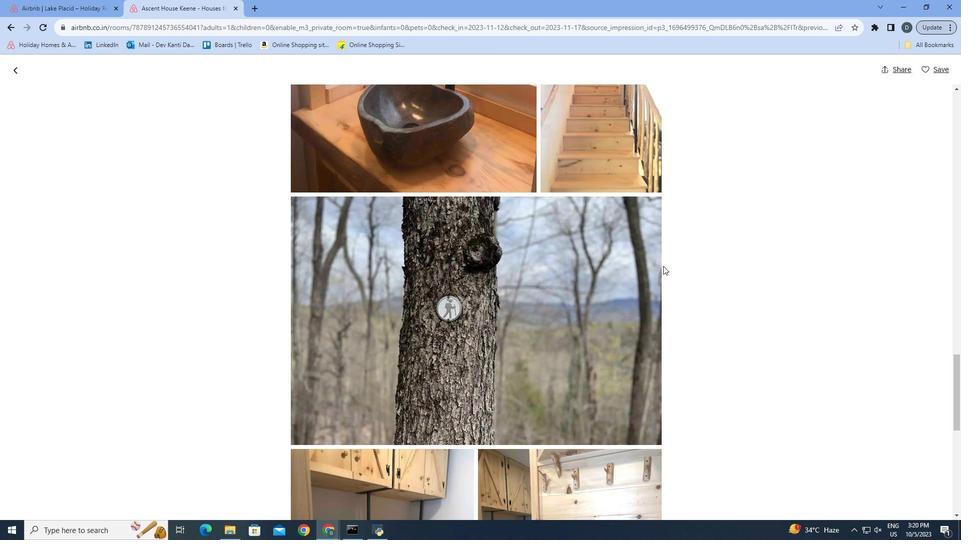 
Action: Mouse scrolled (663, 265) with delta (0, 0)
Screenshot: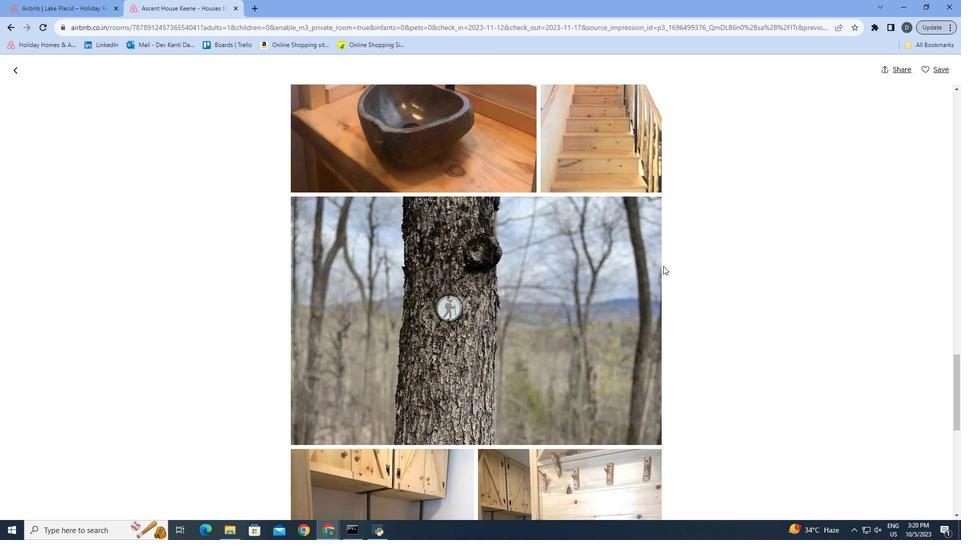 
Action: Mouse scrolled (663, 265) with delta (0, 0)
Screenshot: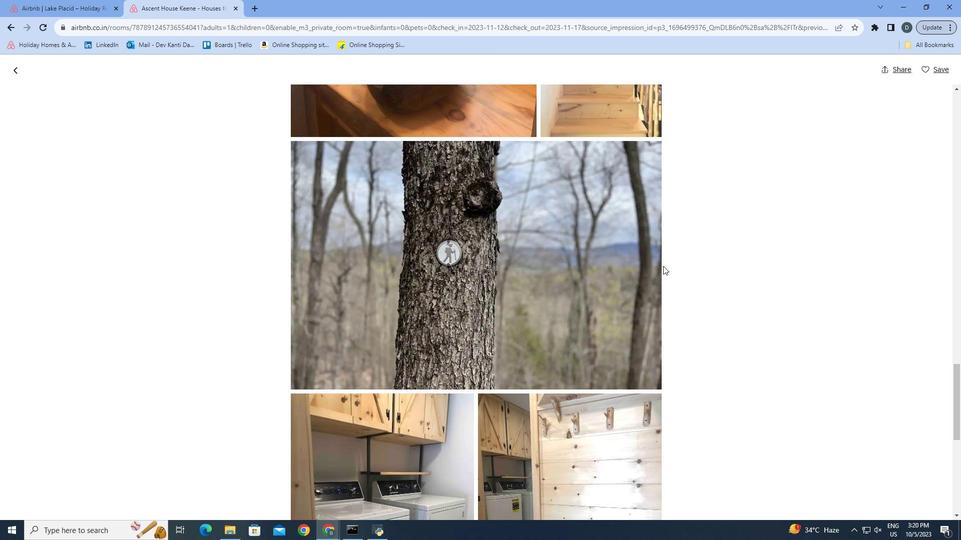 
Action: Mouse scrolled (663, 265) with delta (0, 0)
Screenshot: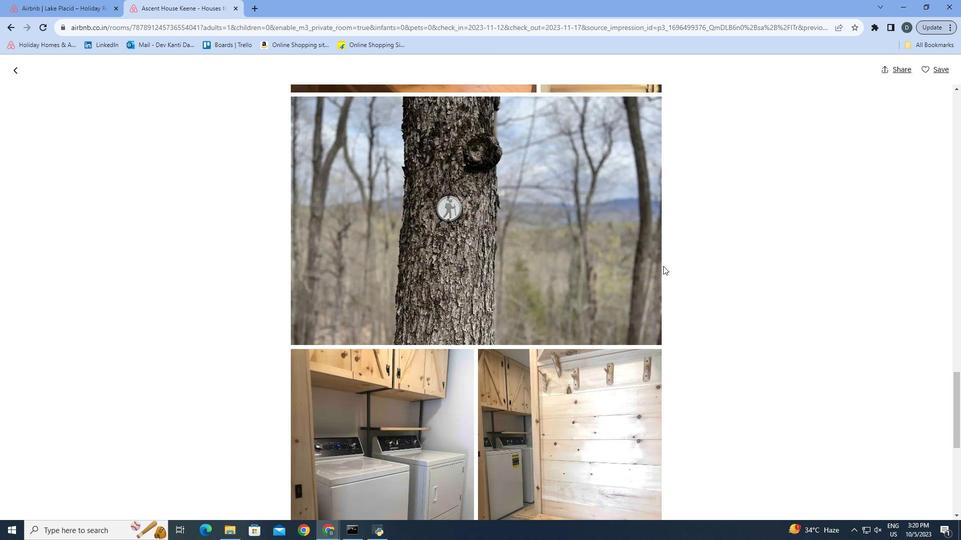 
Action: Mouse moved to (662, 266)
